 Task: Look for space in Sanger, United States from 6th September, 2023 to 12th September, 2023 for 4 adults in price range Rs.10000 to Rs.14000. Place can be private room with 4 bedrooms having 4 beds and 4 bathrooms. Property type can be house, flat, guest house. Amenities needed are: wifi, TV, free parkinig on premises, gym, breakfast. Booking option can be shelf check-in. Required host language is English.
Action: Mouse moved to (356, 168)
Screenshot: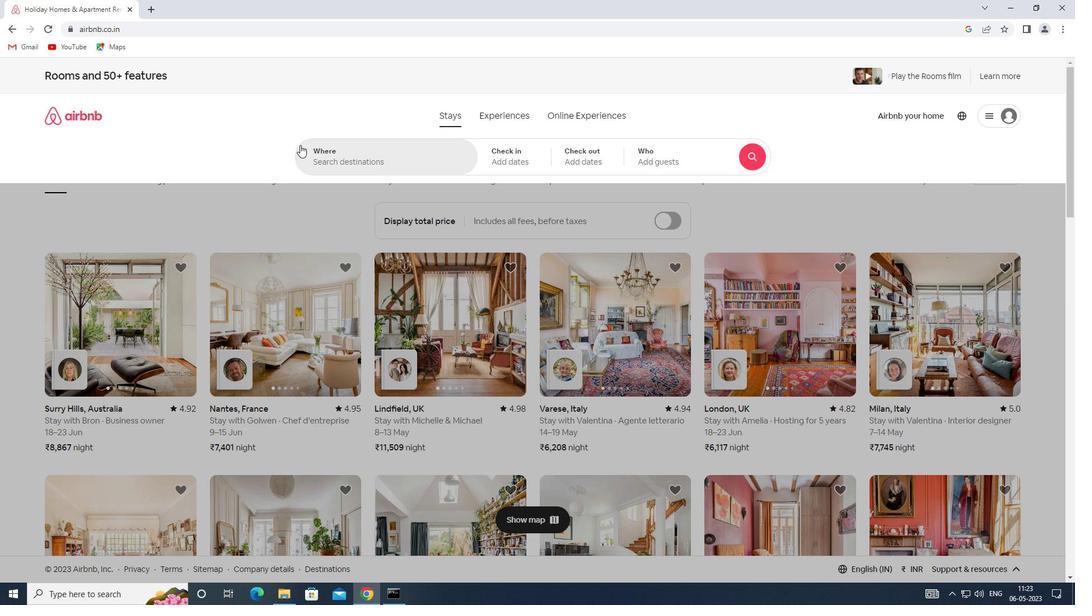 
Action: Mouse pressed left at (356, 168)
Screenshot: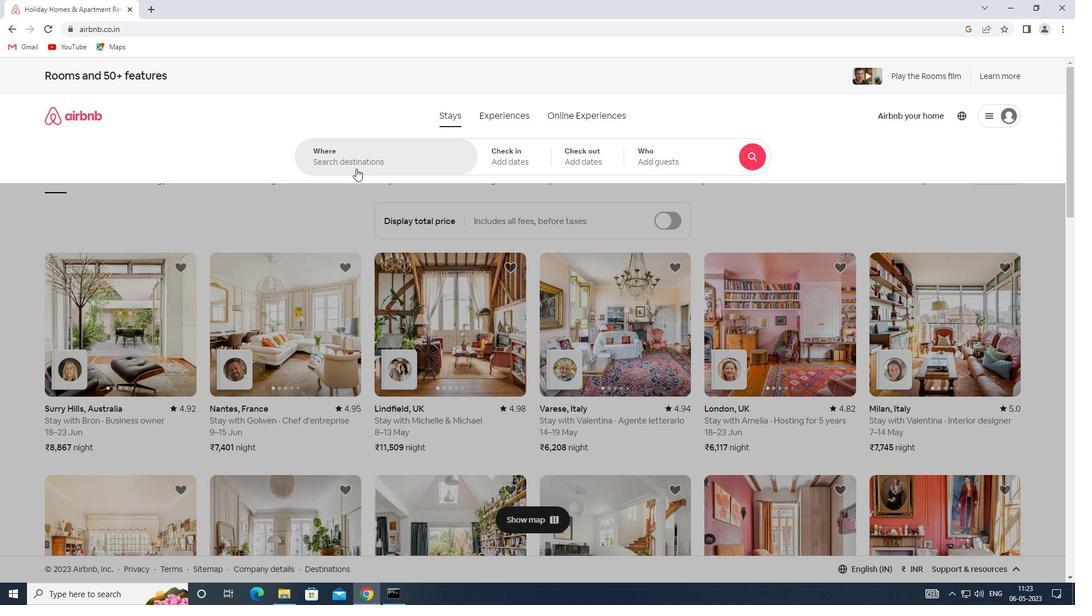 
Action: Key pressed <Key.caps_lock><Key.shift>SPACE<Key.space>IN<Key.space><Key.shift>SANGER,<Key.shift><Key.shift>UNITED<Key.space><Key.shift>STATES
Screenshot: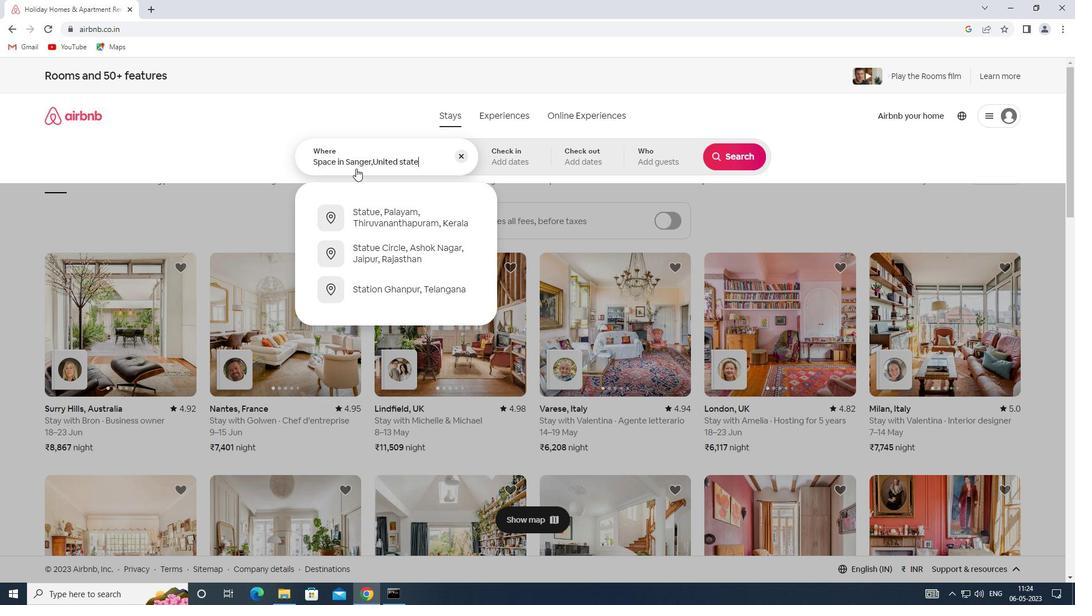 
Action: Mouse moved to (513, 153)
Screenshot: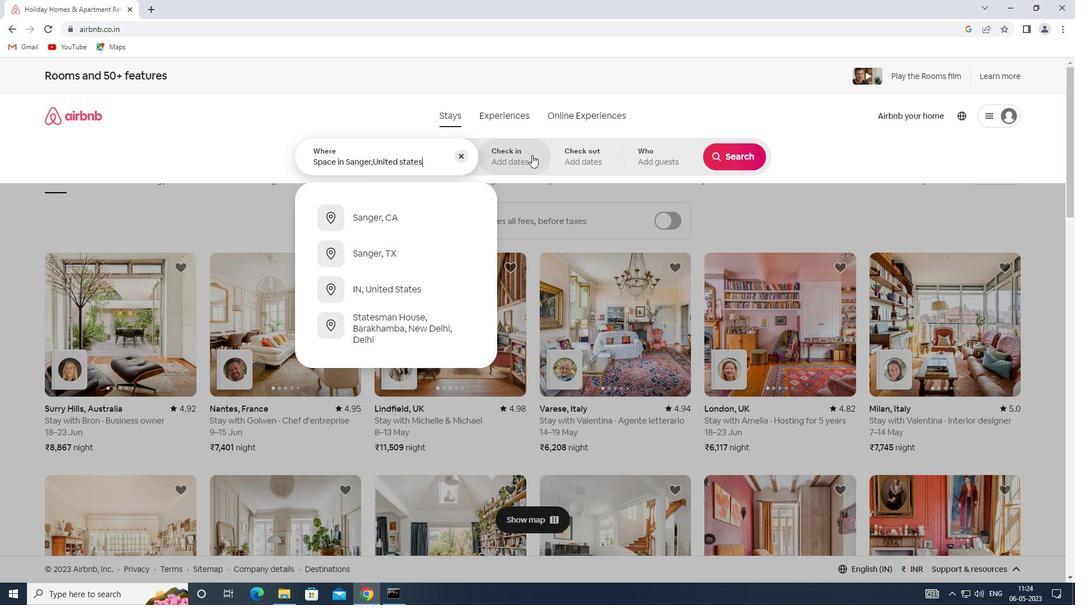 
Action: Mouse pressed left at (513, 153)
Screenshot: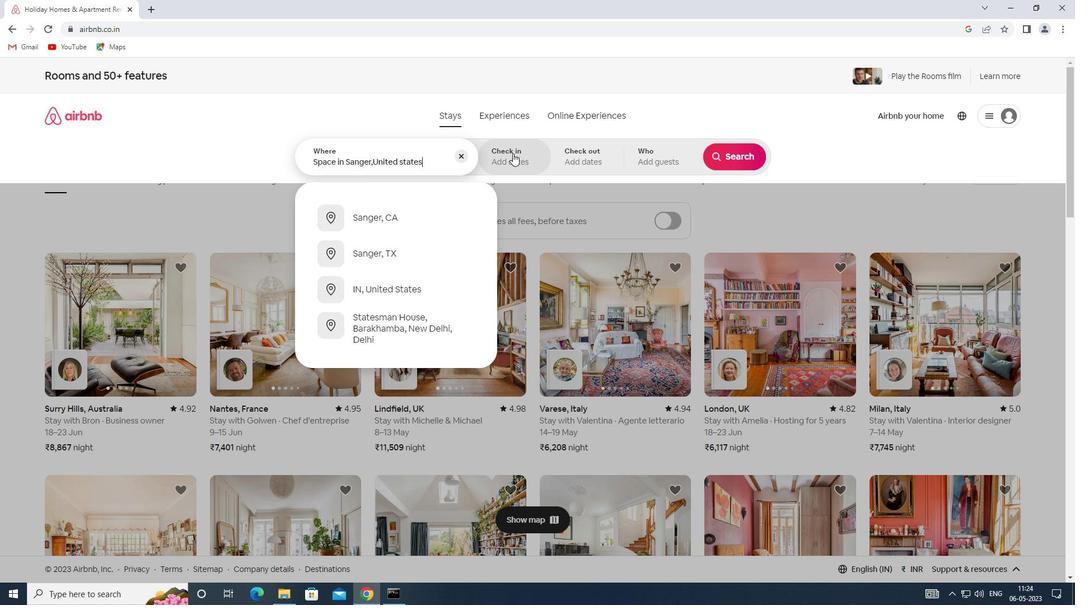 
Action: Mouse moved to (732, 247)
Screenshot: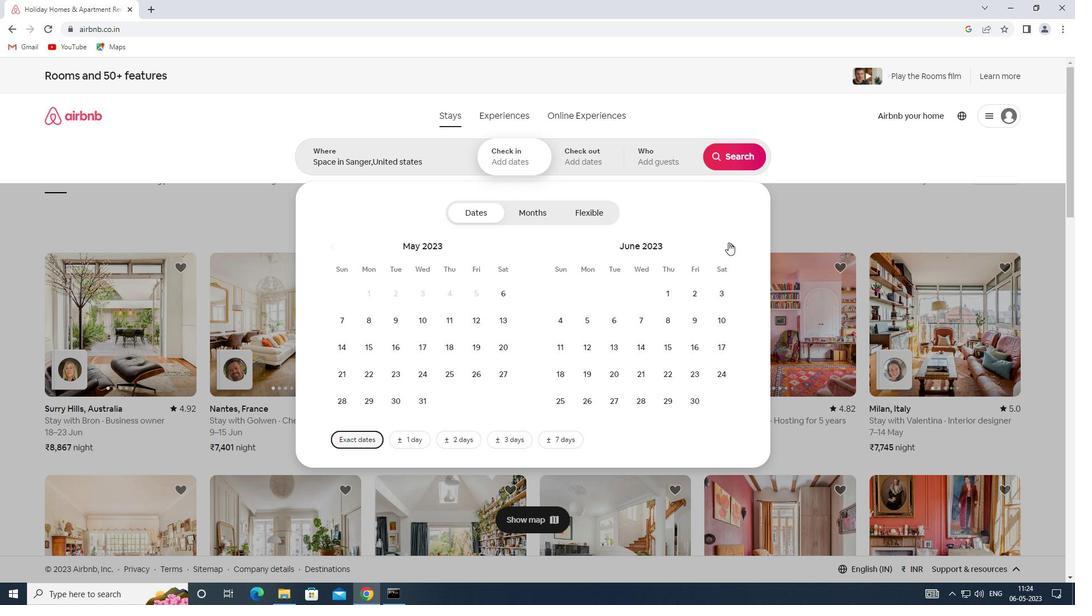 
Action: Mouse pressed left at (732, 247)
Screenshot: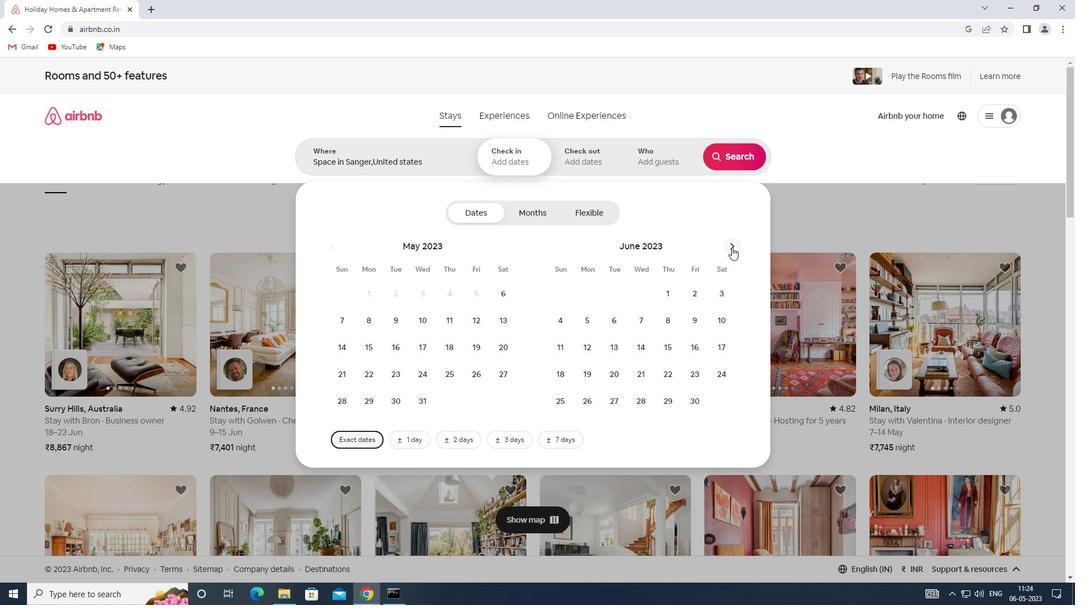 
Action: Mouse moved to (722, 249)
Screenshot: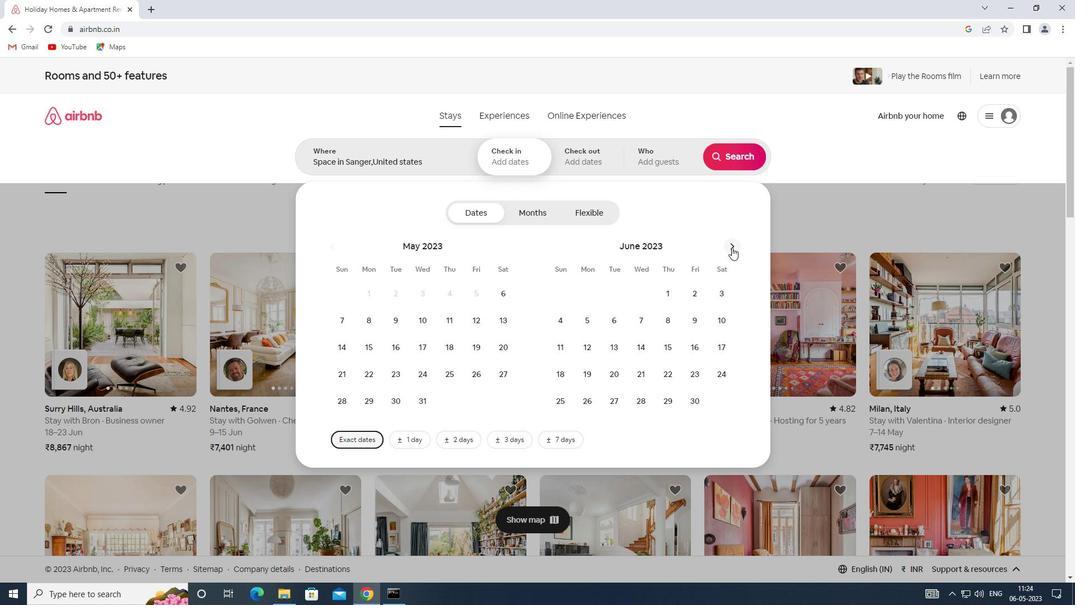 
Action: Mouse pressed left at (722, 249)
Screenshot: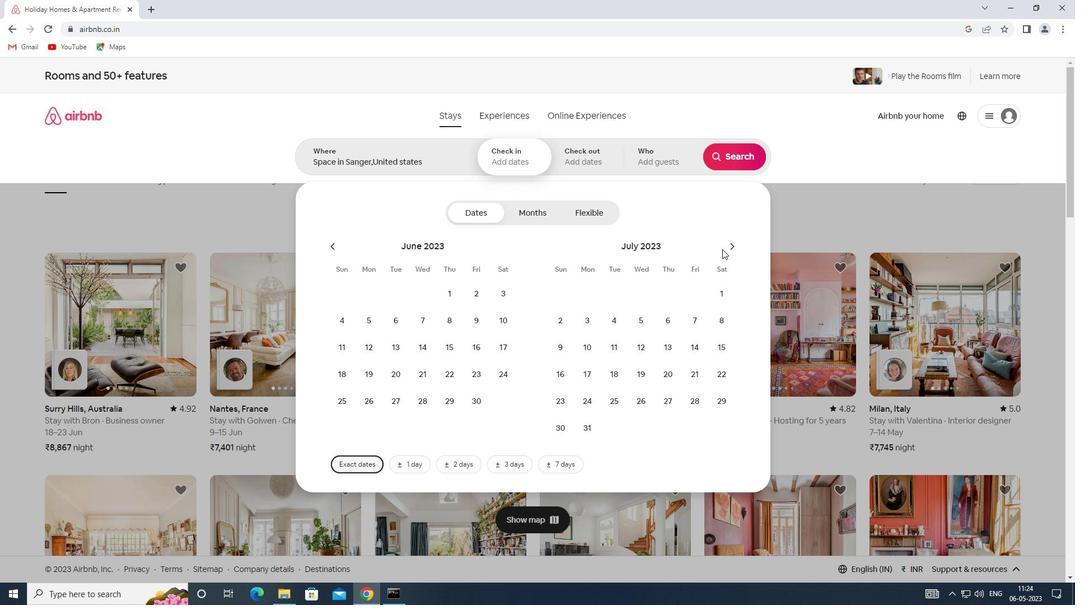 
Action: Mouse pressed left at (722, 249)
Screenshot: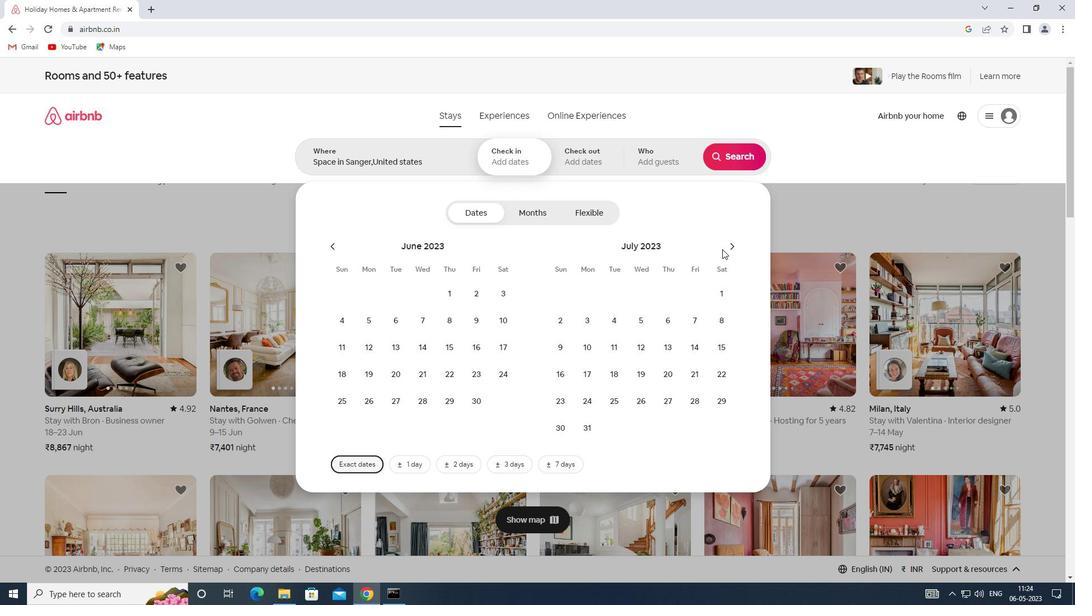 
Action: Mouse moved to (727, 246)
Screenshot: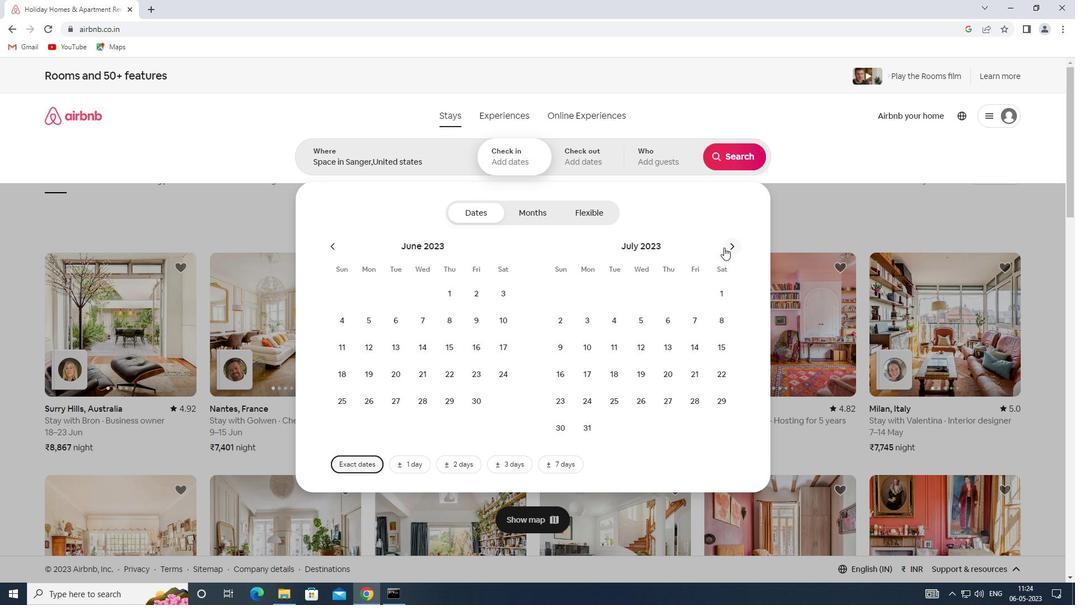
Action: Mouse pressed left at (727, 246)
Screenshot: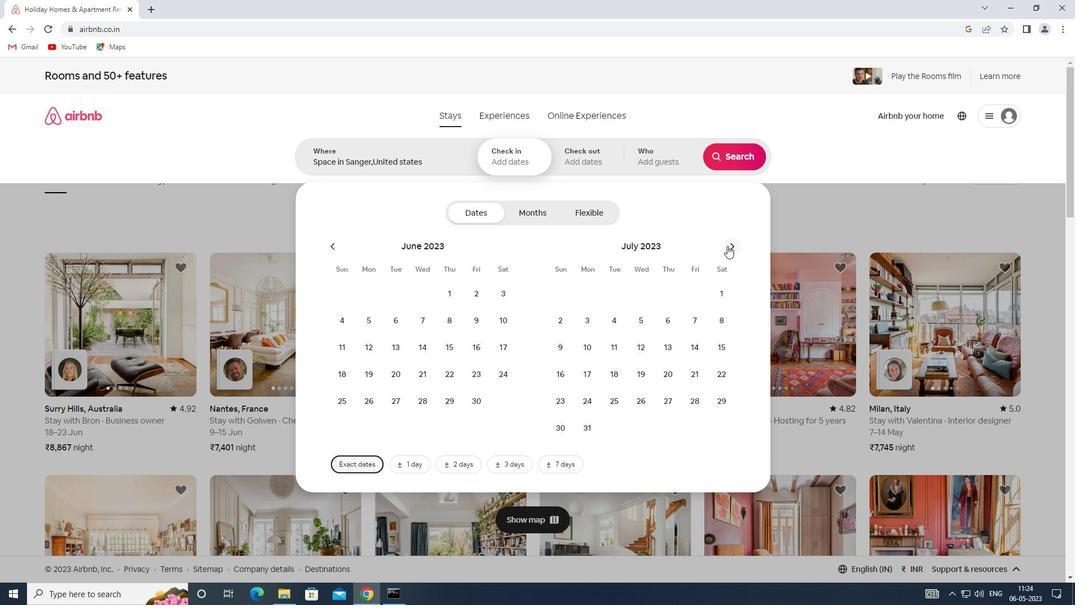 
Action: Mouse pressed left at (727, 246)
Screenshot: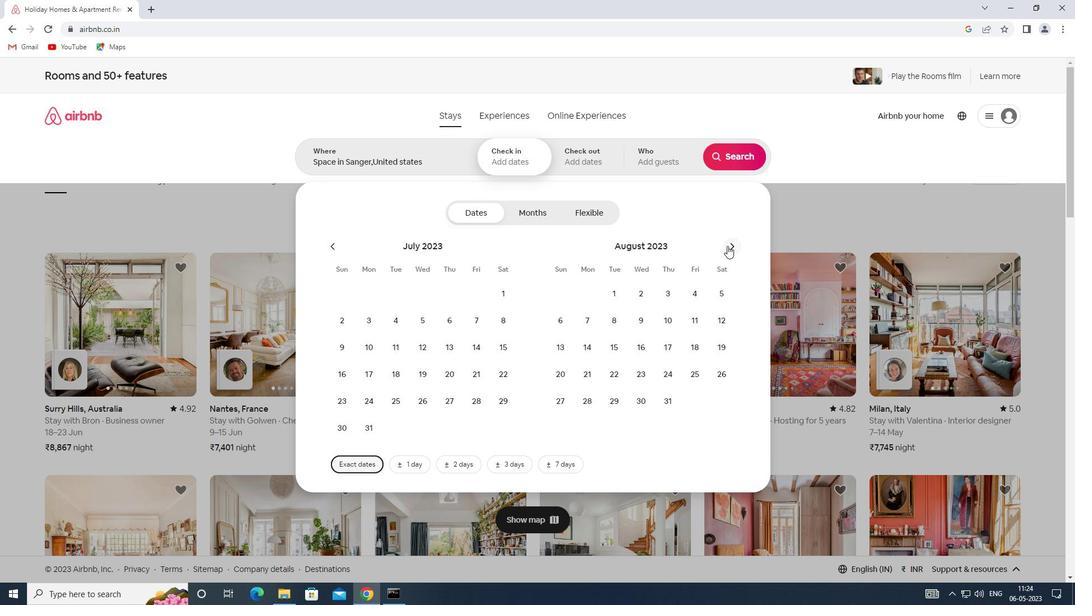 
Action: Mouse moved to (637, 316)
Screenshot: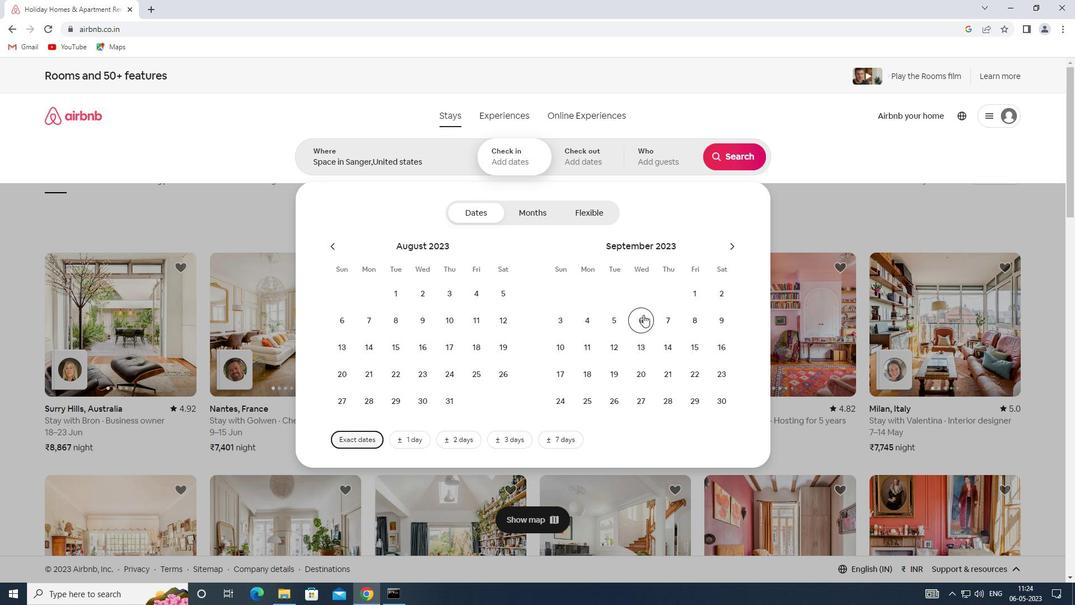 
Action: Mouse pressed left at (637, 316)
Screenshot: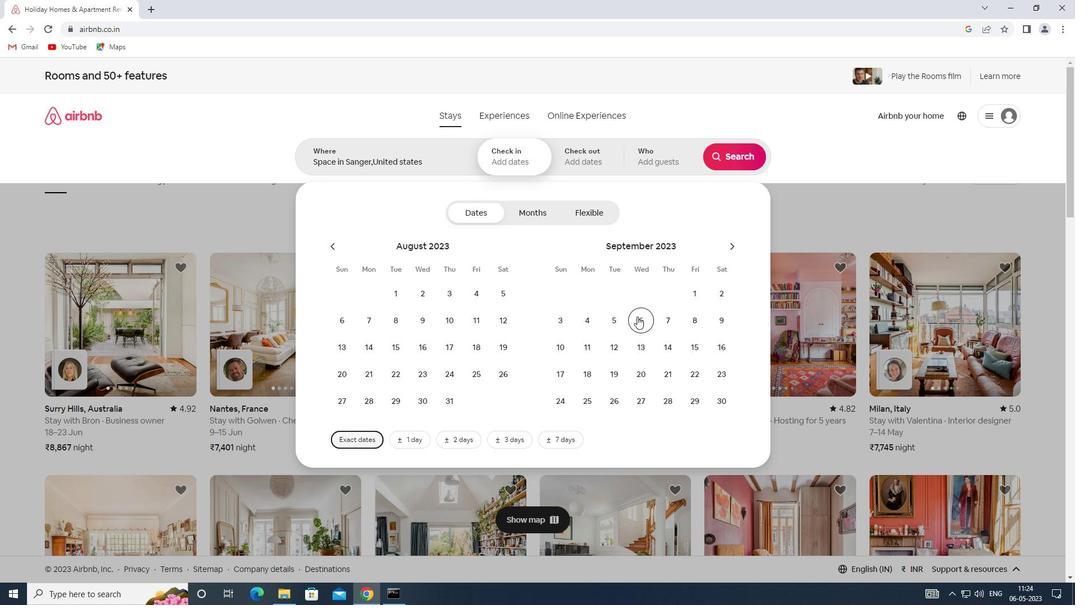 
Action: Mouse moved to (614, 349)
Screenshot: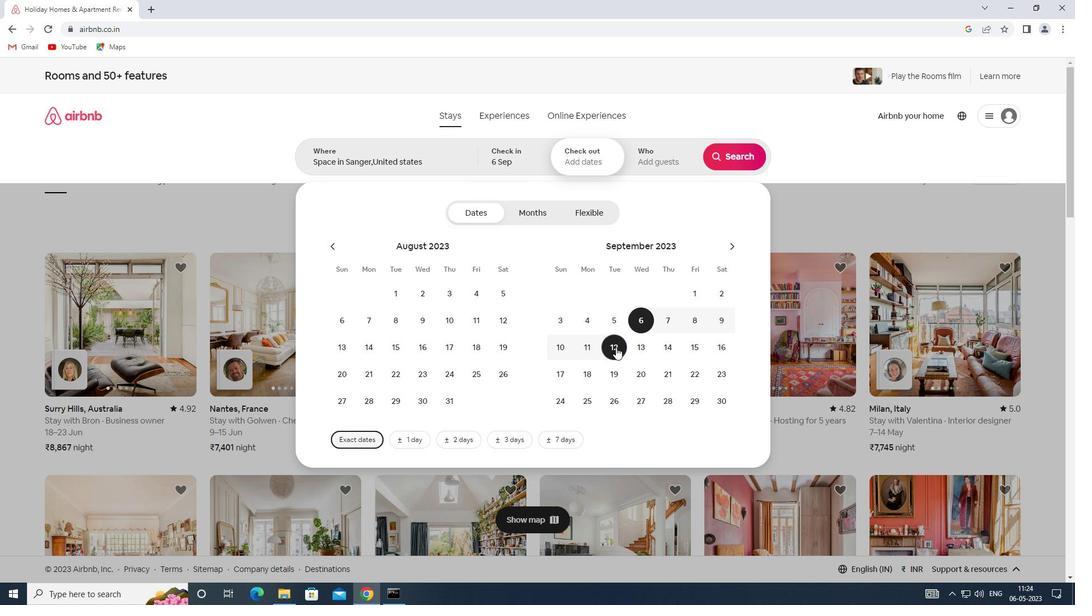 
Action: Mouse pressed left at (614, 349)
Screenshot: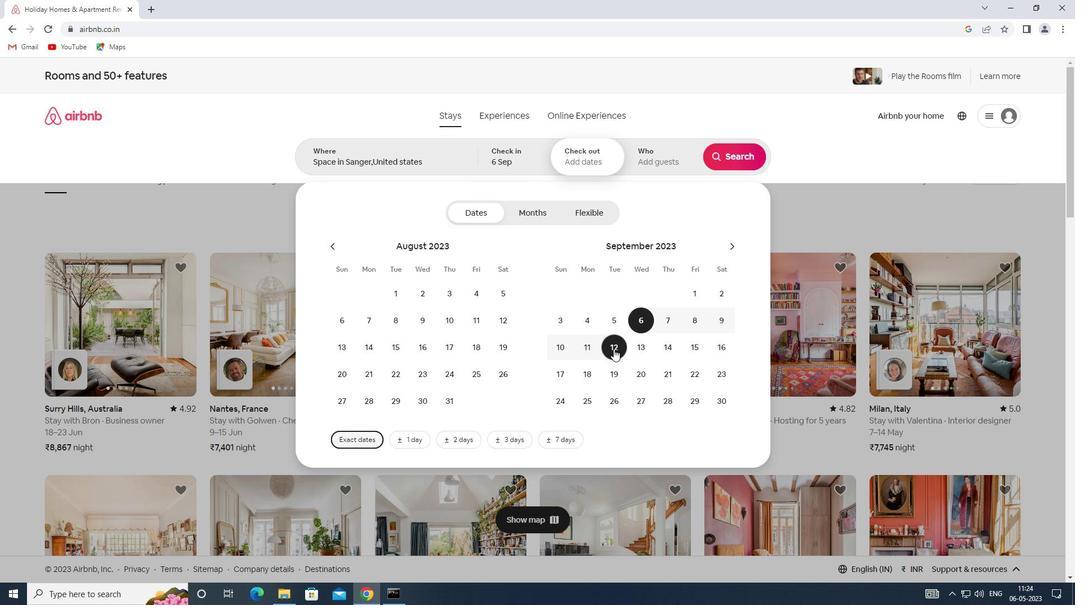 
Action: Mouse moved to (673, 151)
Screenshot: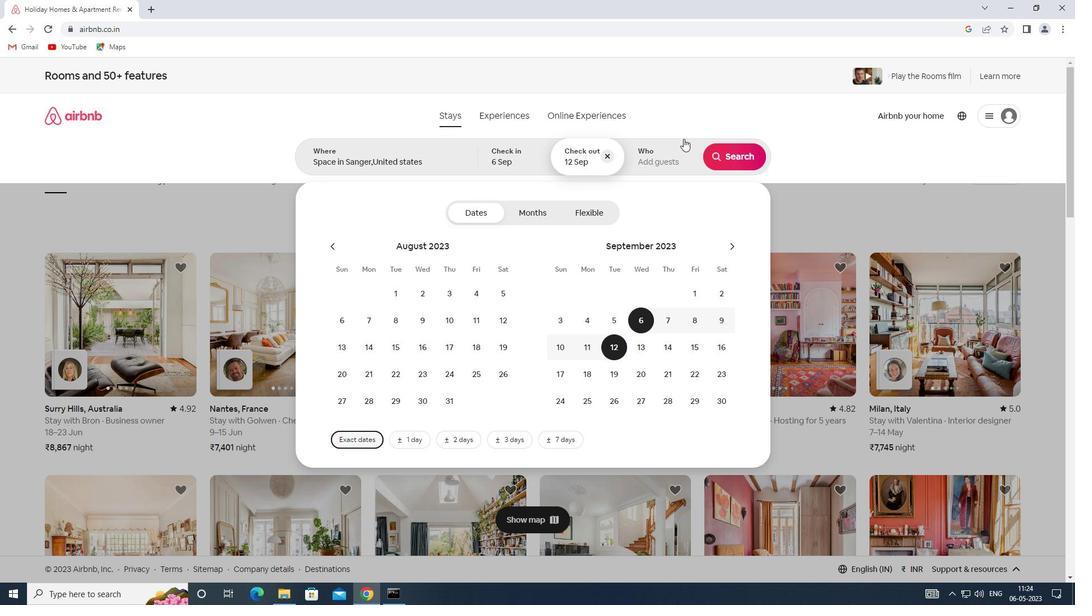
Action: Mouse pressed left at (673, 151)
Screenshot: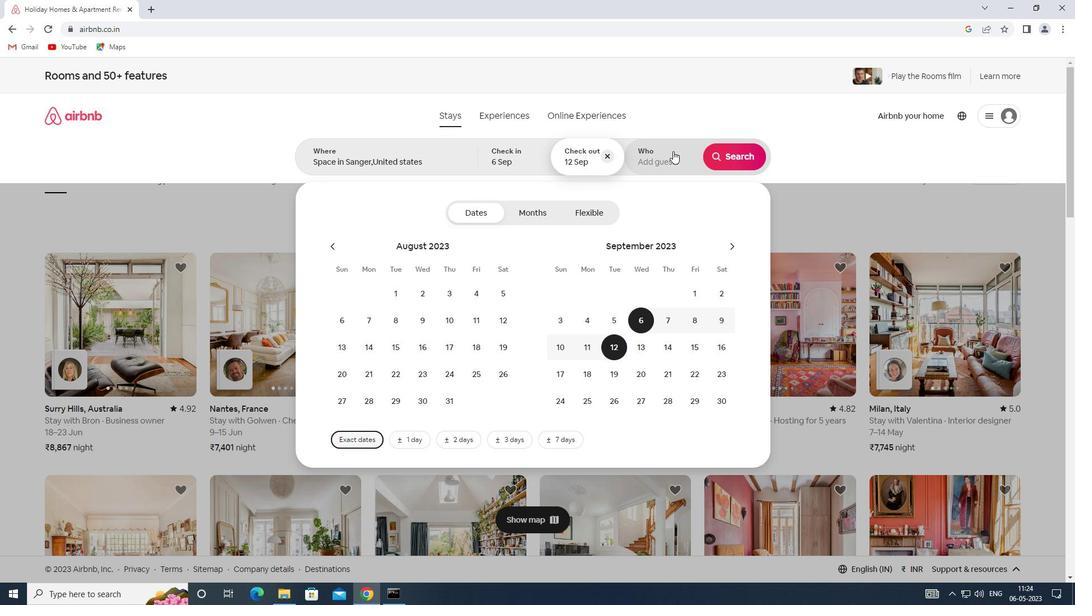
Action: Mouse moved to (742, 216)
Screenshot: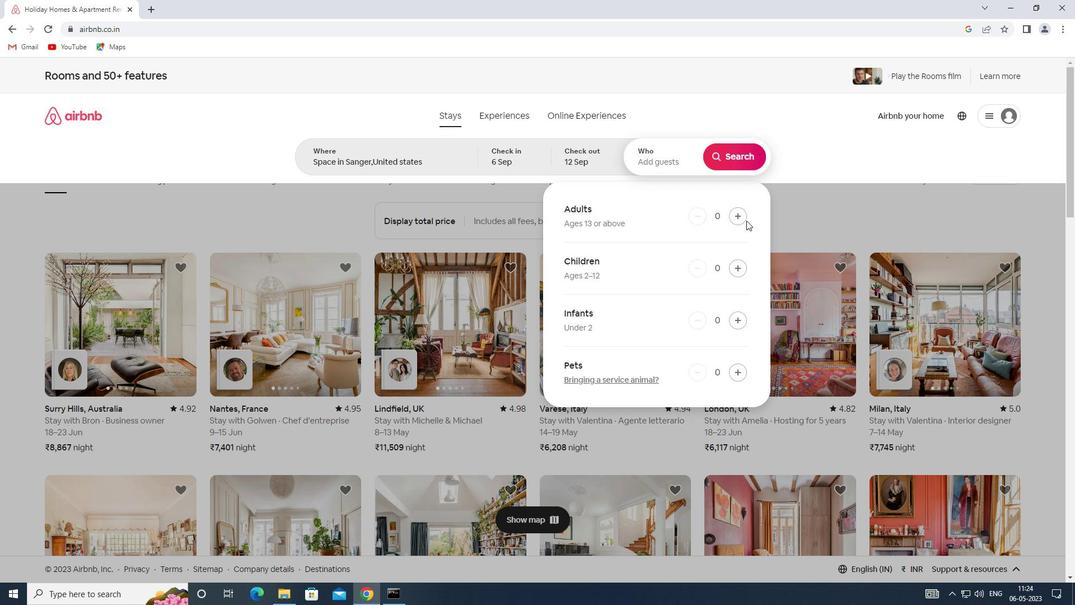 
Action: Mouse pressed left at (742, 216)
Screenshot: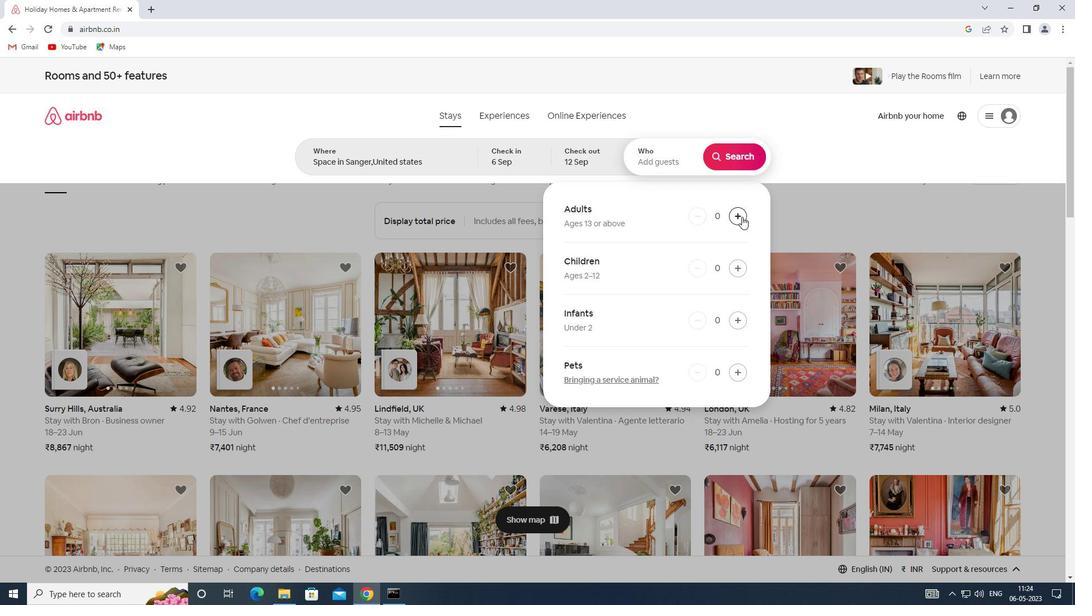 
Action: Mouse pressed left at (742, 216)
Screenshot: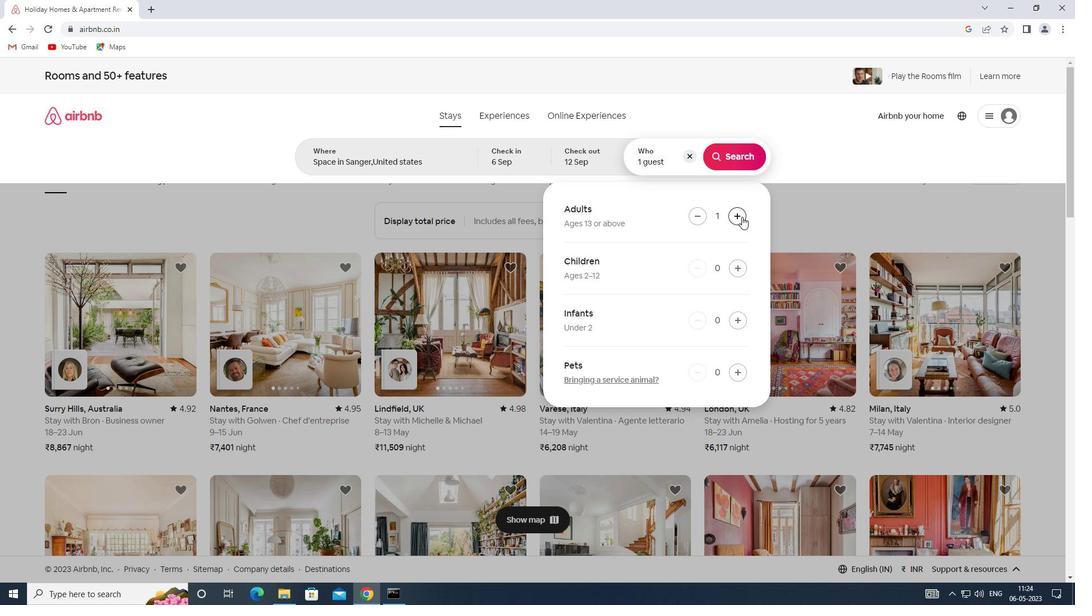 
Action: Mouse pressed left at (742, 216)
Screenshot: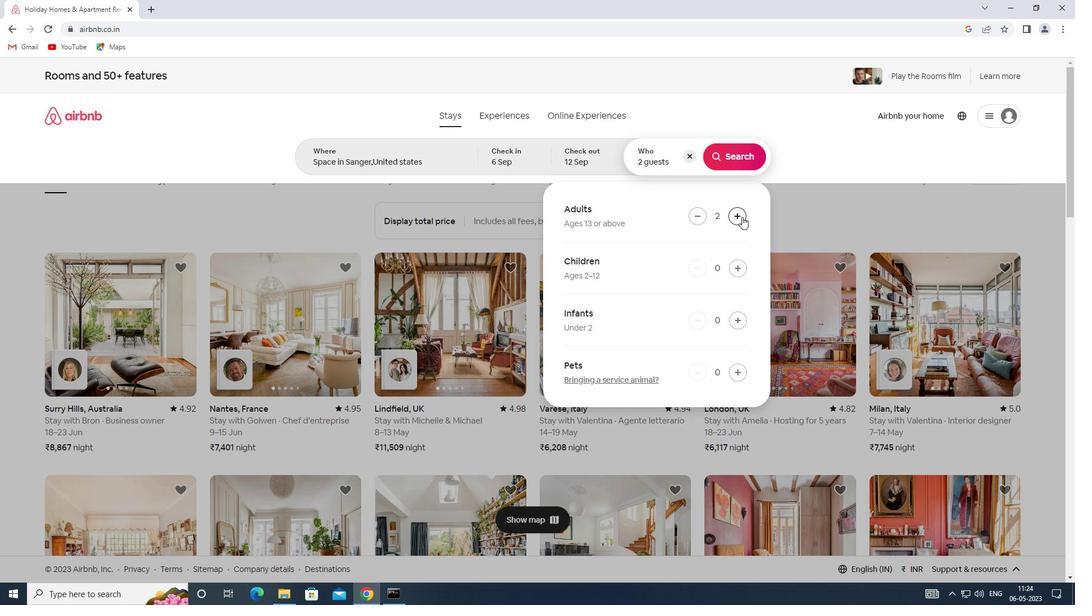 
Action: Mouse pressed left at (742, 216)
Screenshot: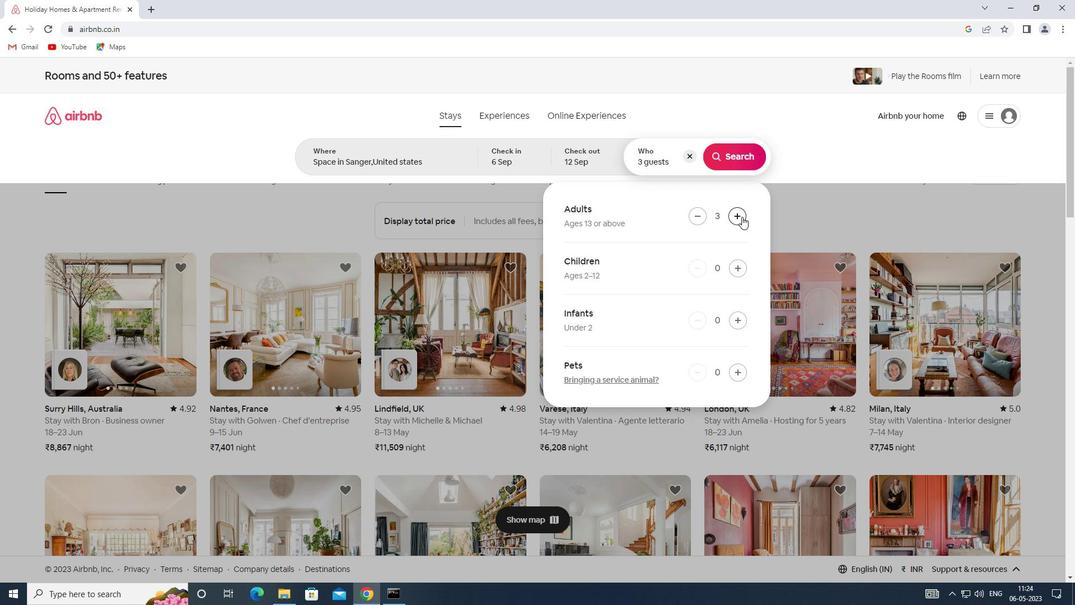 
Action: Mouse moved to (742, 155)
Screenshot: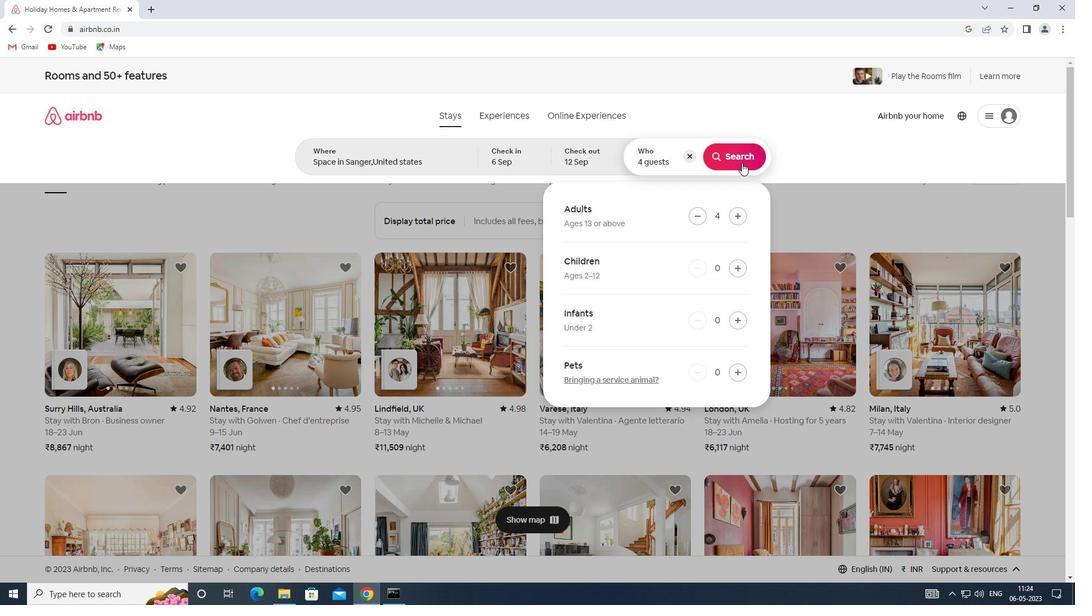 
Action: Mouse pressed left at (742, 155)
Screenshot: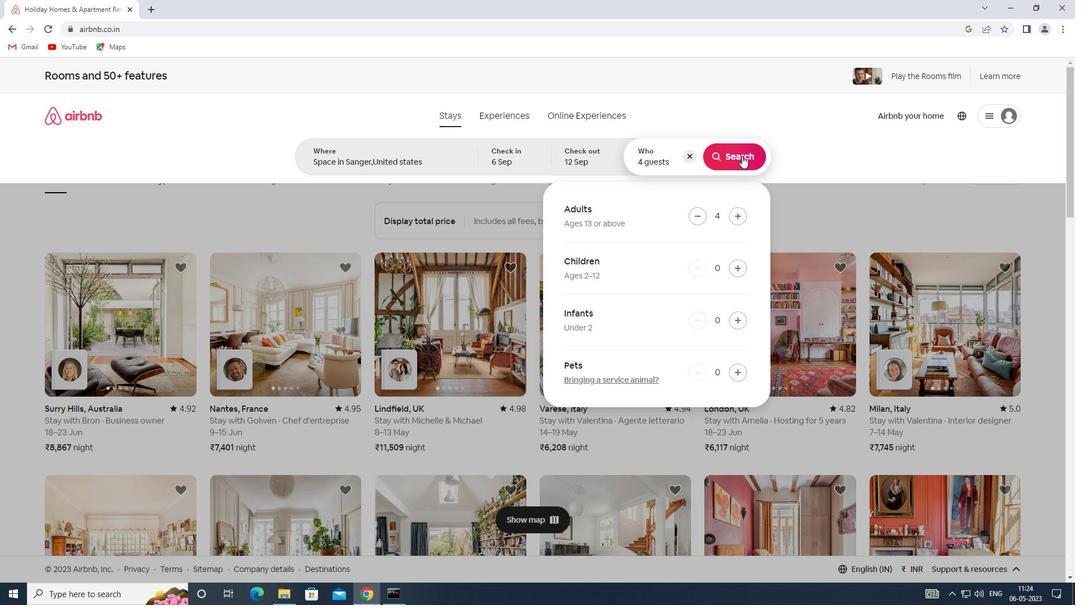
Action: Mouse moved to (1015, 124)
Screenshot: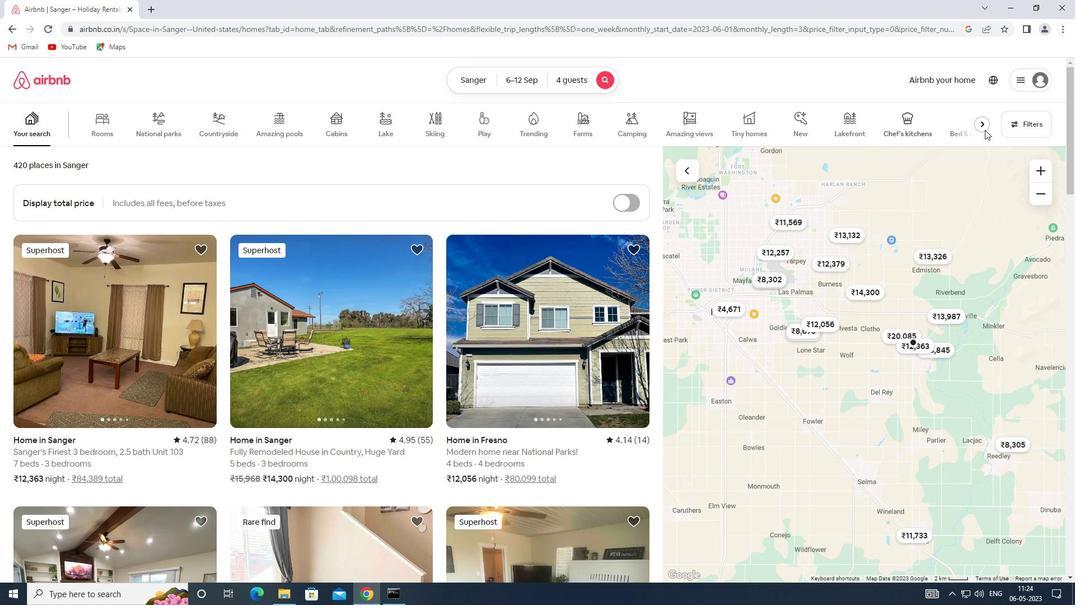 
Action: Mouse pressed left at (1015, 124)
Screenshot: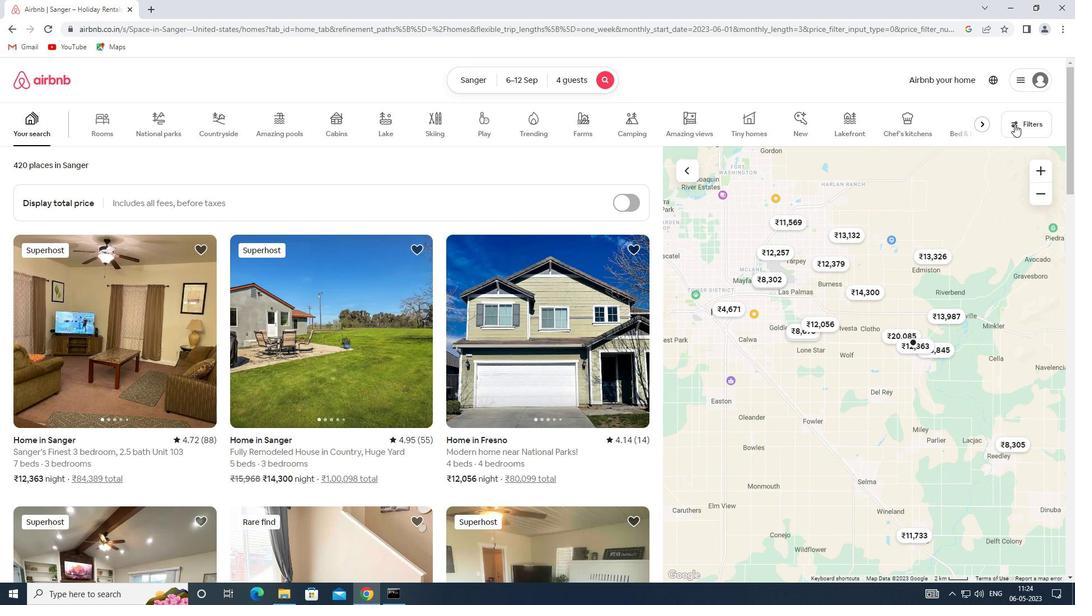 
Action: Mouse moved to (388, 401)
Screenshot: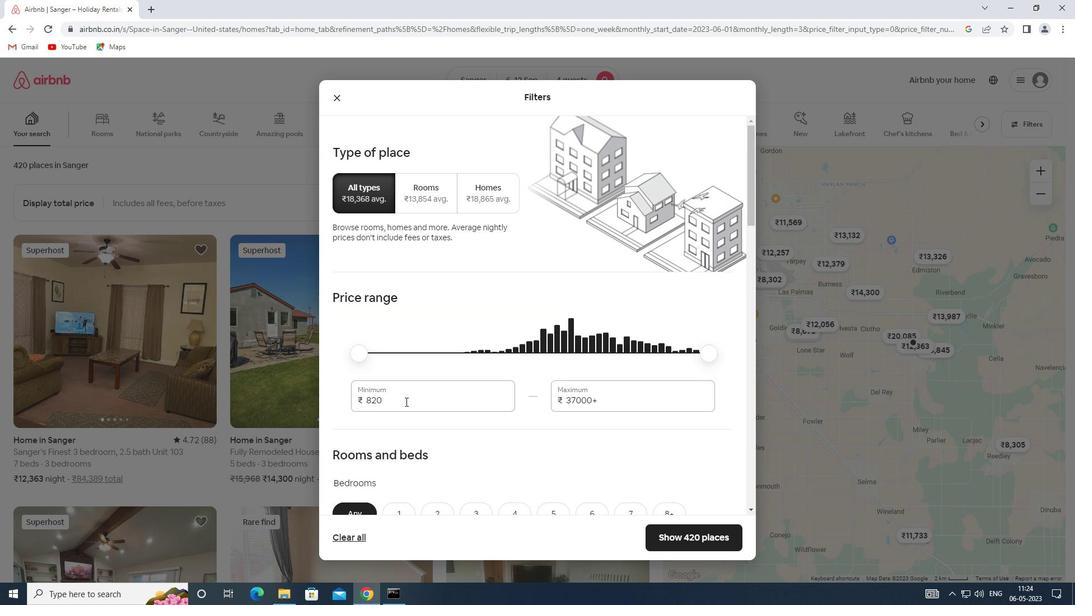 
Action: Mouse pressed left at (388, 401)
Screenshot: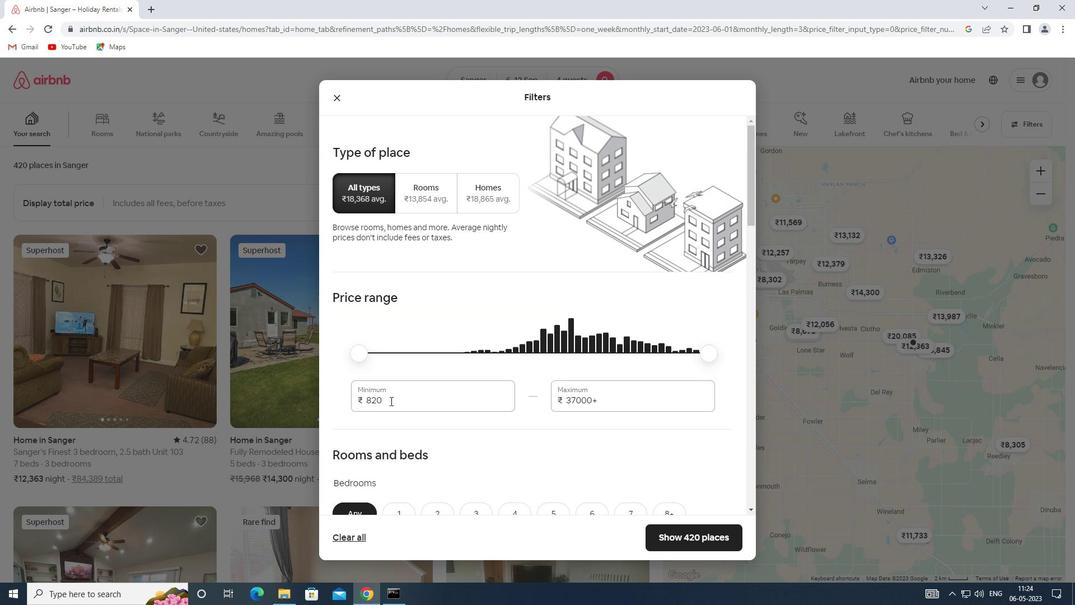 
Action: Mouse moved to (327, 391)
Screenshot: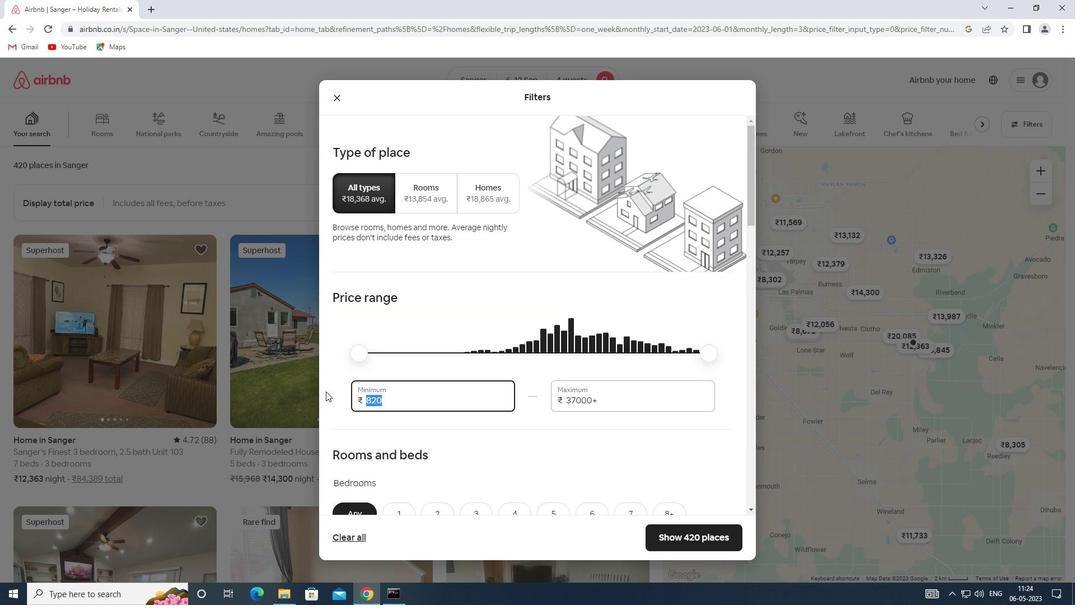 
Action: Key pressed 10000
Screenshot: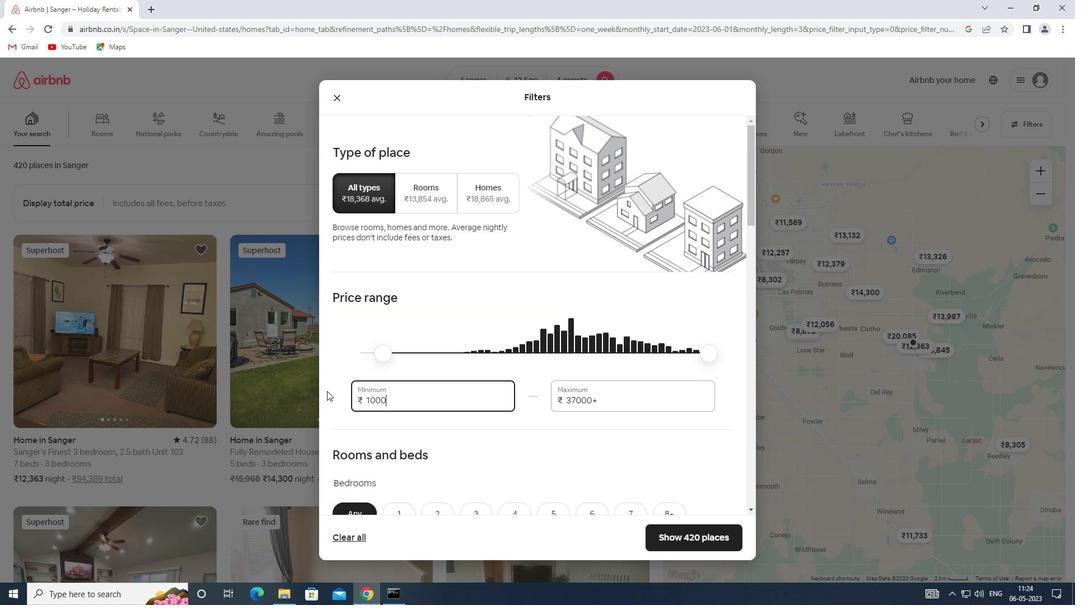 
Action: Mouse moved to (606, 401)
Screenshot: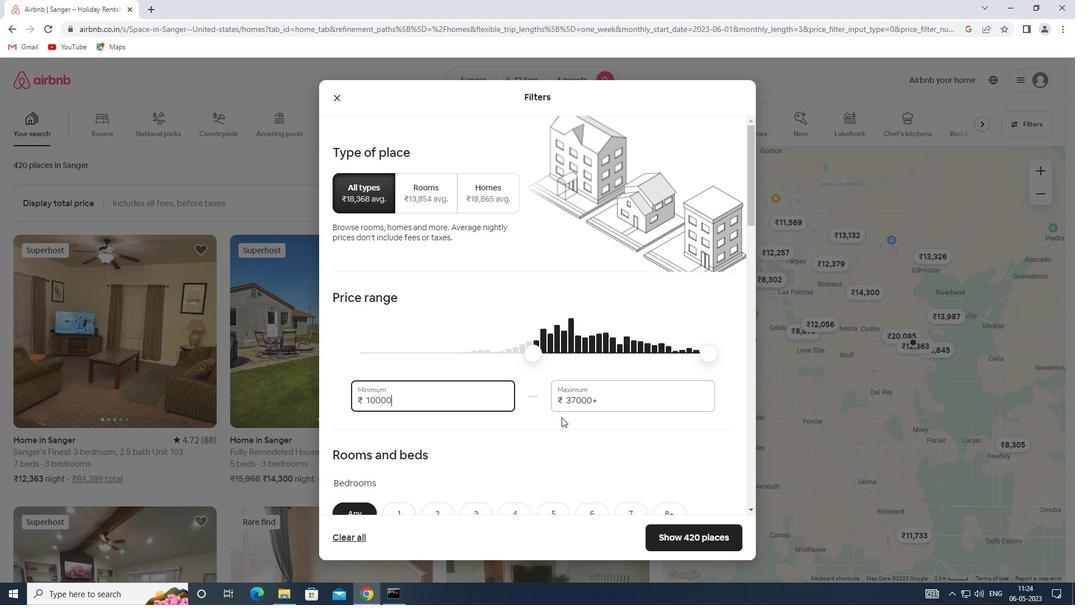 
Action: Mouse pressed left at (606, 401)
Screenshot: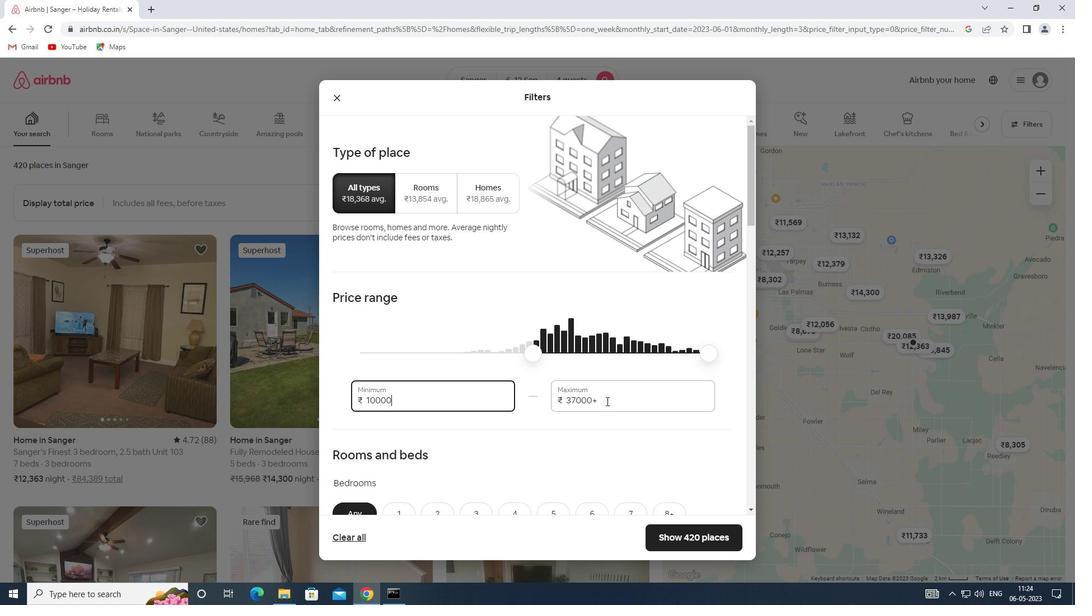 
Action: Mouse moved to (522, 399)
Screenshot: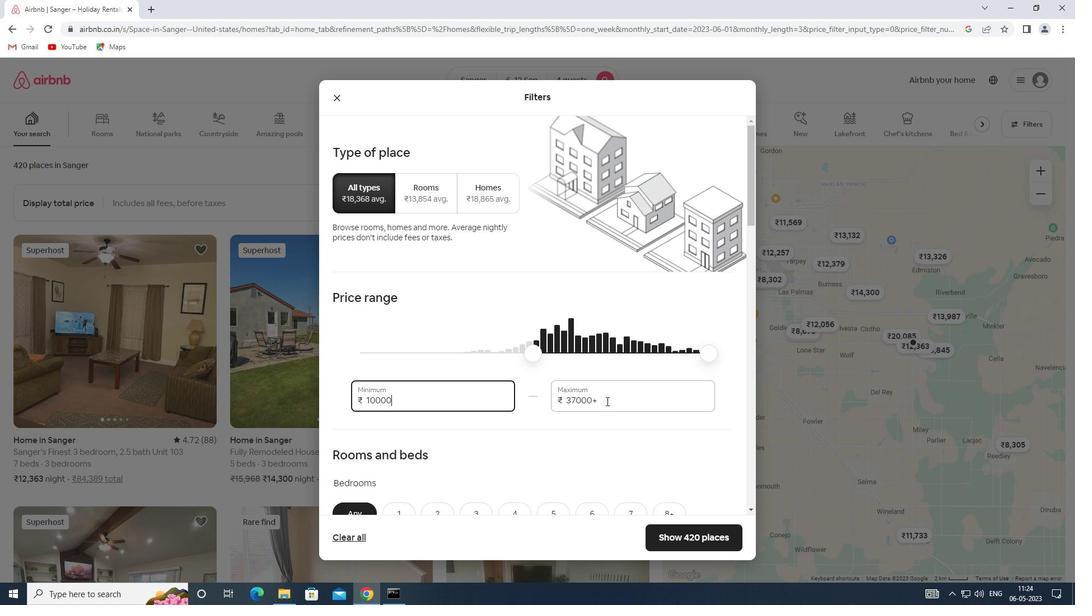 
Action: Key pressed 14000
Screenshot: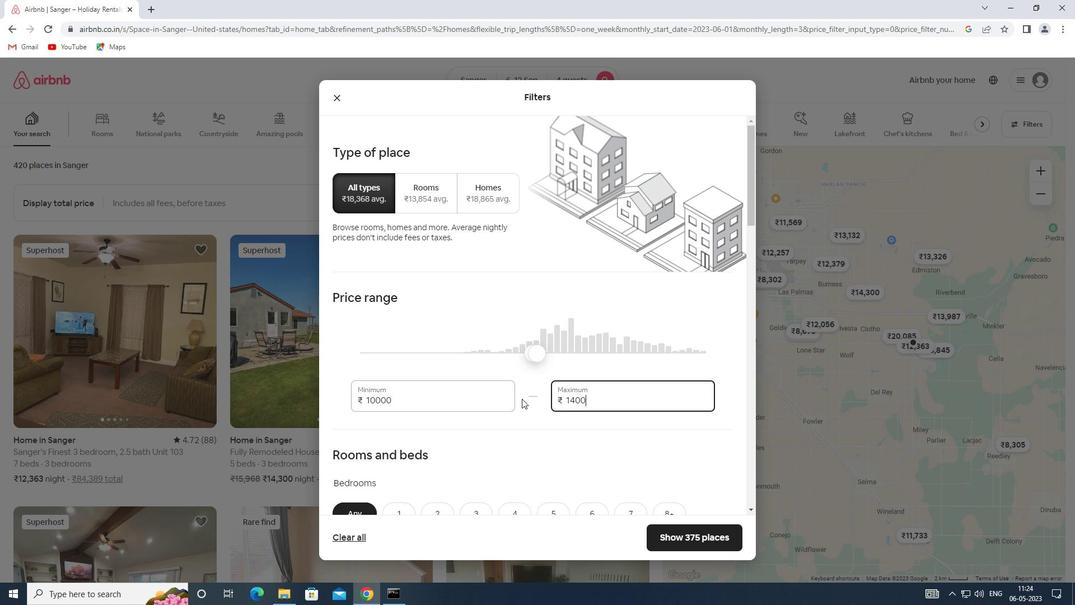 
Action: Mouse moved to (523, 396)
Screenshot: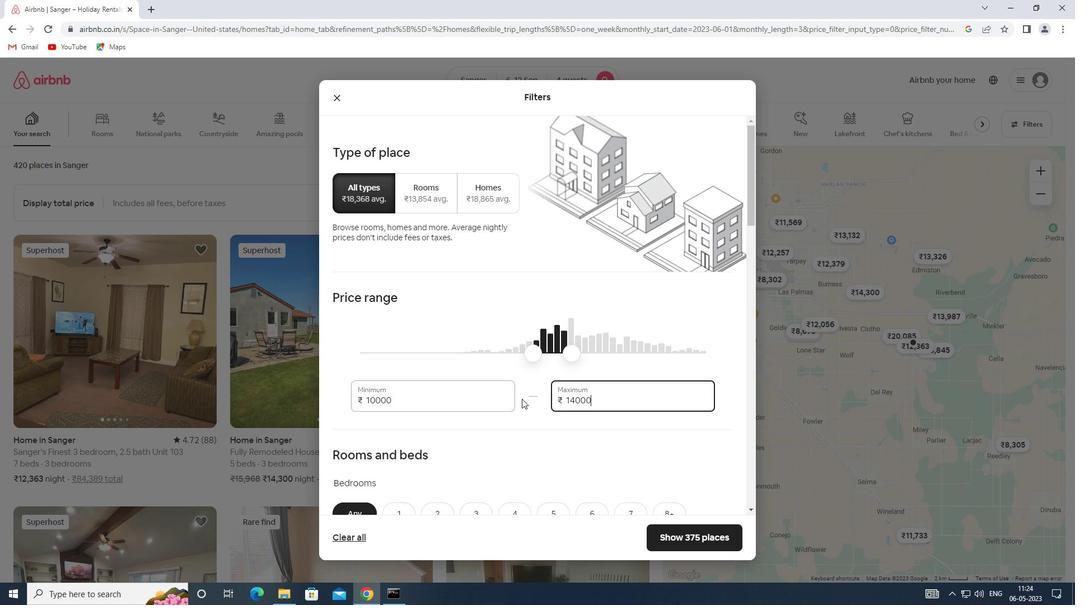 
Action: Mouse scrolled (523, 396) with delta (0, 0)
Screenshot: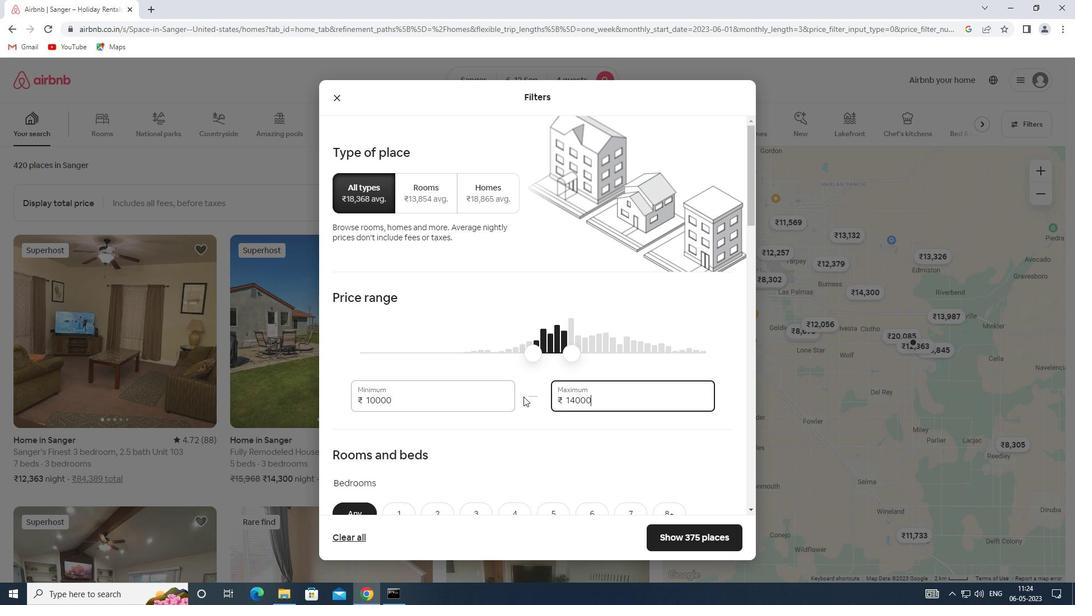 
Action: Mouse scrolled (523, 396) with delta (0, 0)
Screenshot: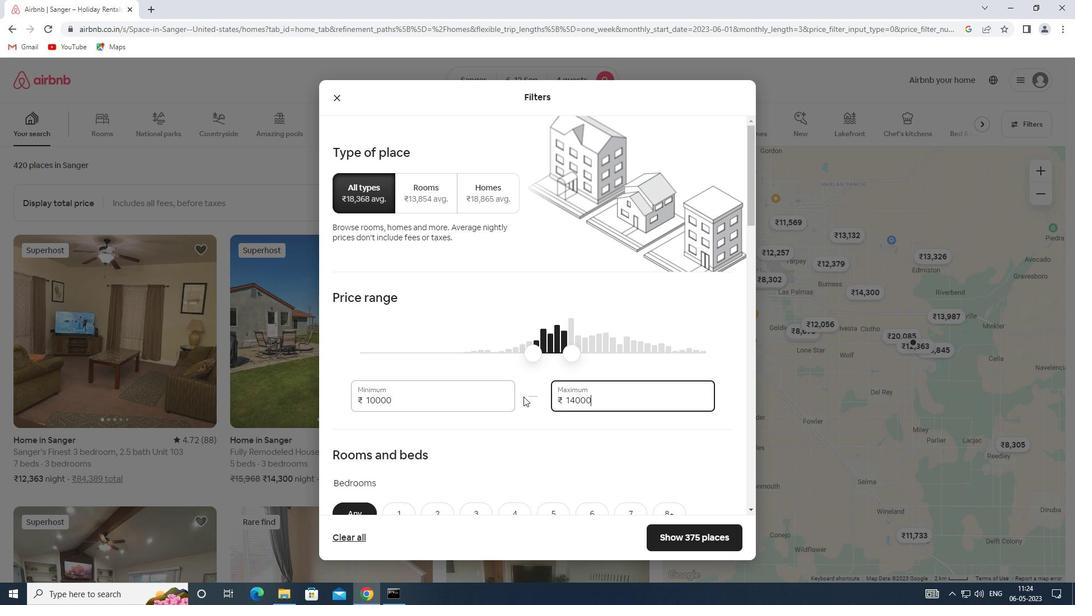 
Action: Mouse scrolled (523, 396) with delta (0, 0)
Screenshot: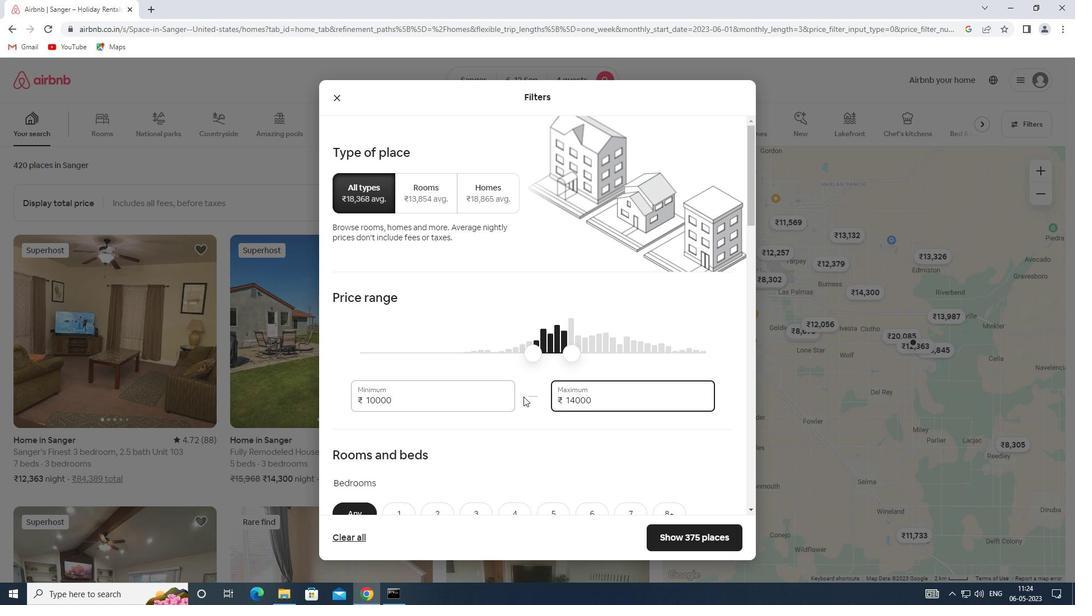 
Action: Mouse moved to (516, 352)
Screenshot: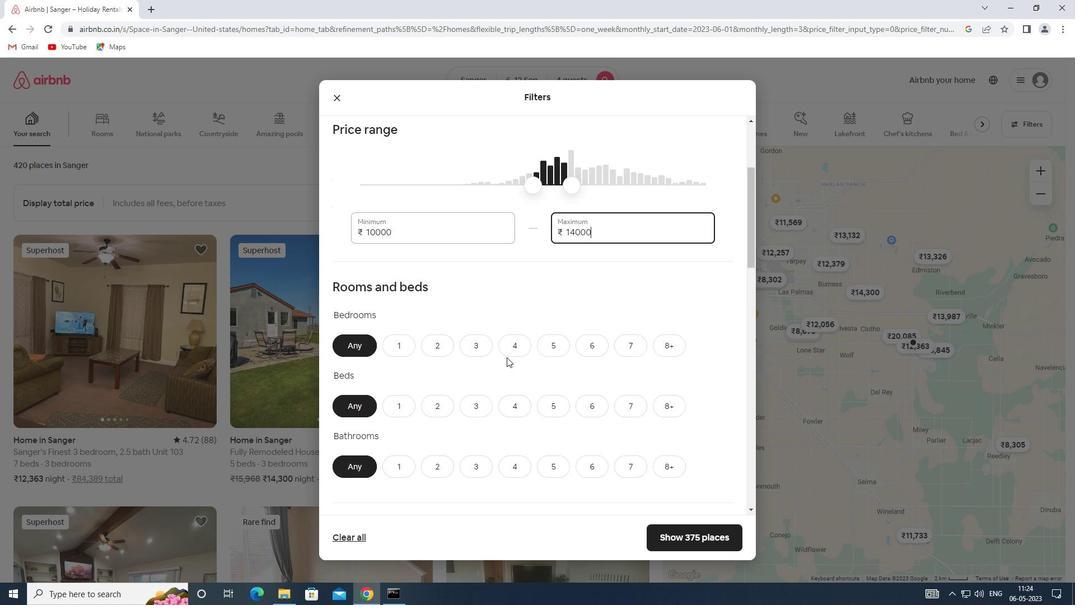 
Action: Mouse pressed left at (516, 352)
Screenshot: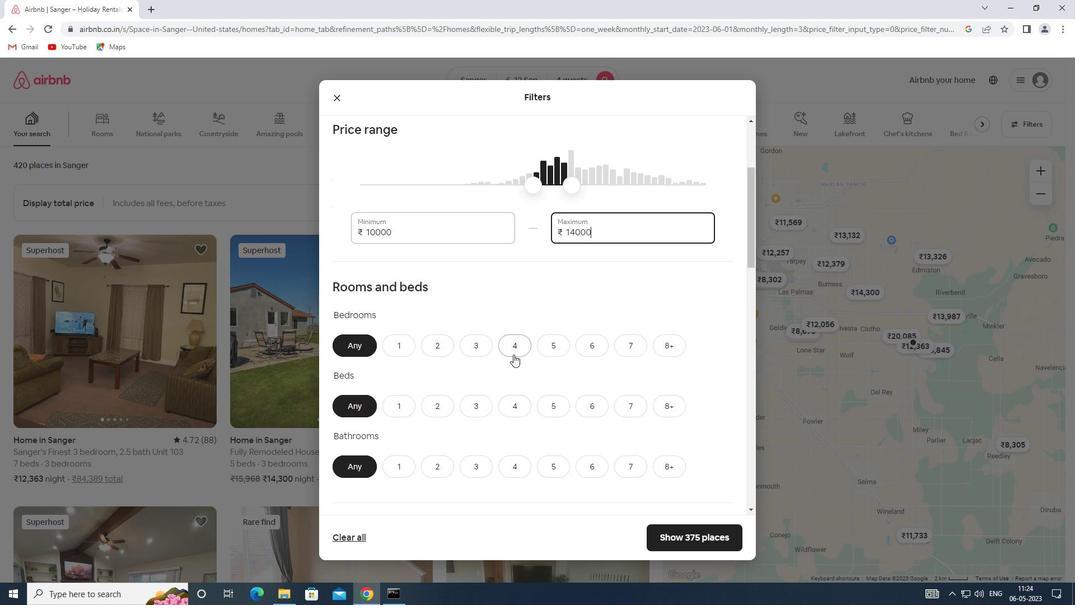 
Action: Mouse moved to (512, 414)
Screenshot: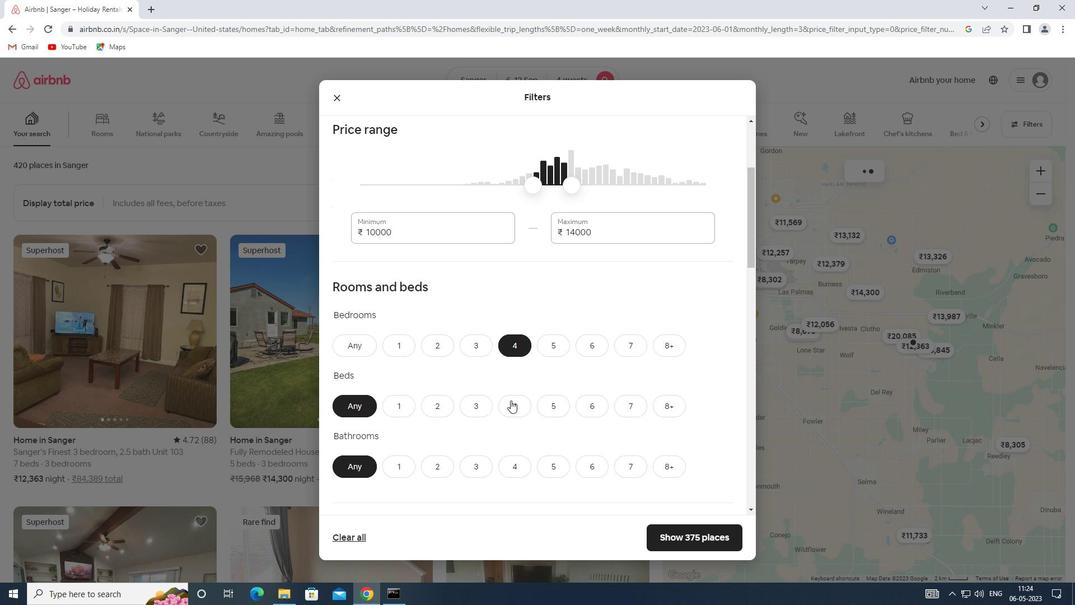 
Action: Mouse pressed left at (512, 414)
Screenshot: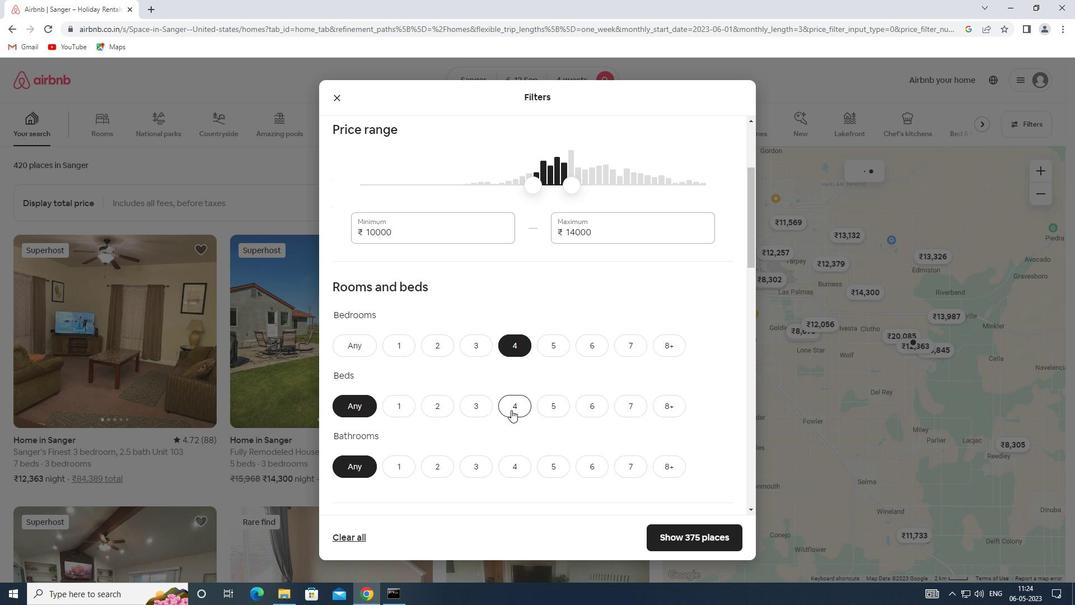 
Action: Mouse moved to (514, 467)
Screenshot: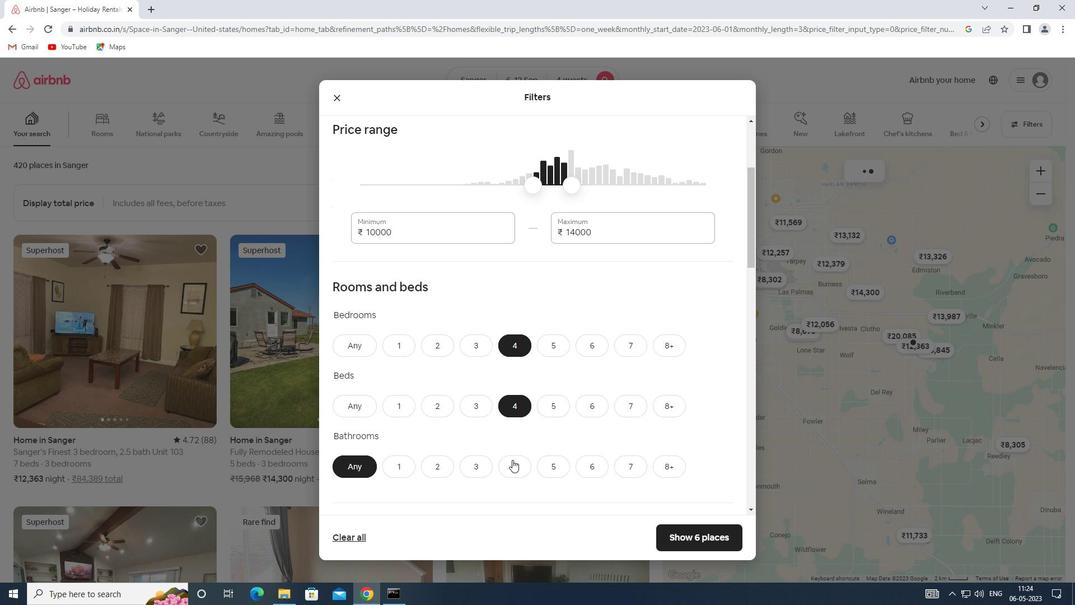 
Action: Mouse pressed left at (514, 467)
Screenshot: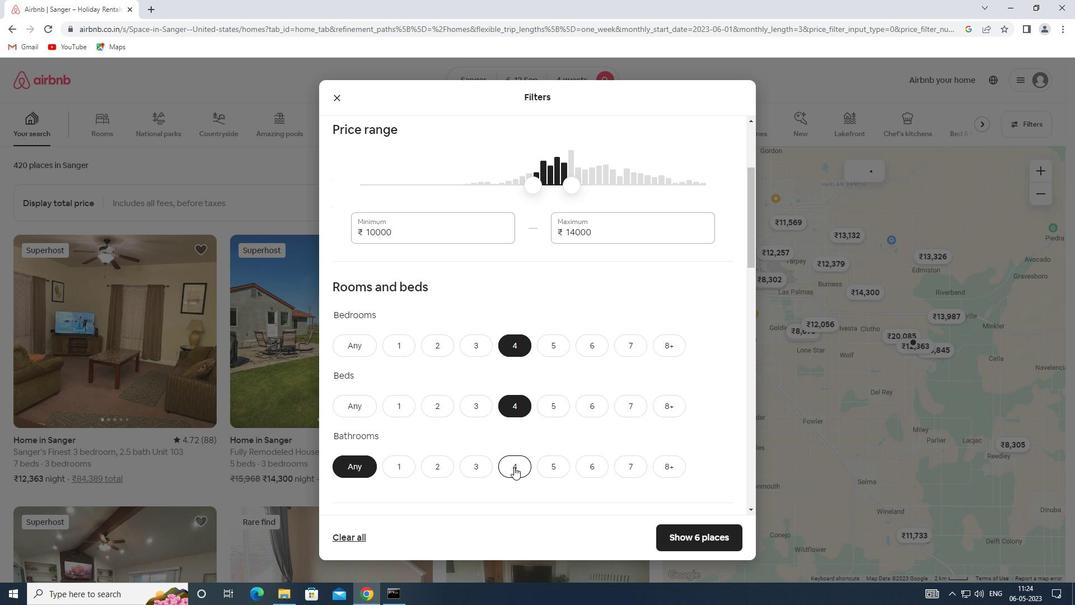 
Action: Mouse moved to (496, 383)
Screenshot: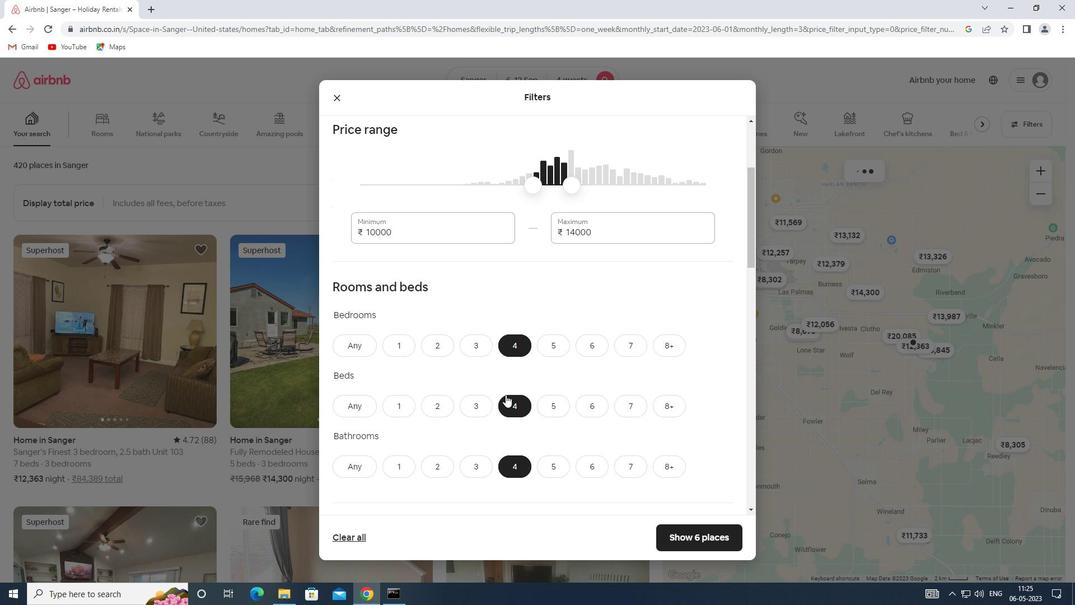 
Action: Mouse scrolled (496, 383) with delta (0, 0)
Screenshot: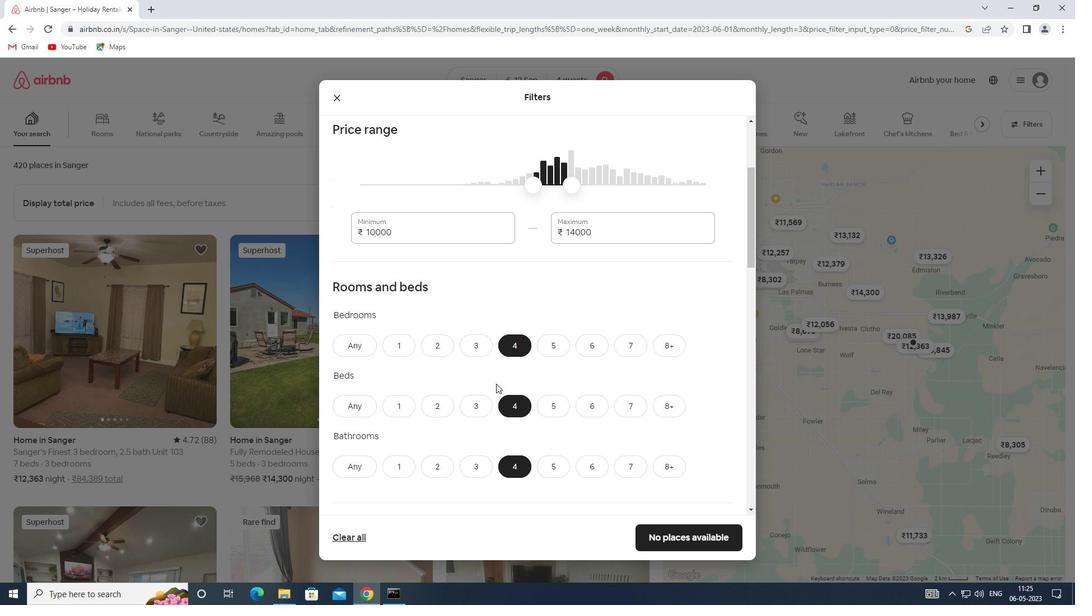 
Action: Mouse scrolled (496, 383) with delta (0, 0)
Screenshot: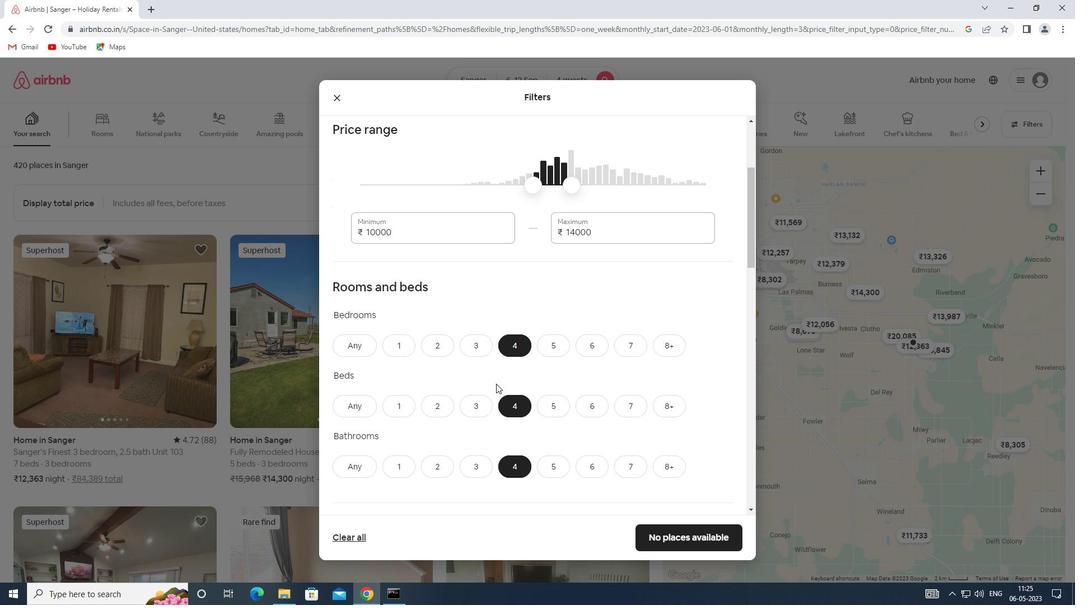 
Action: Mouse scrolled (496, 383) with delta (0, 0)
Screenshot: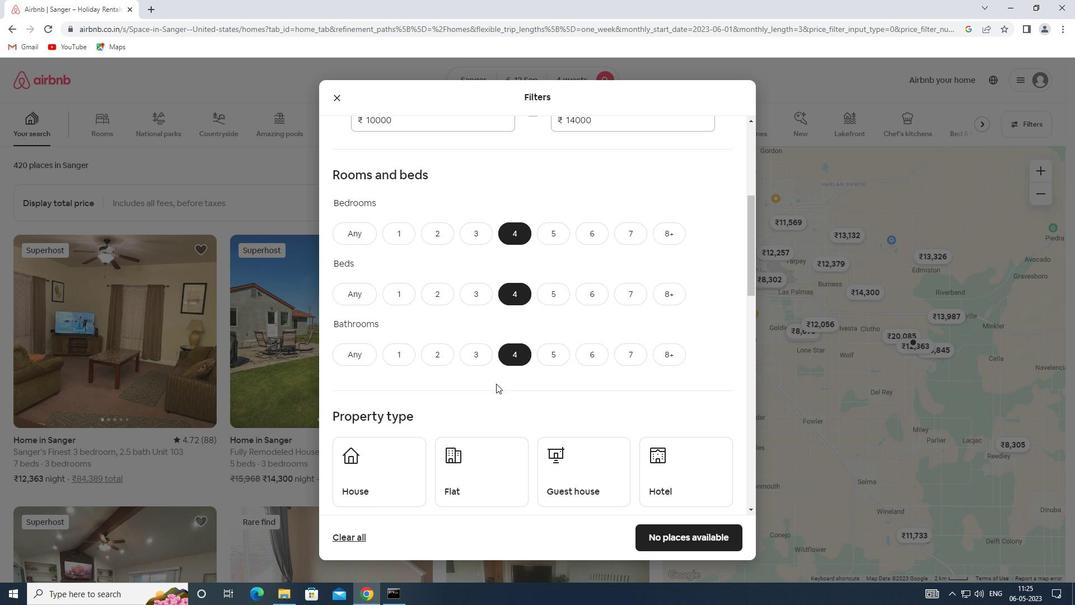 
Action: Mouse scrolled (496, 383) with delta (0, 0)
Screenshot: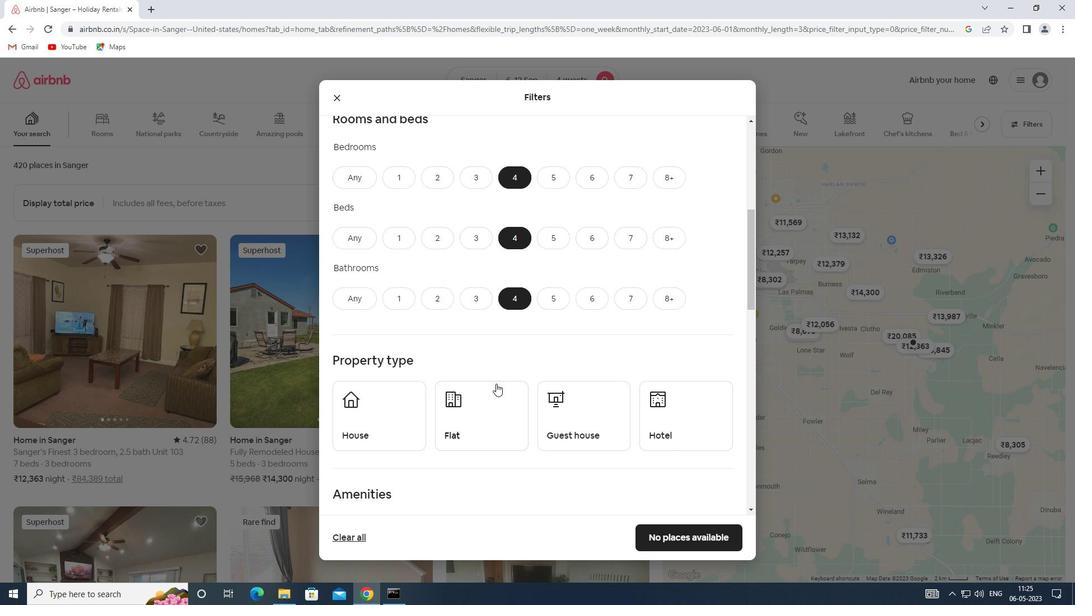 
Action: Mouse moved to (394, 365)
Screenshot: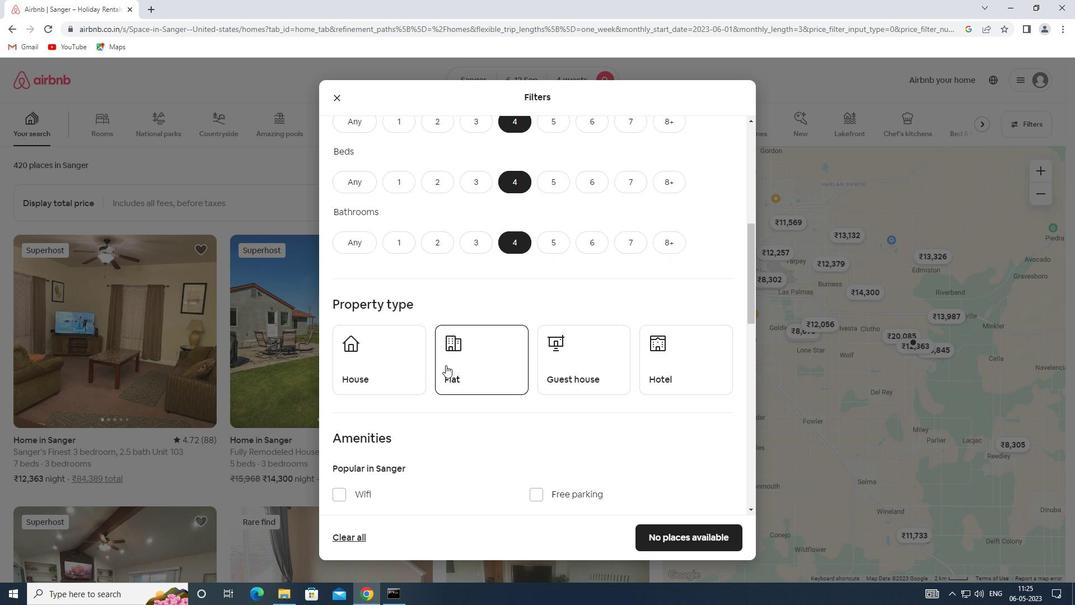 
Action: Mouse pressed left at (394, 365)
Screenshot: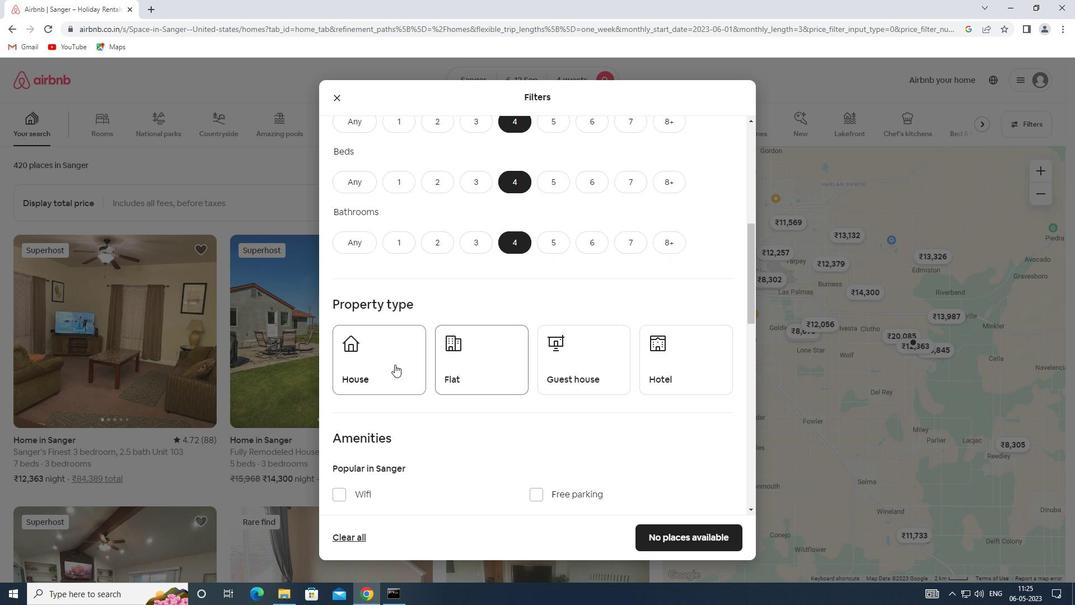 
Action: Mouse moved to (458, 367)
Screenshot: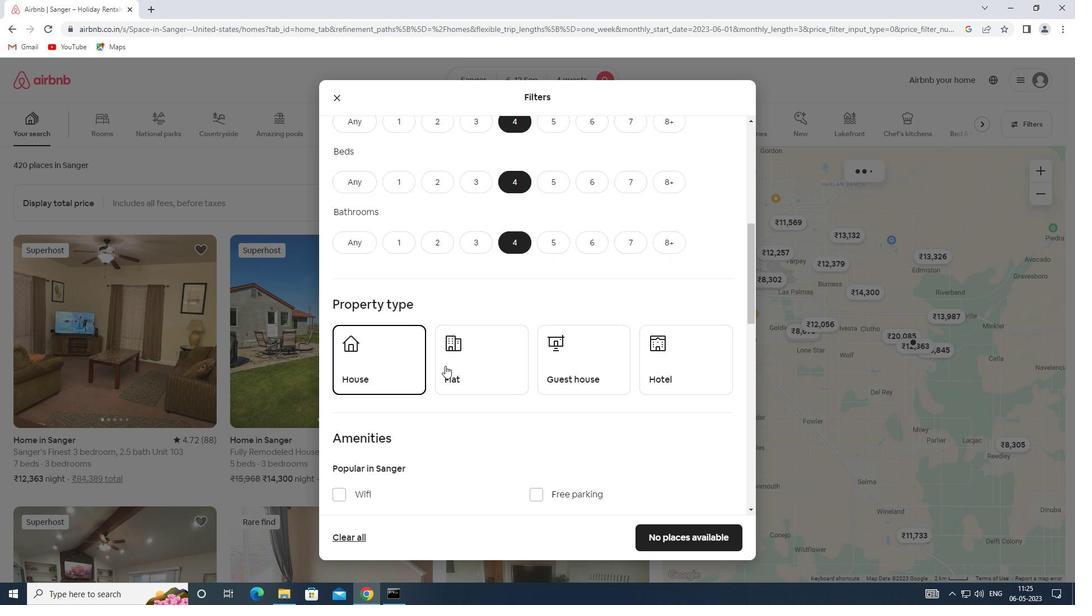 
Action: Mouse pressed left at (458, 367)
Screenshot: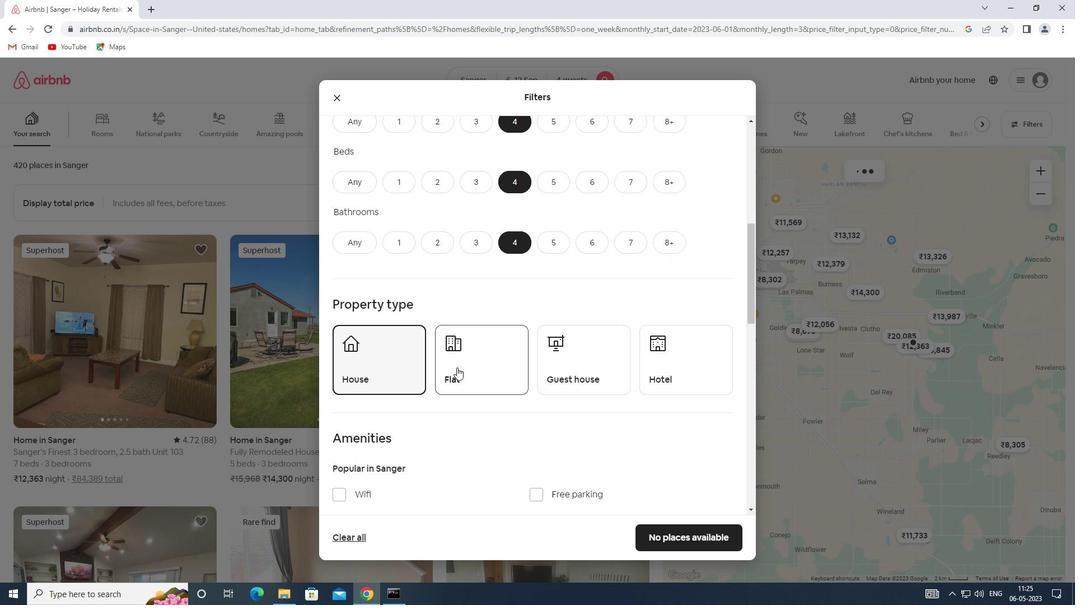 
Action: Mouse moved to (558, 372)
Screenshot: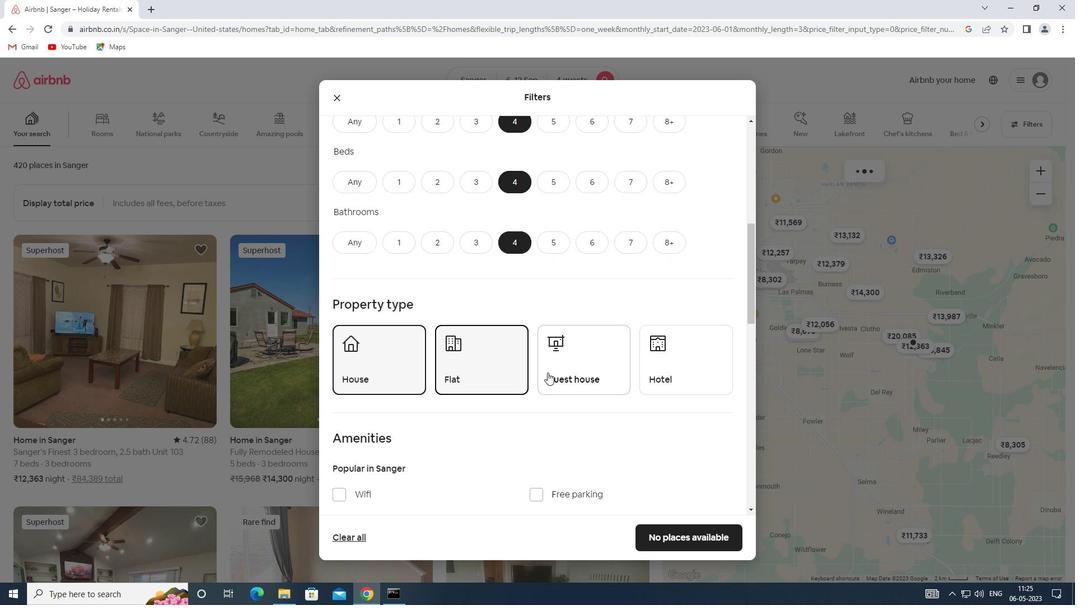 
Action: Mouse pressed left at (558, 372)
Screenshot: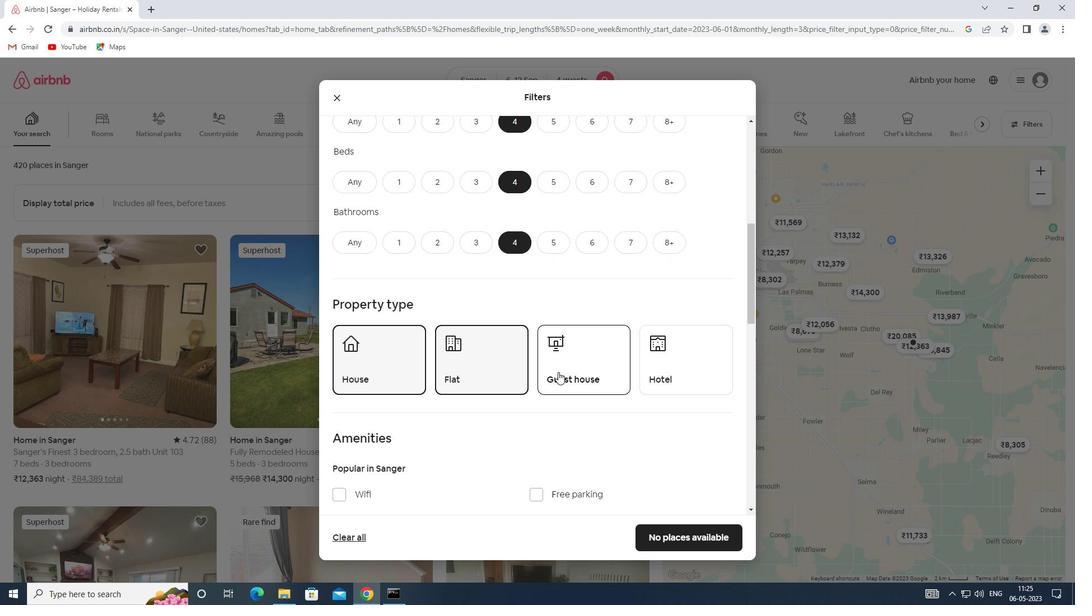 
Action: Mouse moved to (473, 377)
Screenshot: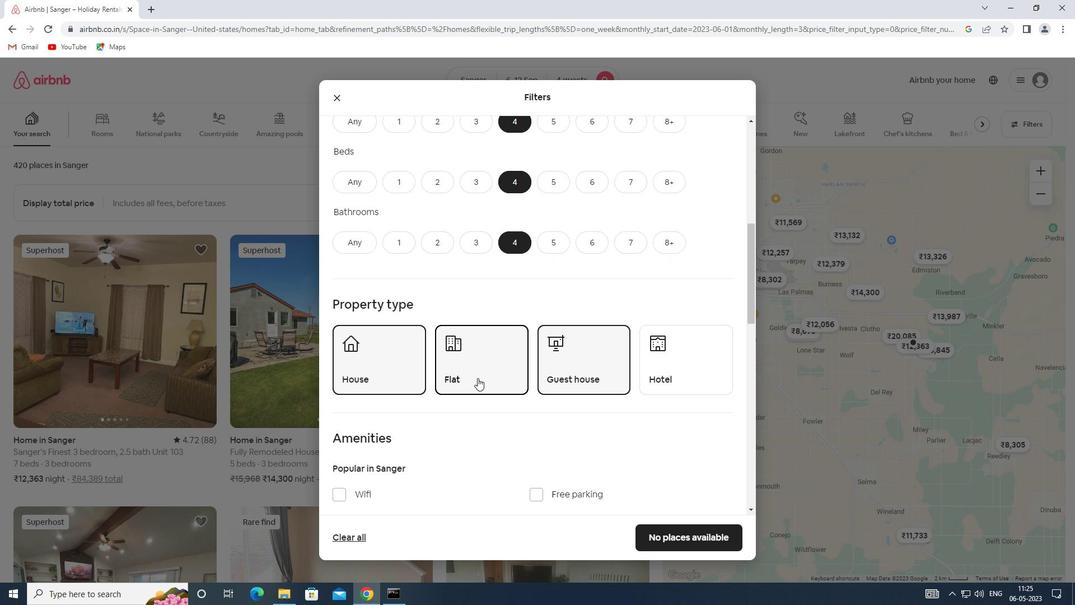 
Action: Mouse scrolled (473, 376) with delta (0, 0)
Screenshot: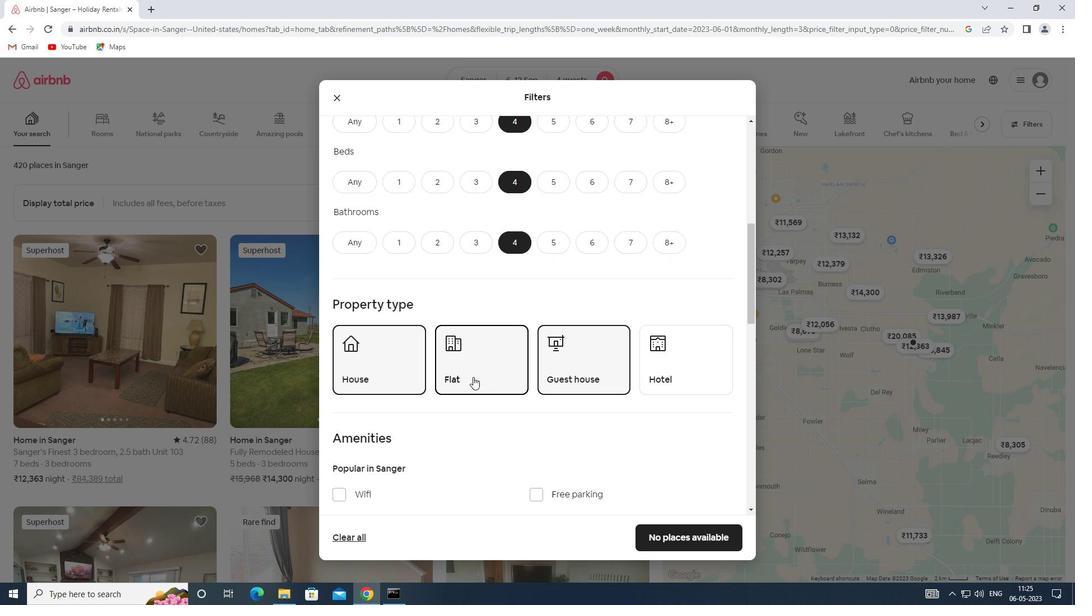 
Action: Mouse scrolled (473, 376) with delta (0, 0)
Screenshot: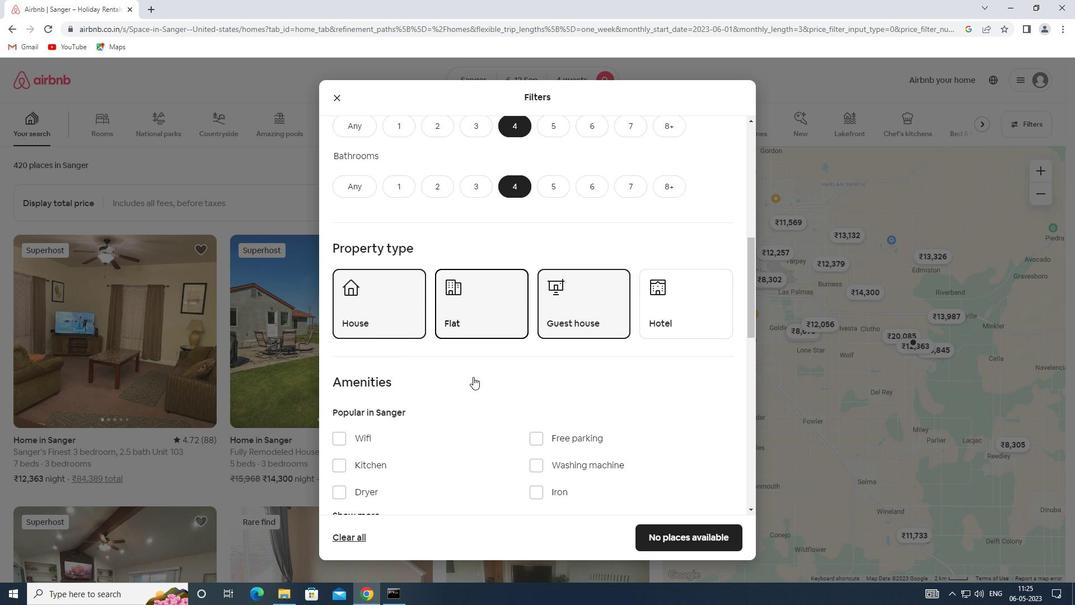 
Action: Mouse scrolled (473, 376) with delta (0, 0)
Screenshot: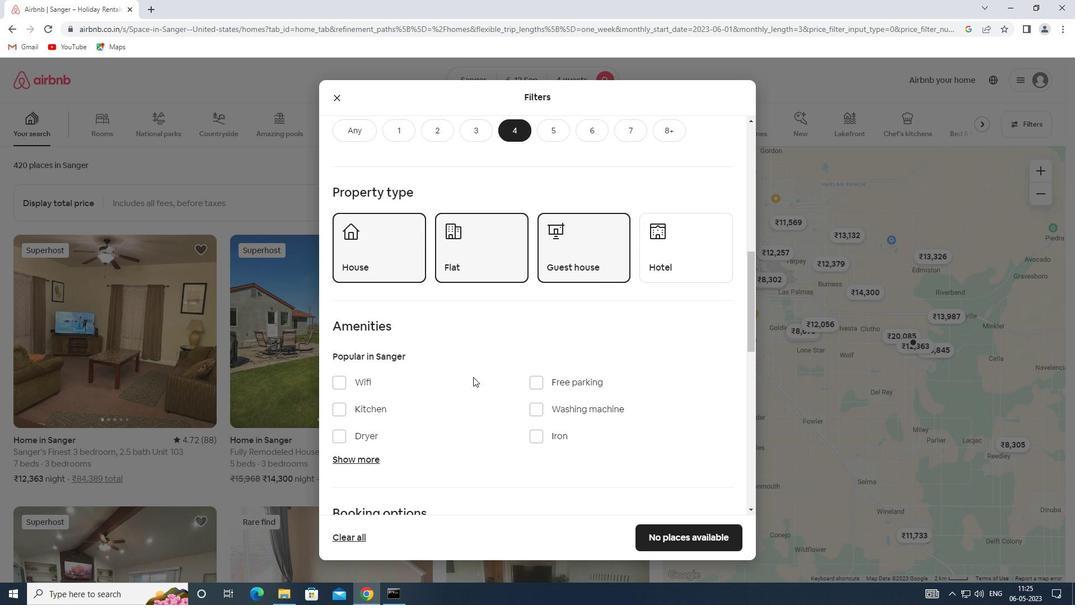 
Action: Mouse moved to (370, 327)
Screenshot: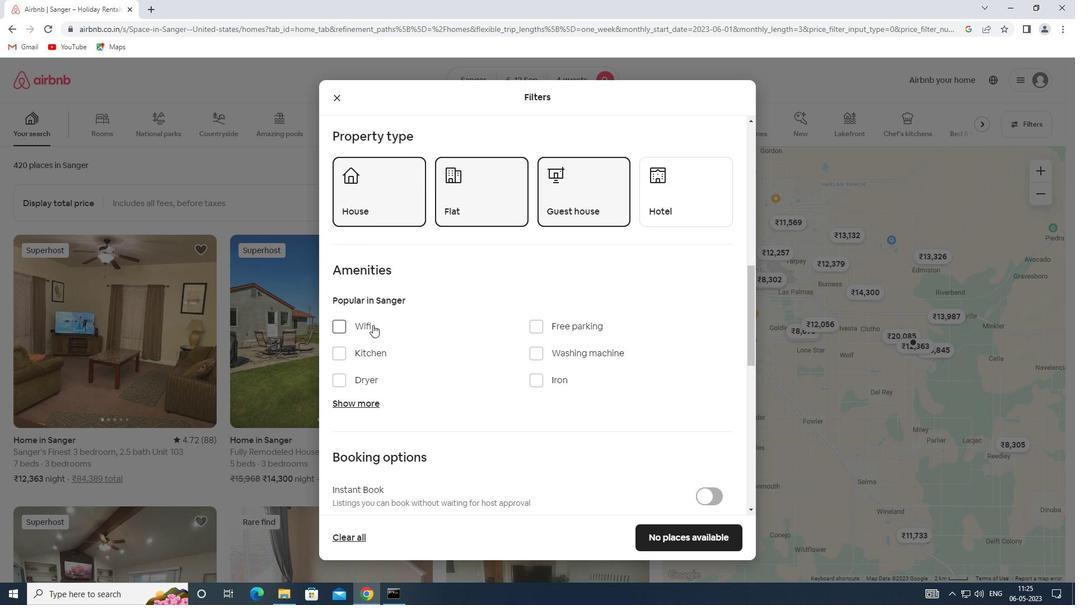 
Action: Mouse pressed left at (370, 327)
Screenshot: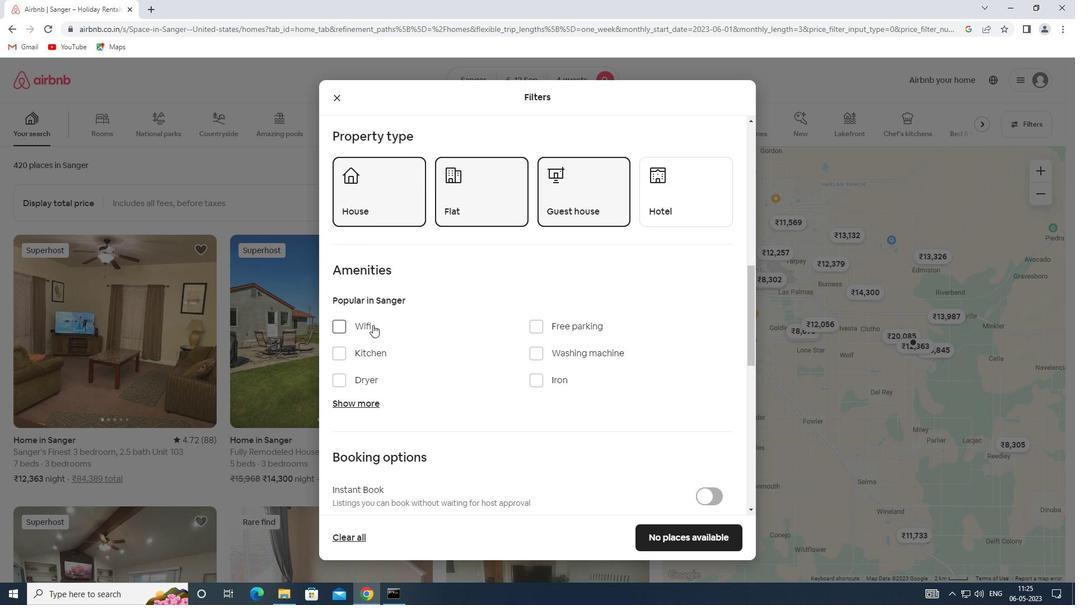 
Action: Mouse scrolled (370, 326) with delta (0, 0)
Screenshot: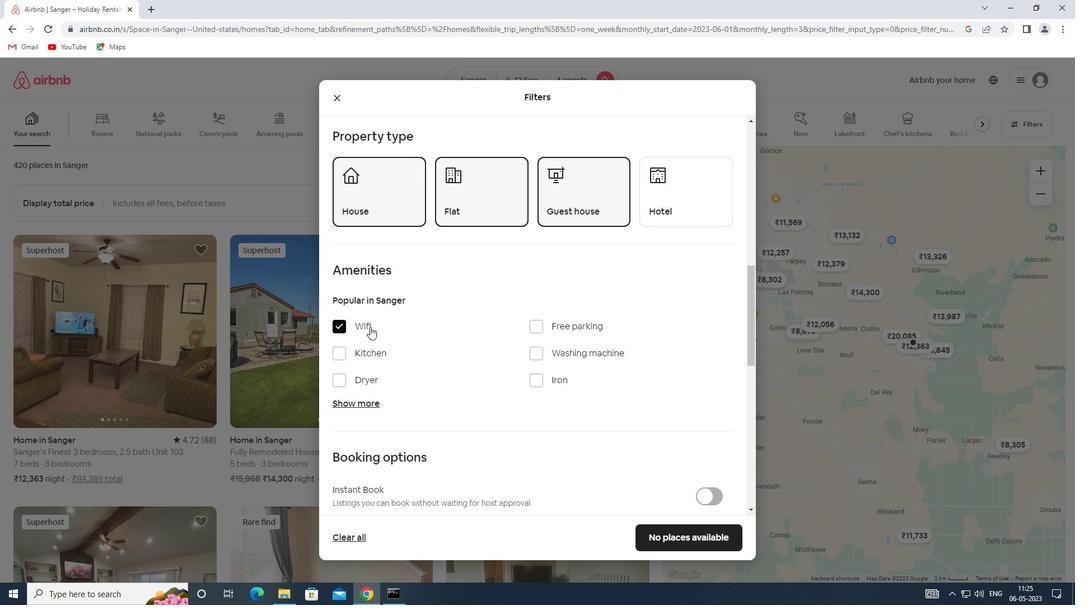 
Action: Mouse moved to (370, 330)
Screenshot: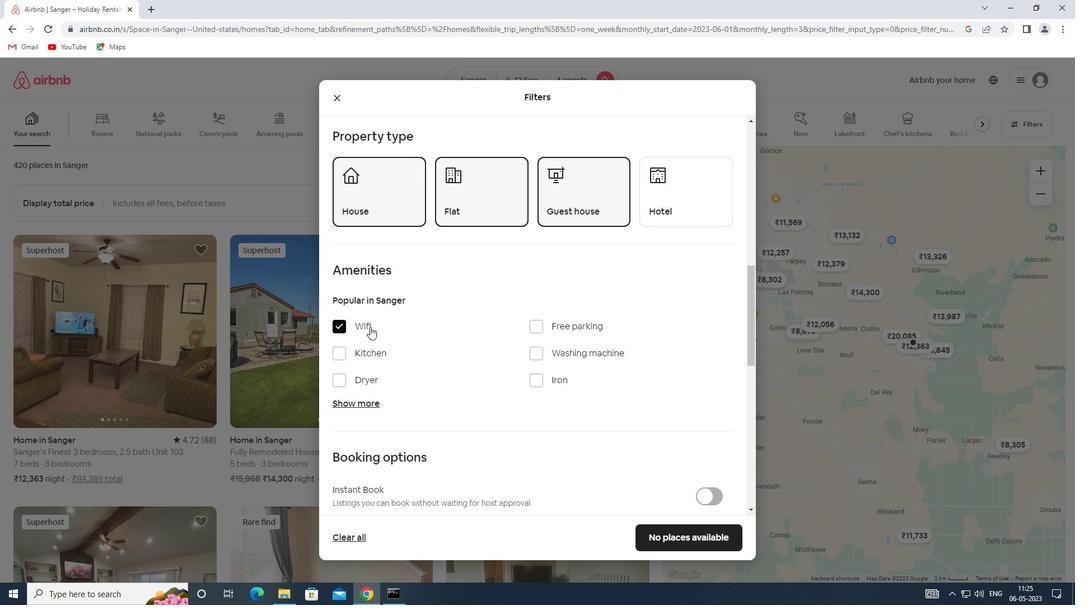 
Action: Mouse scrolled (370, 329) with delta (0, 0)
Screenshot: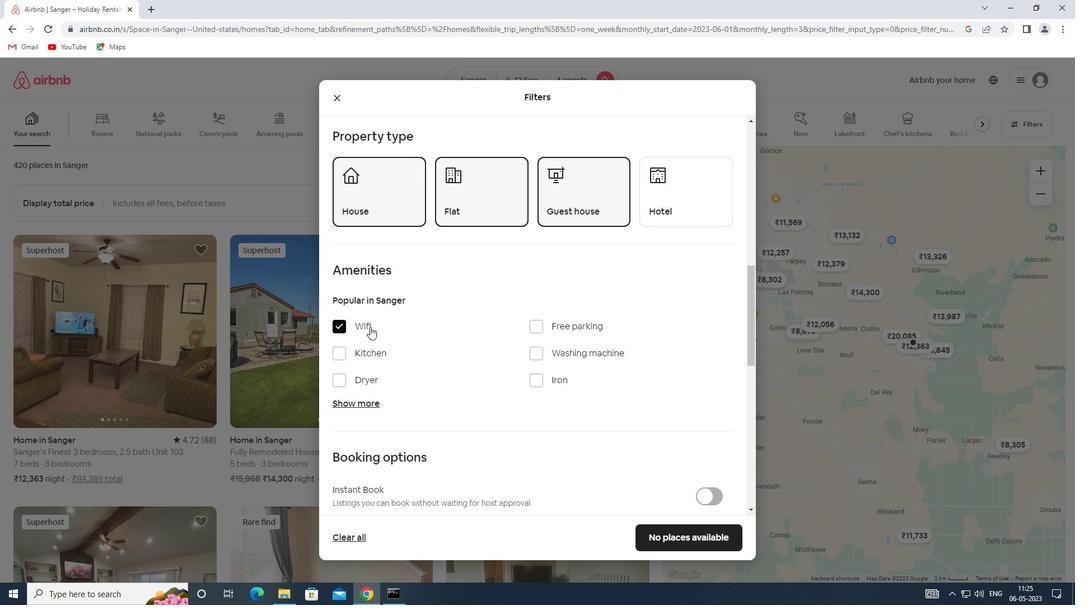 
Action: Mouse moved to (363, 290)
Screenshot: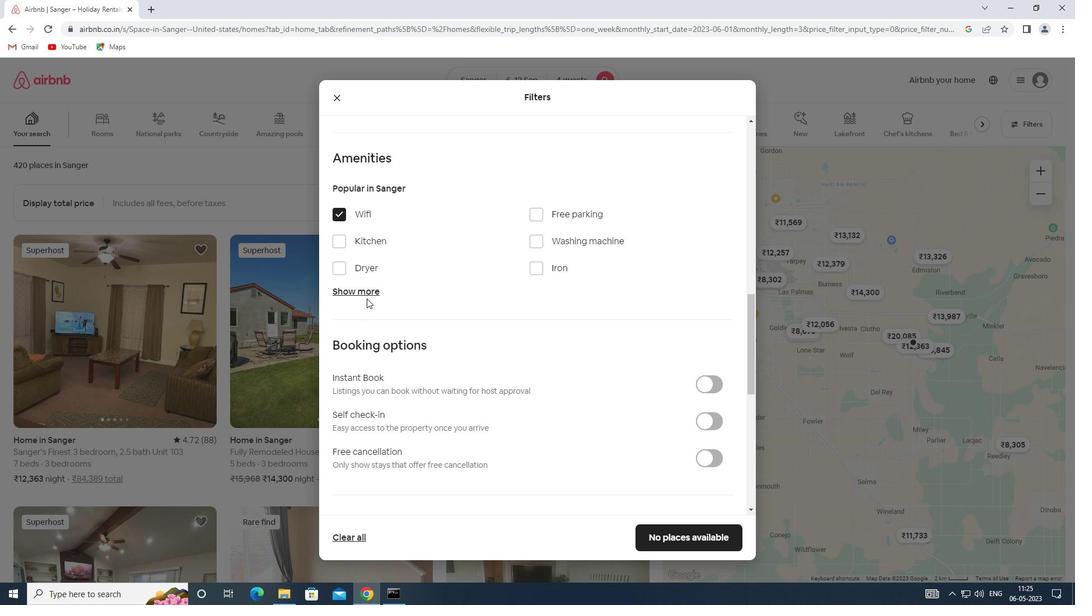 
Action: Mouse pressed left at (363, 290)
Screenshot: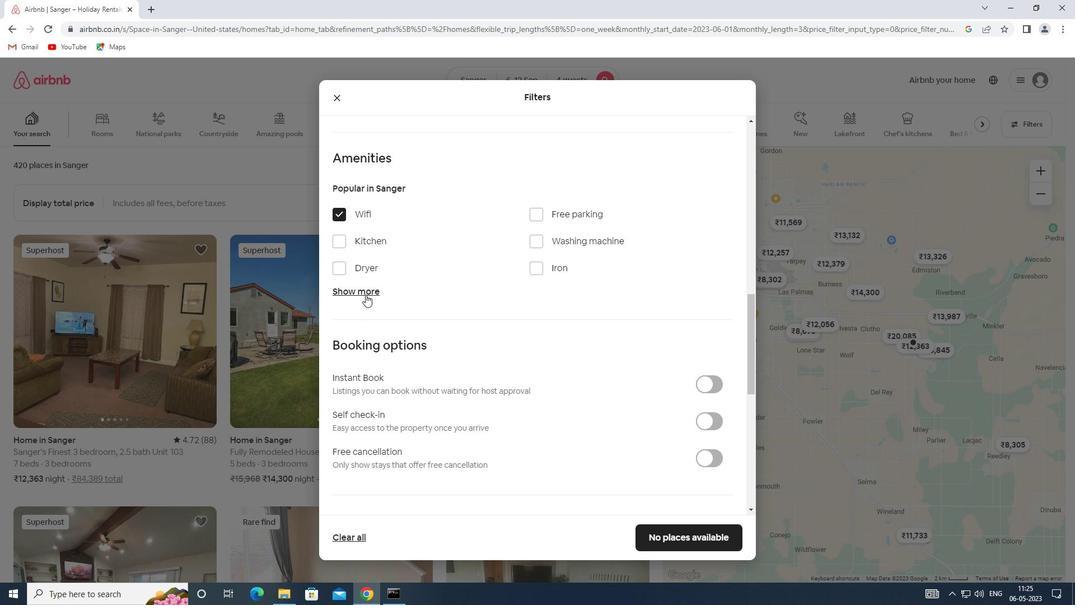 
Action: Mouse moved to (535, 356)
Screenshot: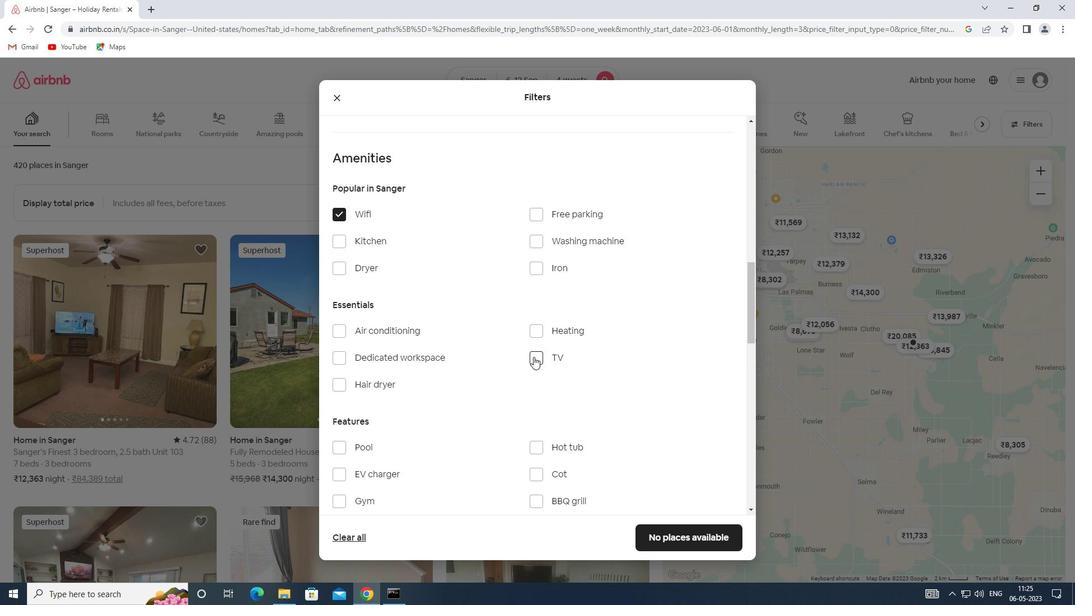 
Action: Mouse pressed left at (535, 356)
Screenshot: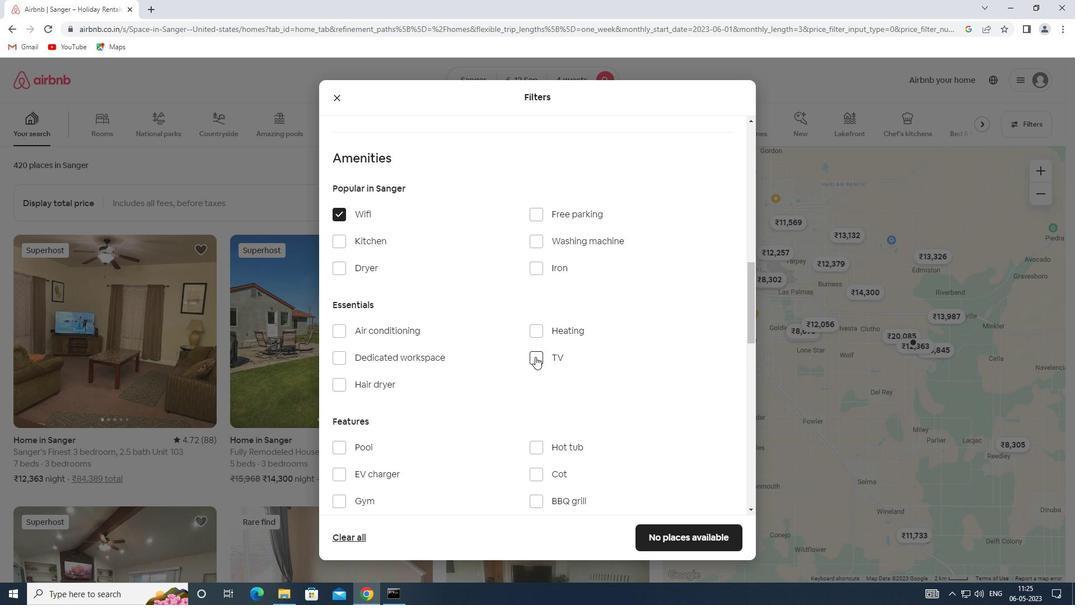 
Action: Mouse moved to (425, 365)
Screenshot: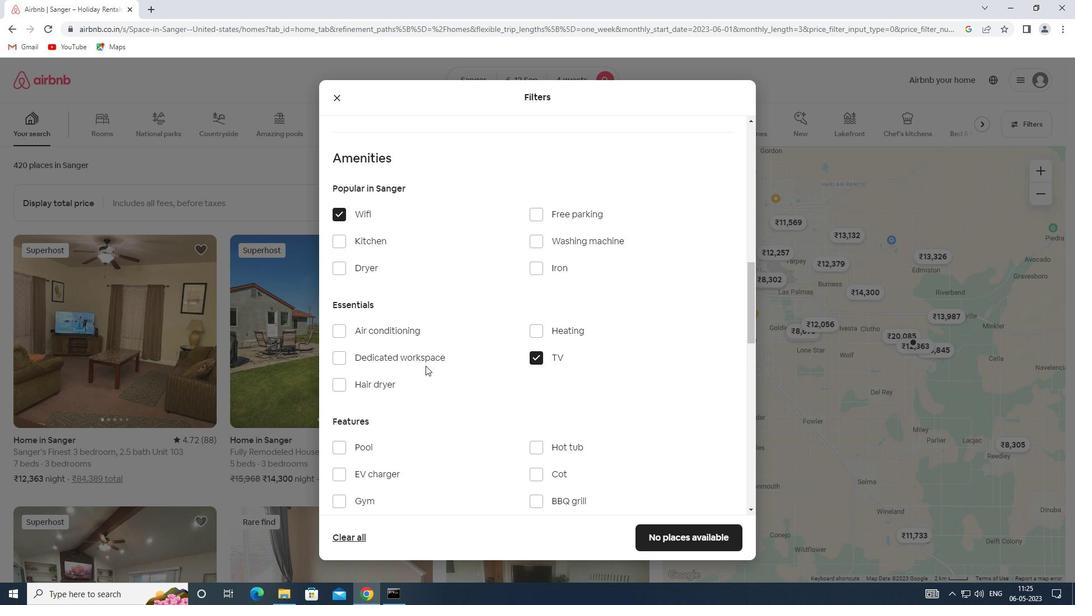 
Action: Mouse scrolled (425, 365) with delta (0, 0)
Screenshot: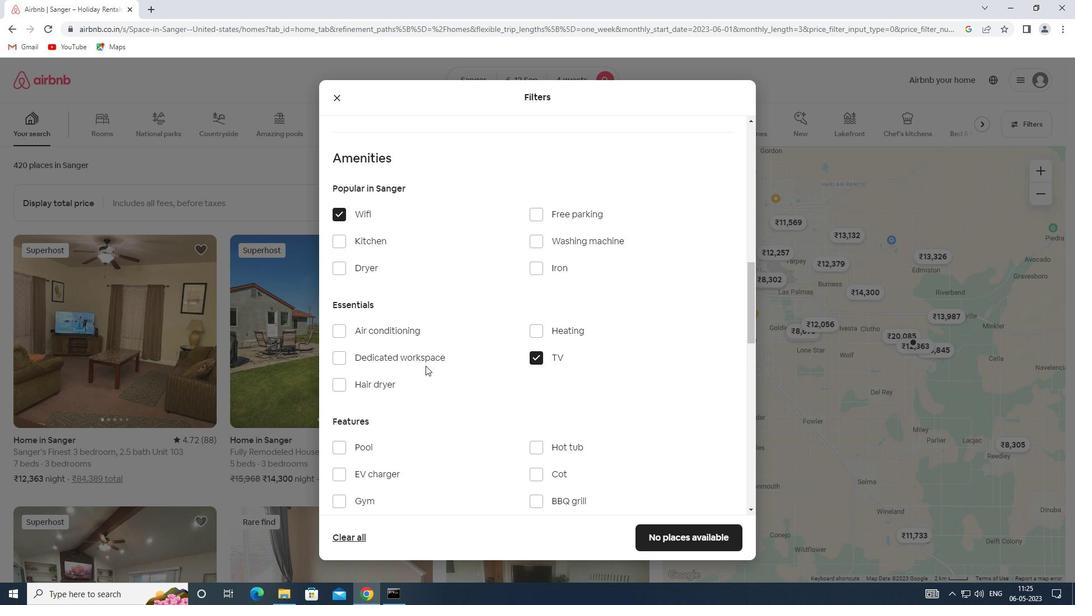 
Action: Mouse scrolled (425, 365) with delta (0, 0)
Screenshot: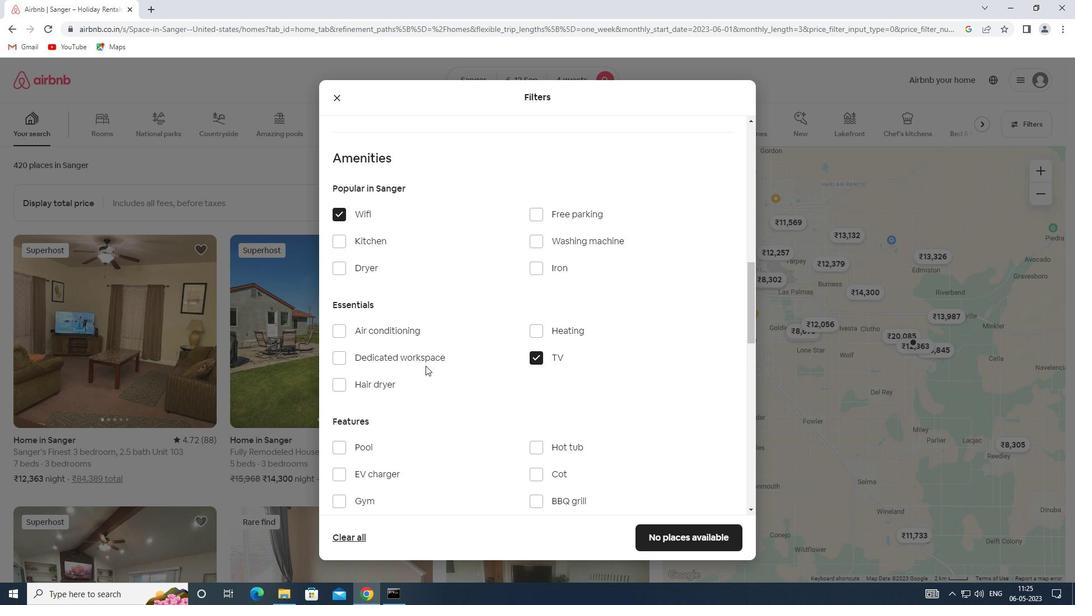 
Action: Mouse moved to (410, 391)
Screenshot: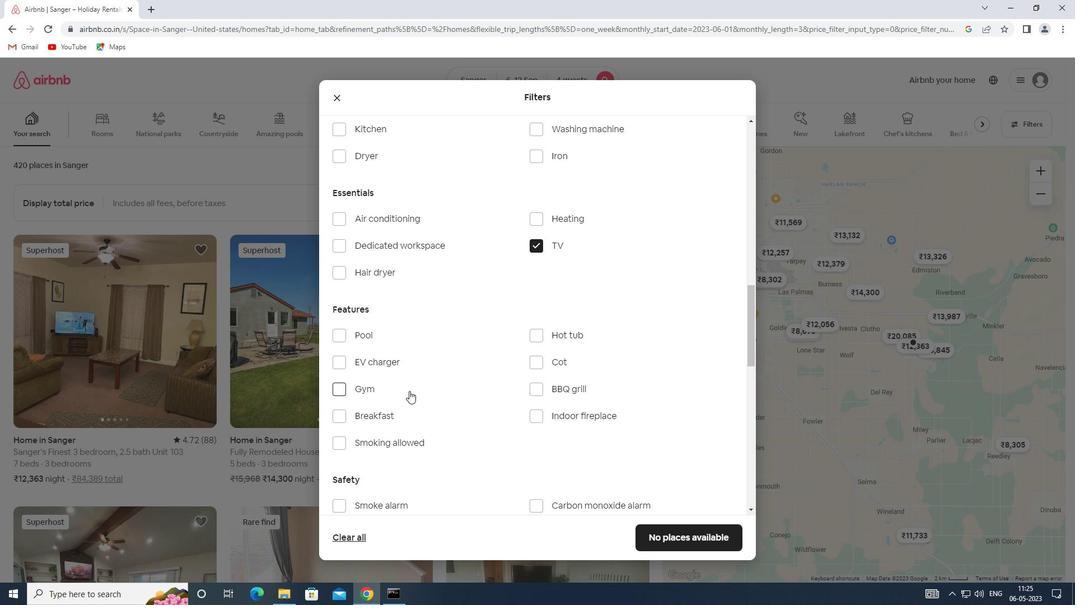 
Action: Mouse scrolled (410, 390) with delta (0, 0)
Screenshot: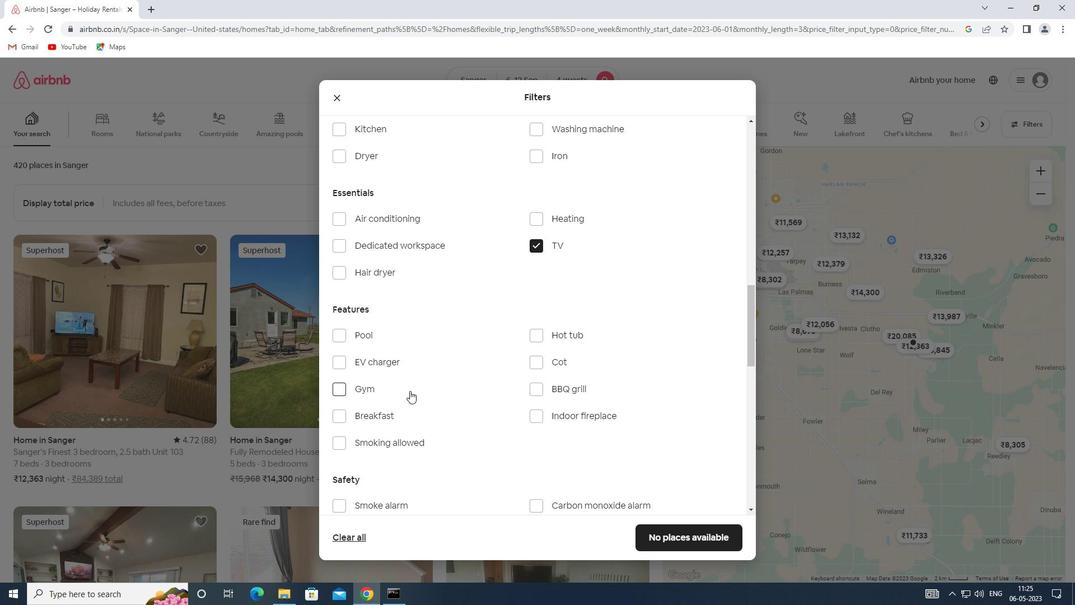 
Action: Mouse moved to (368, 335)
Screenshot: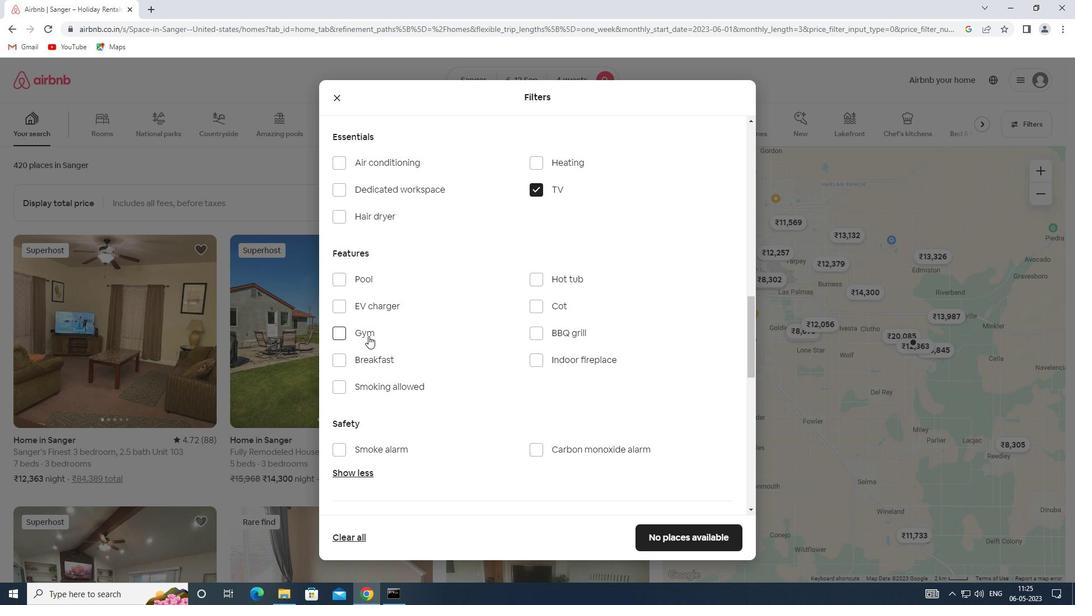 
Action: Mouse scrolled (368, 335) with delta (0, 0)
Screenshot: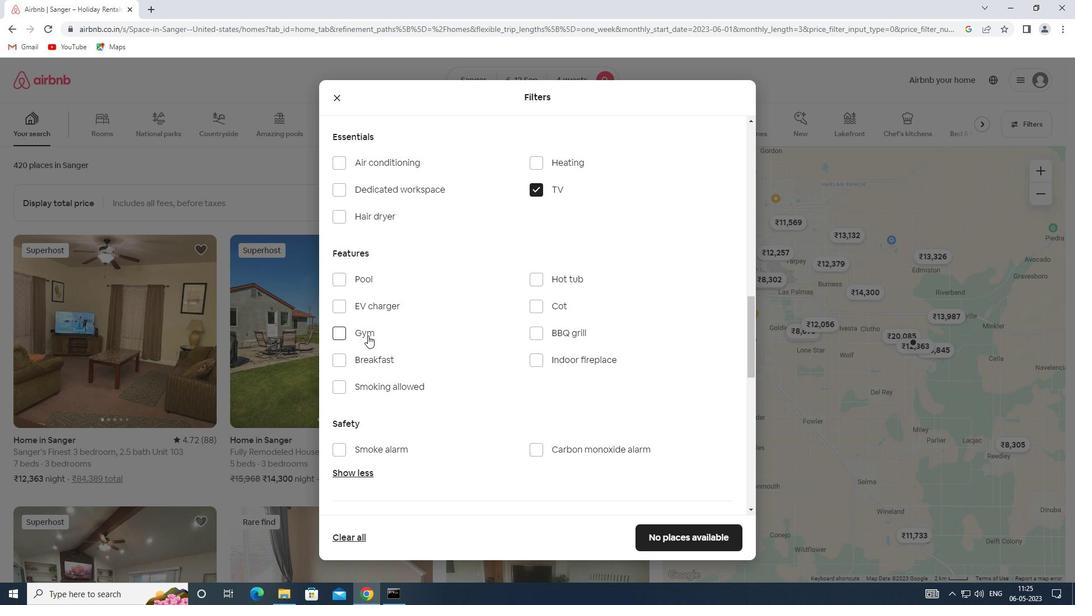 
Action: Mouse moved to (366, 286)
Screenshot: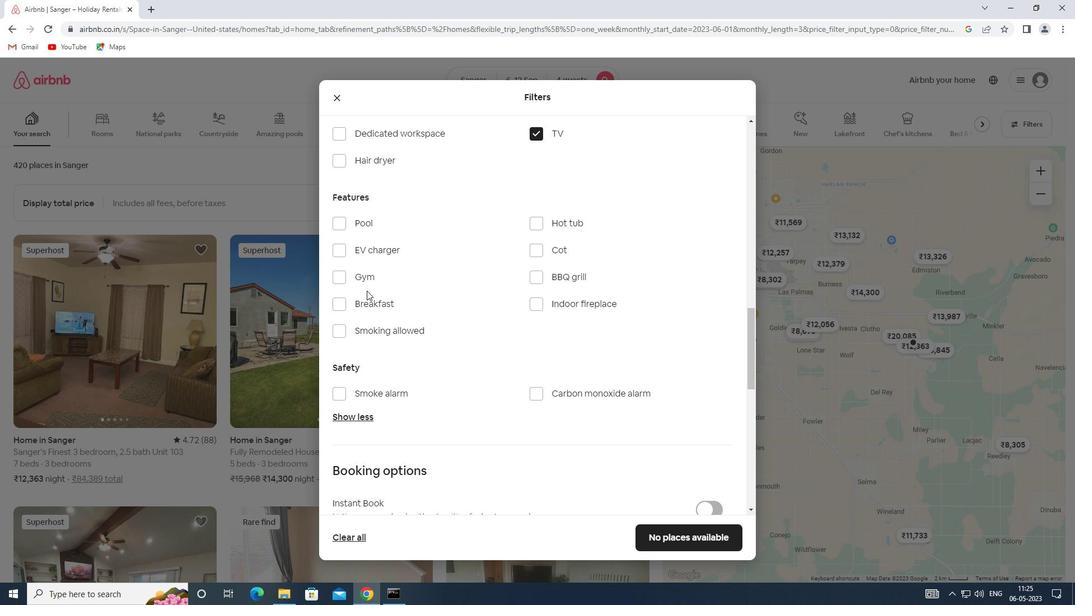 
Action: Mouse scrolled (366, 287) with delta (0, 0)
Screenshot: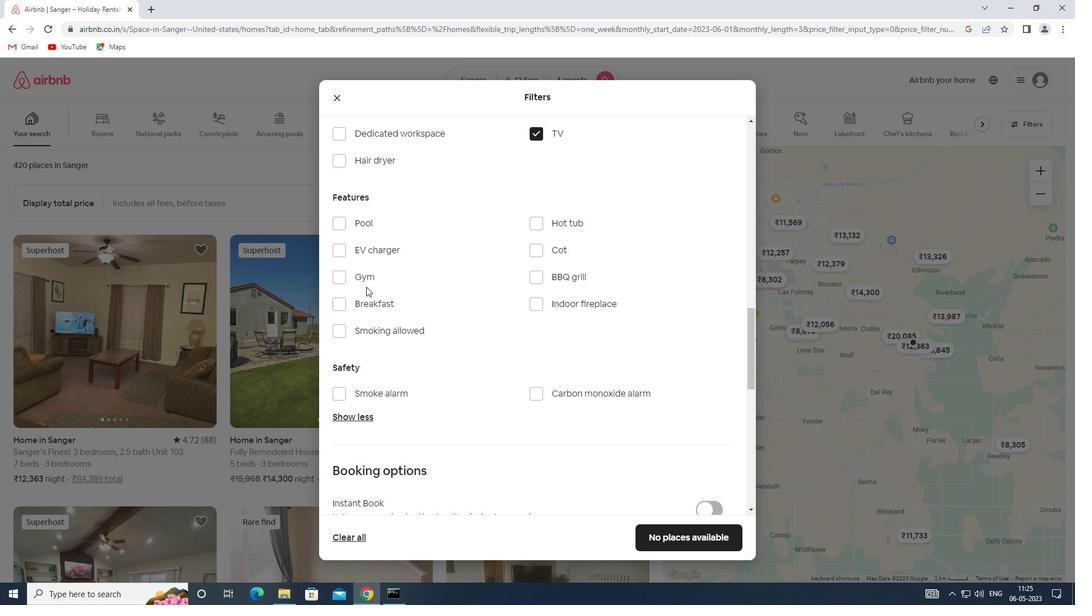 
Action: Mouse moved to (366, 286)
Screenshot: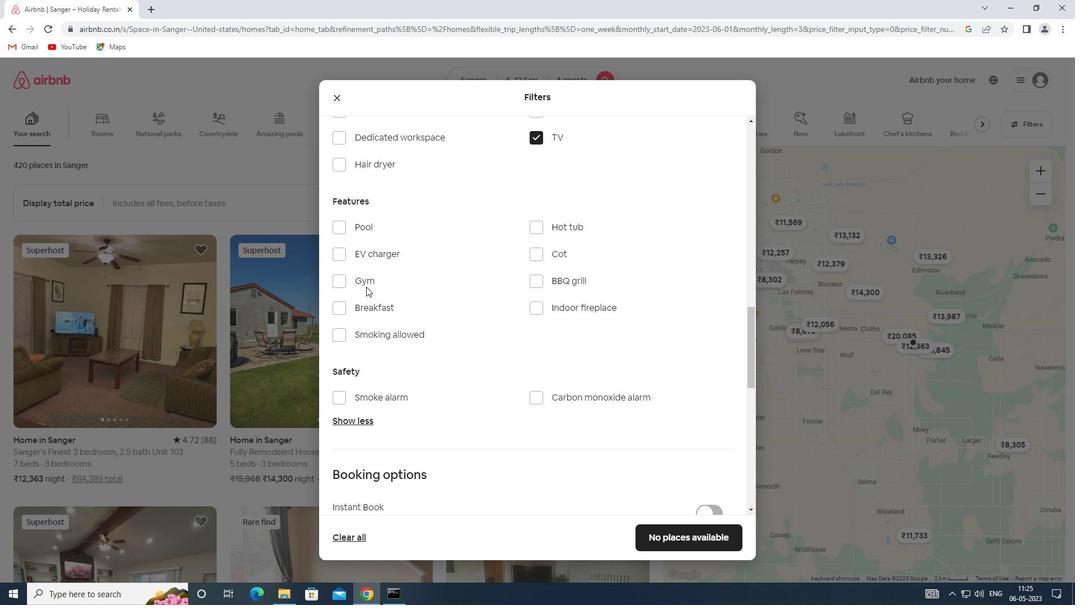 
Action: Mouse scrolled (366, 286) with delta (0, 0)
Screenshot: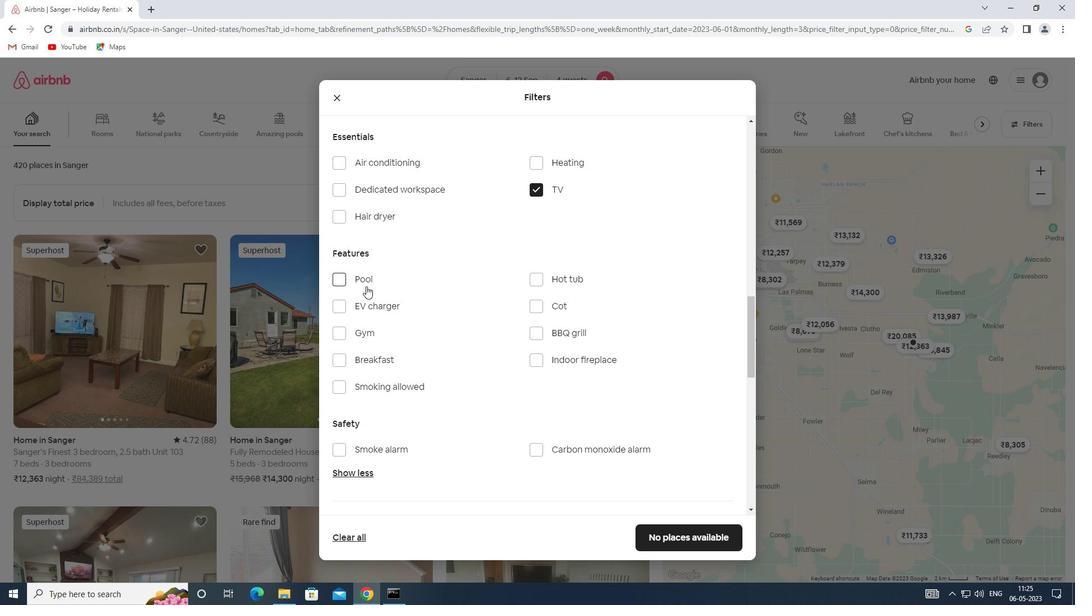 
Action: Mouse scrolled (366, 286) with delta (0, 0)
Screenshot: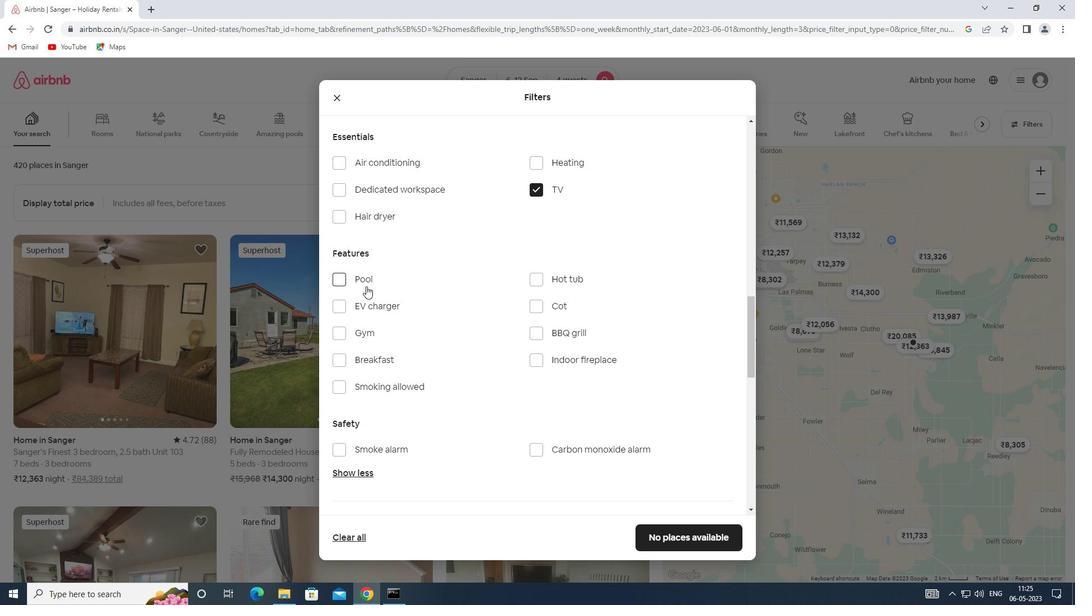 
Action: Mouse moved to (531, 159)
Screenshot: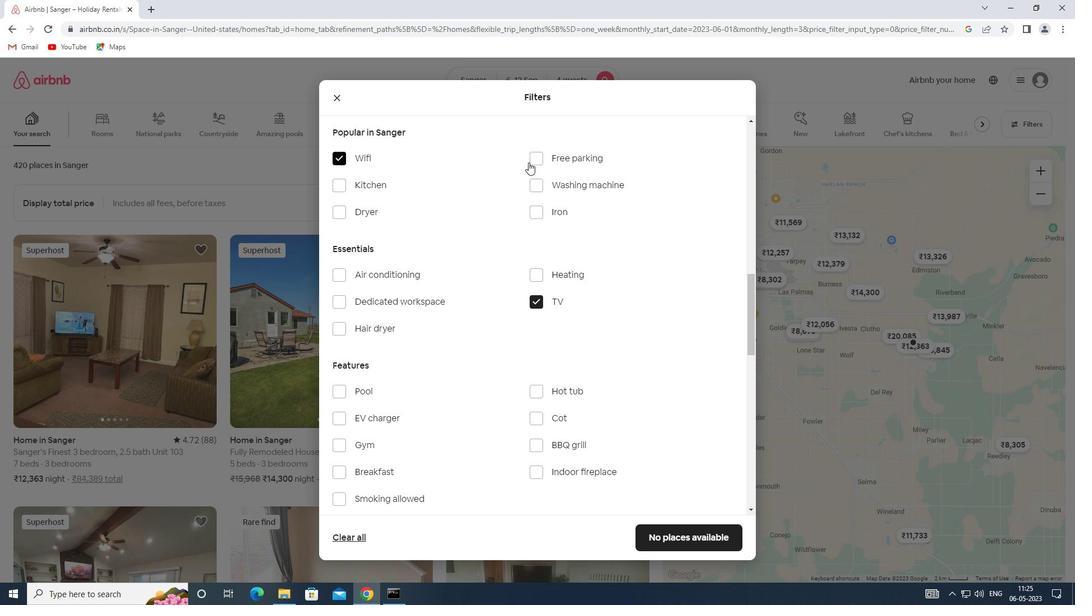 
Action: Mouse pressed left at (531, 159)
Screenshot: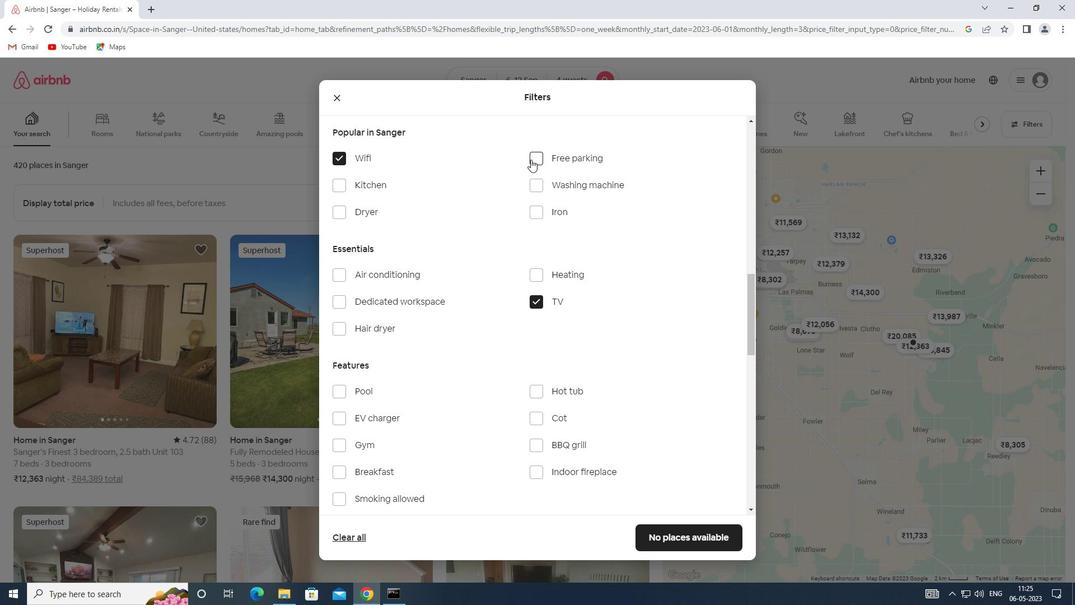 
Action: Mouse moved to (339, 442)
Screenshot: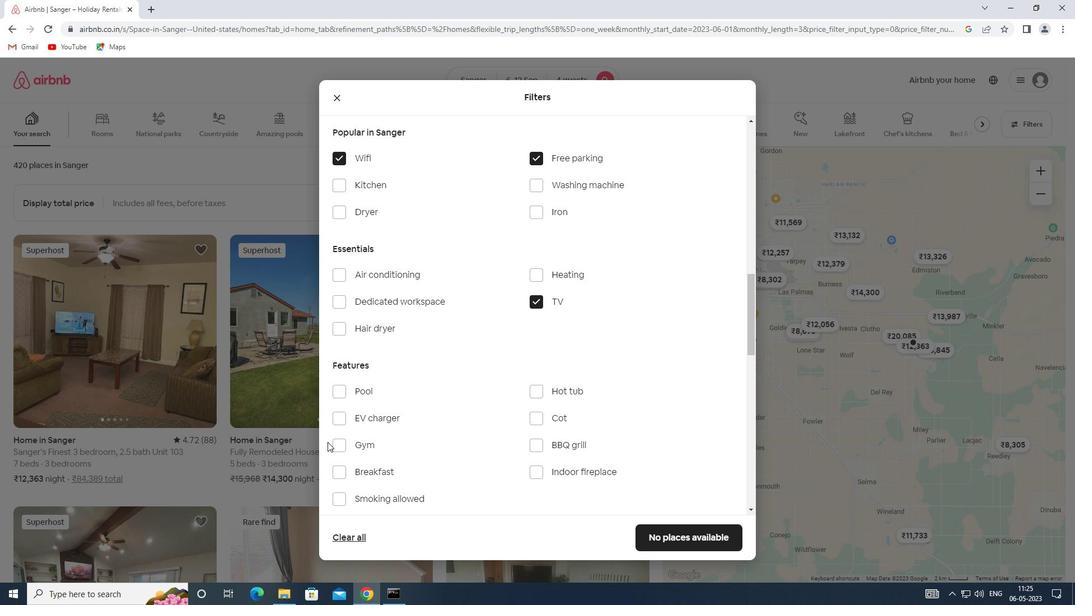 
Action: Mouse pressed left at (339, 442)
Screenshot: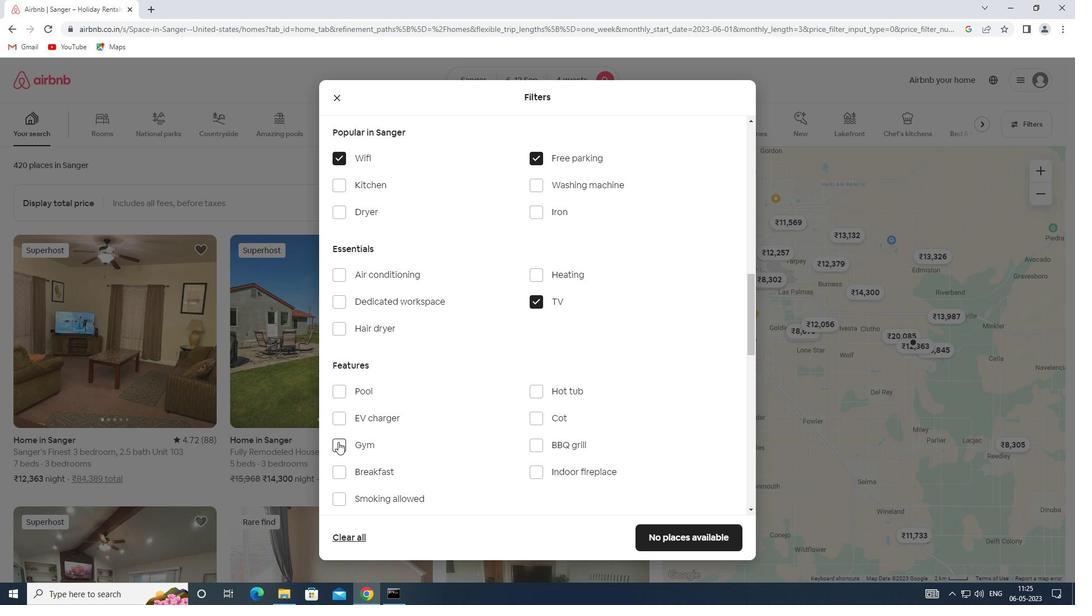 
Action: Mouse moved to (340, 442)
Screenshot: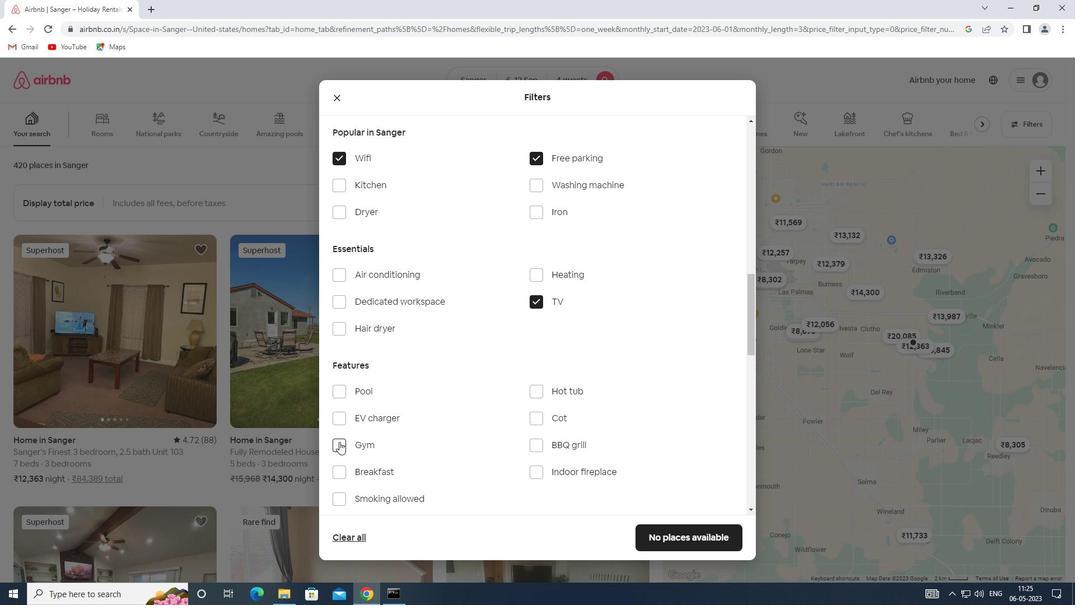 
Action: Mouse scrolled (340, 441) with delta (0, 0)
Screenshot: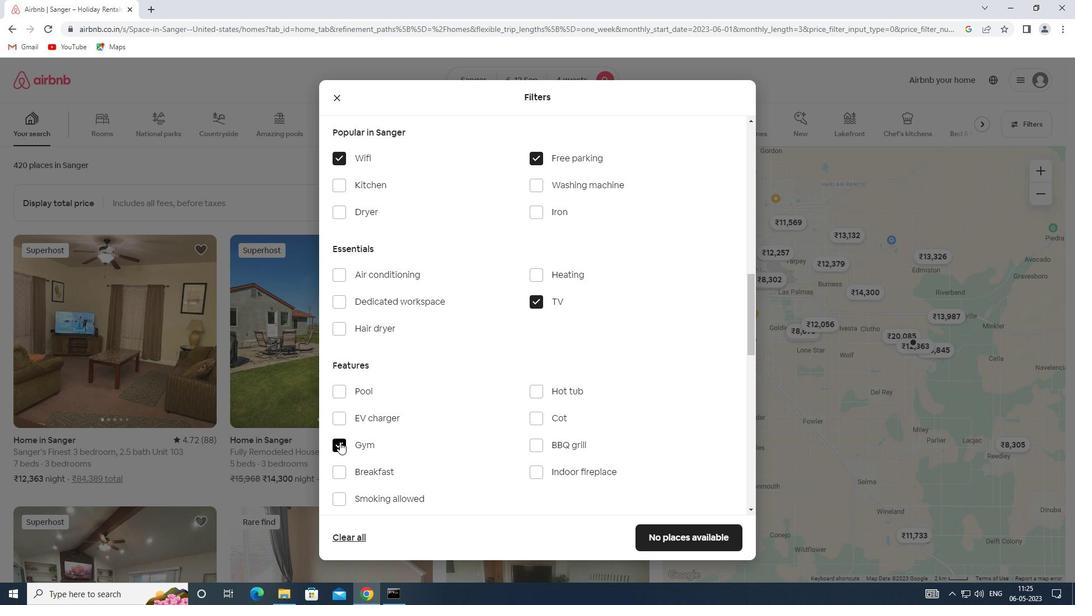 
Action: Mouse moved to (341, 442)
Screenshot: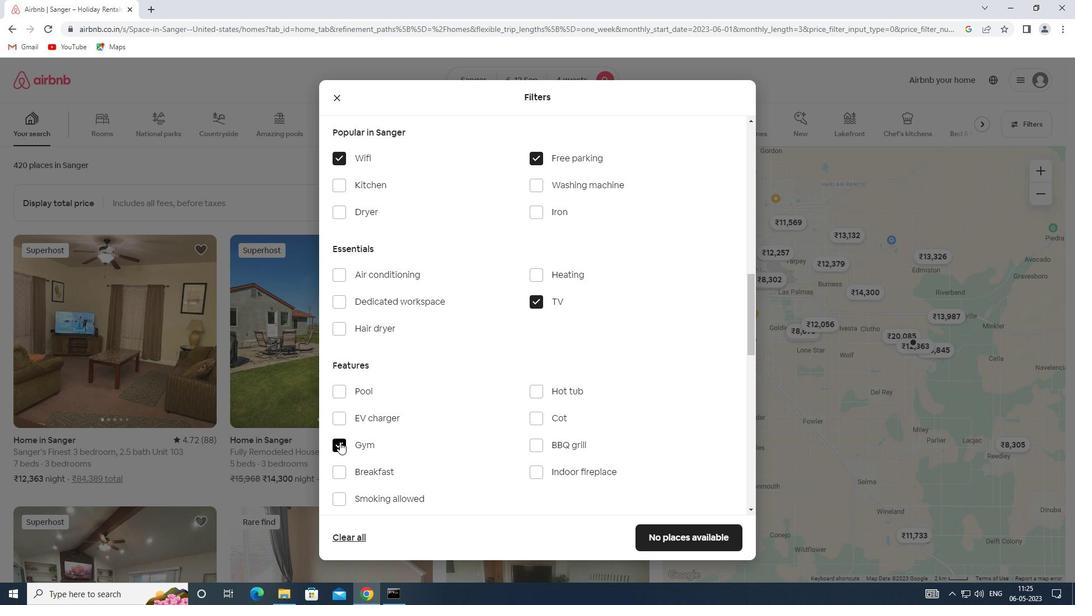 
Action: Mouse scrolled (341, 441) with delta (0, 0)
Screenshot: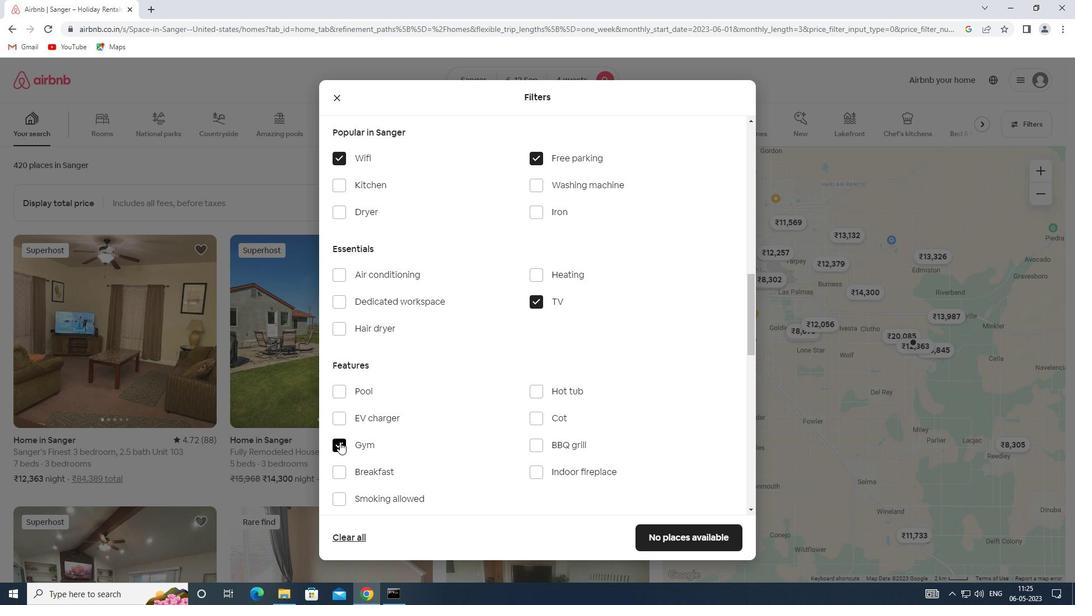 
Action: Mouse moved to (341, 441)
Screenshot: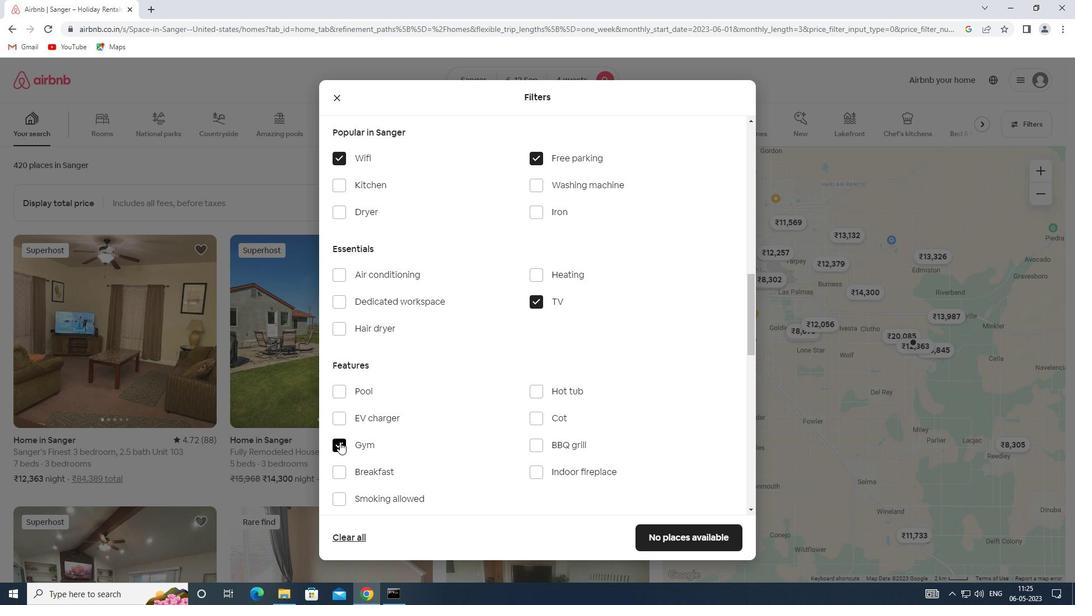 
Action: Mouse scrolled (341, 441) with delta (0, 0)
Screenshot: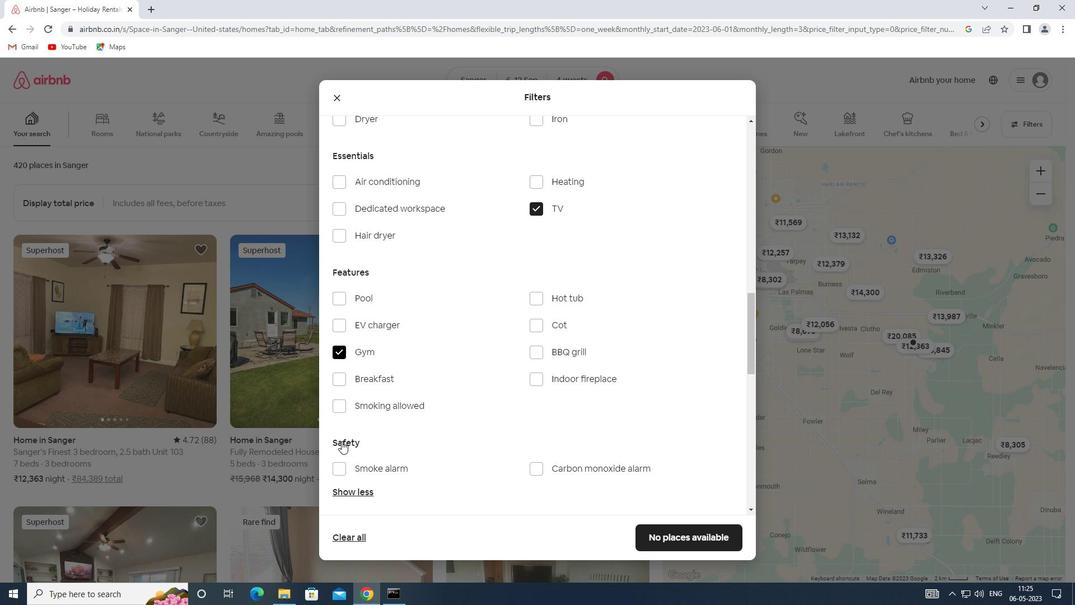 
Action: Mouse scrolled (341, 441) with delta (0, 0)
Screenshot: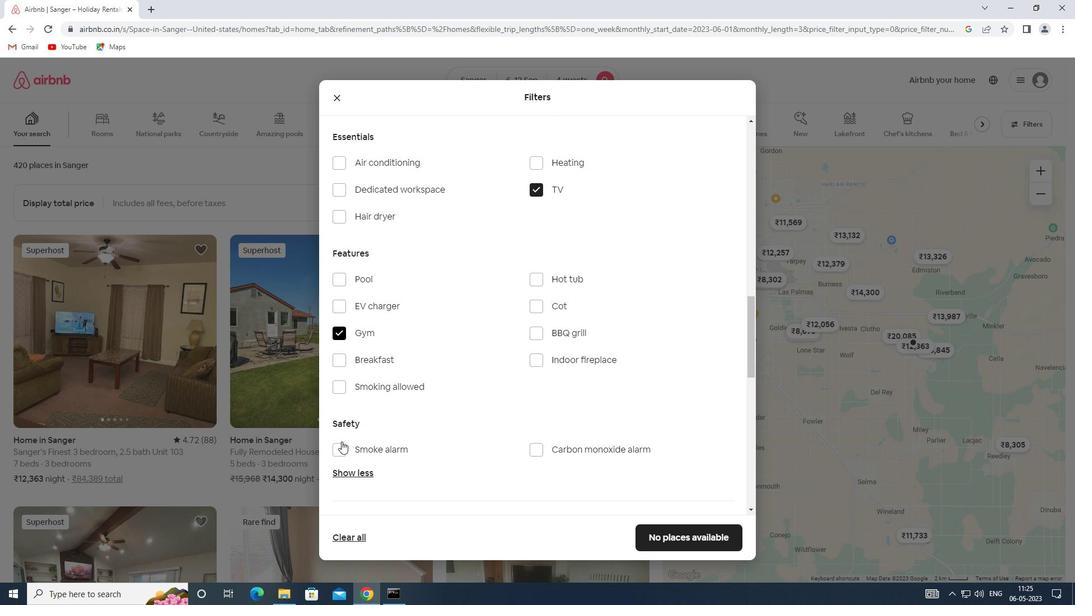 
Action: Mouse scrolled (341, 441) with delta (0, 0)
Screenshot: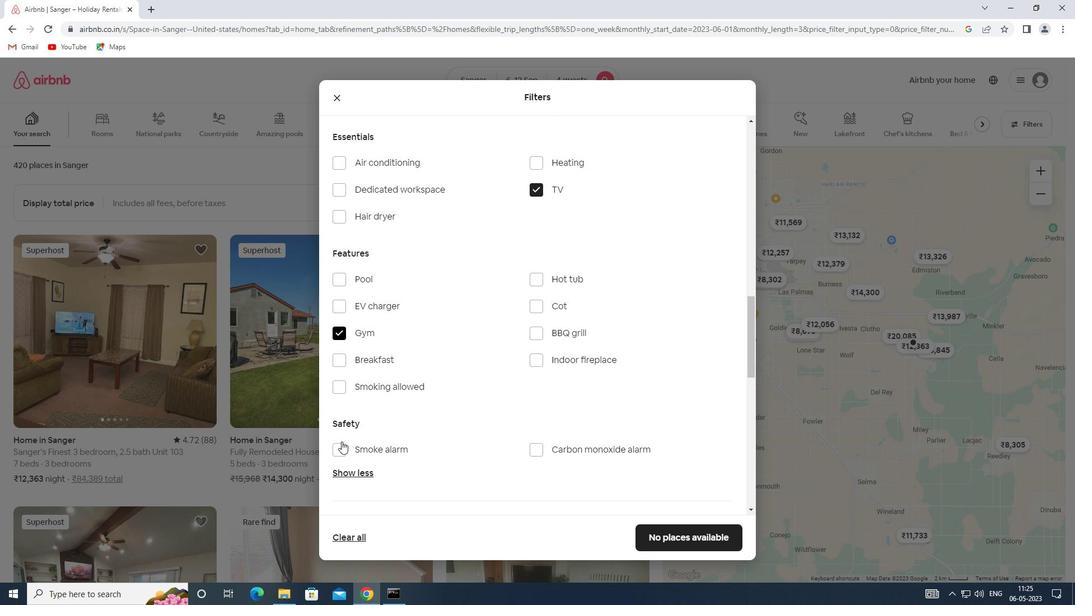 
Action: Mouse scrolled (341, 441) with delta (0, 0)
Screenshot: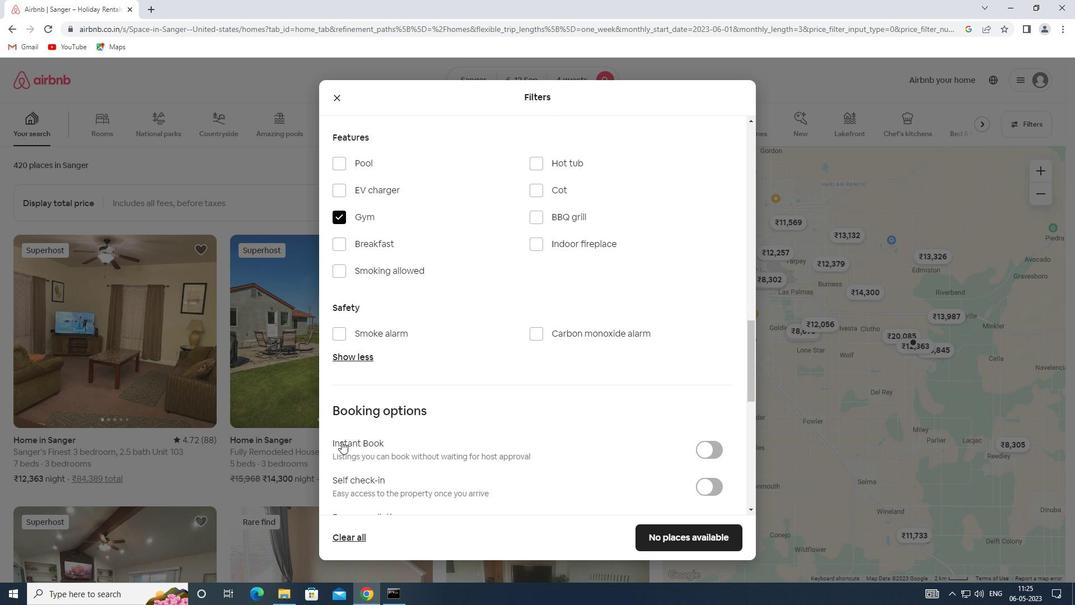 
Action: Mouse scrolled (341, 441) with delta (0, 0)
Screenshot: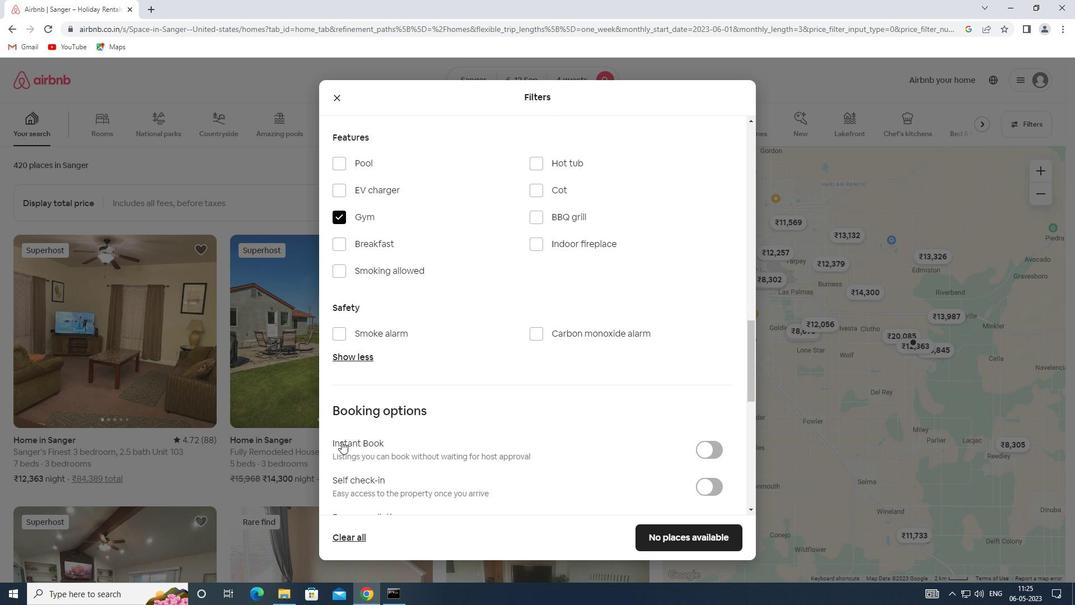 
Action: Mouse moved to (698, 321)
Screenshot: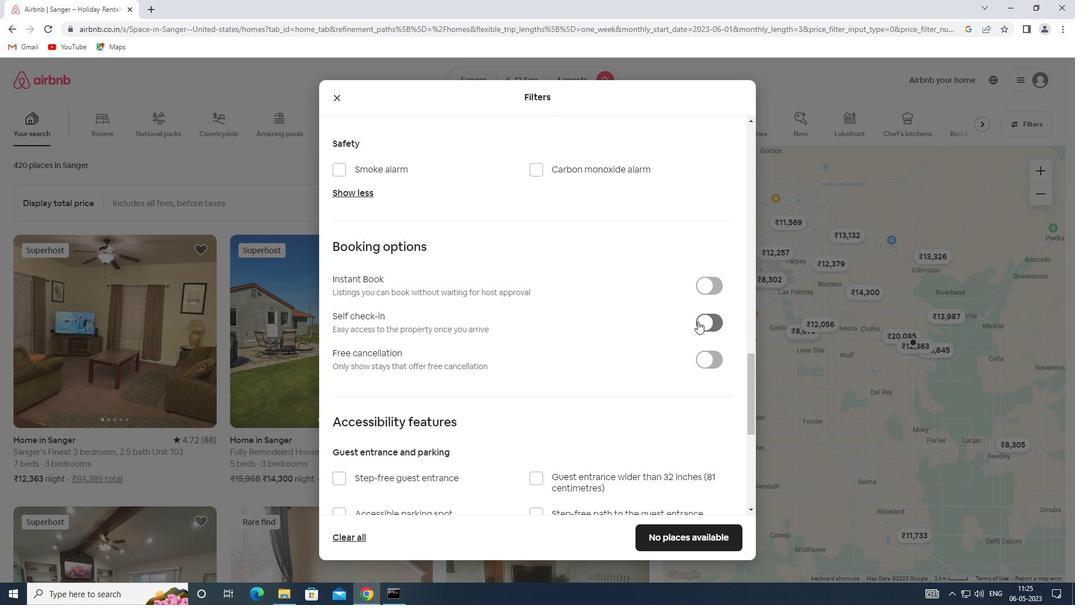 
Action: Mouse pressed left at (698, 321)
Screenshot: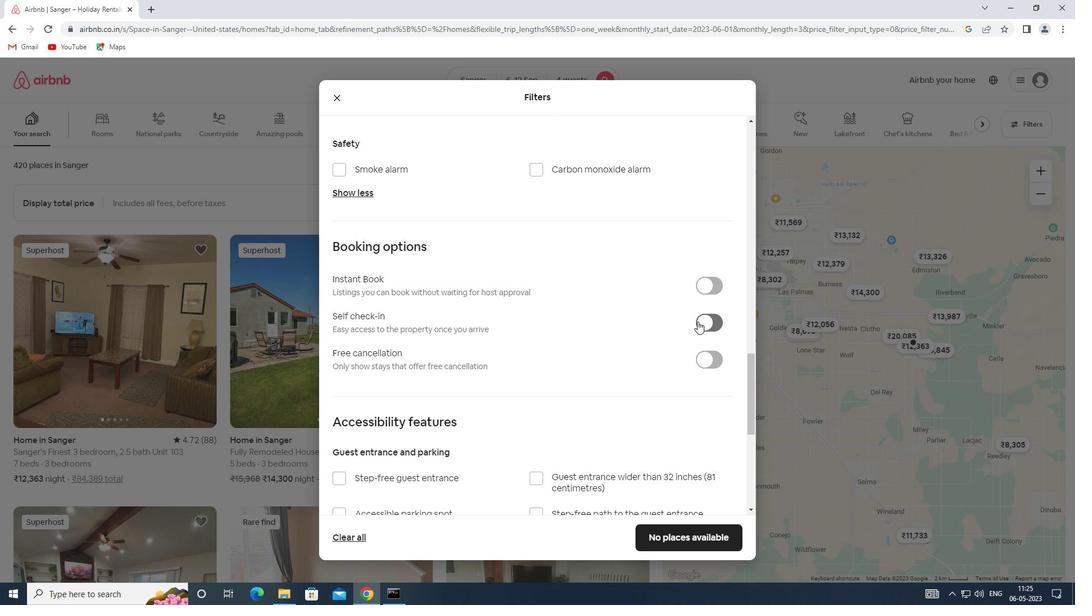 
Action: Mouse moved to (560, 345)
Screenshot: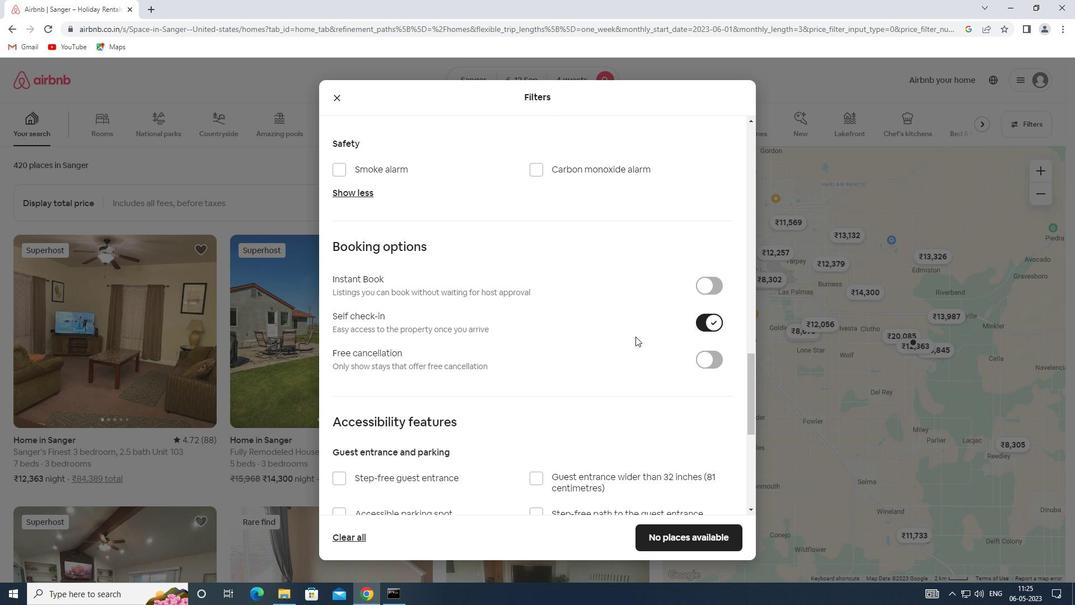 
Action: Mouse scrolled (560, 345) with delta (0, 0)
Screenshot: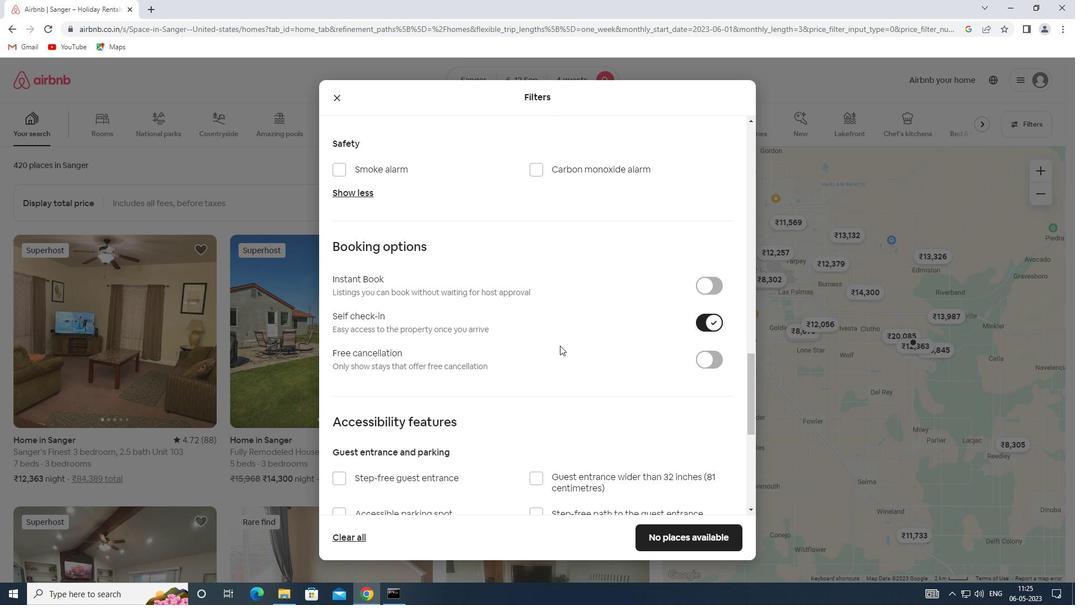 
Action: Mouse scrolled (560, 345) with delta (0, 0)
Screenshot: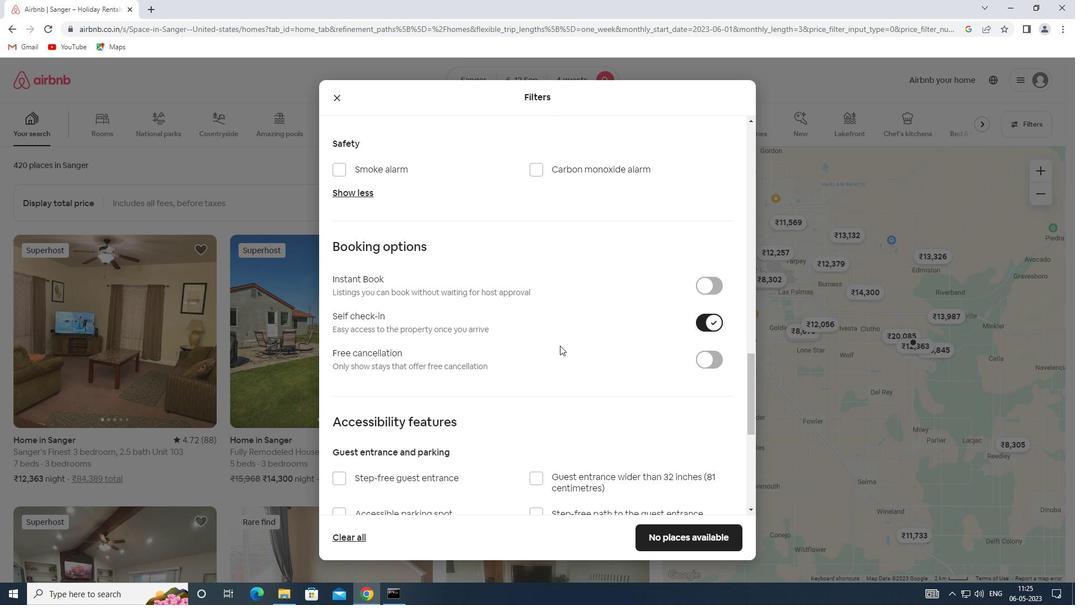 
Action: Mouse scrolled (560, 345) with delta (0, 0)
Screenshot: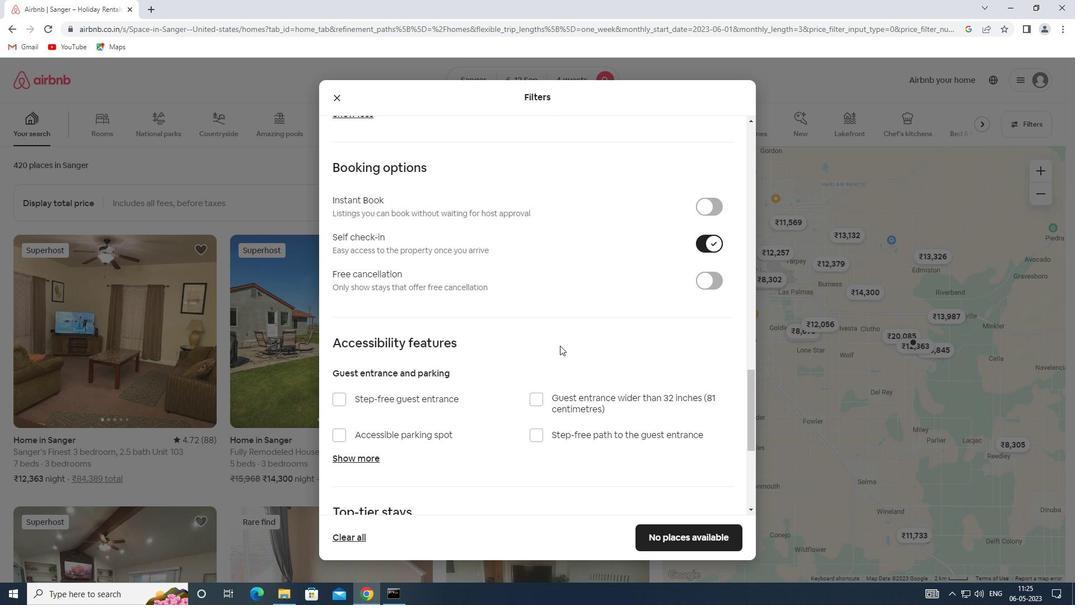 
Action: Mouse scrolled (560, 345) with delta (0, 0)
Screenshot: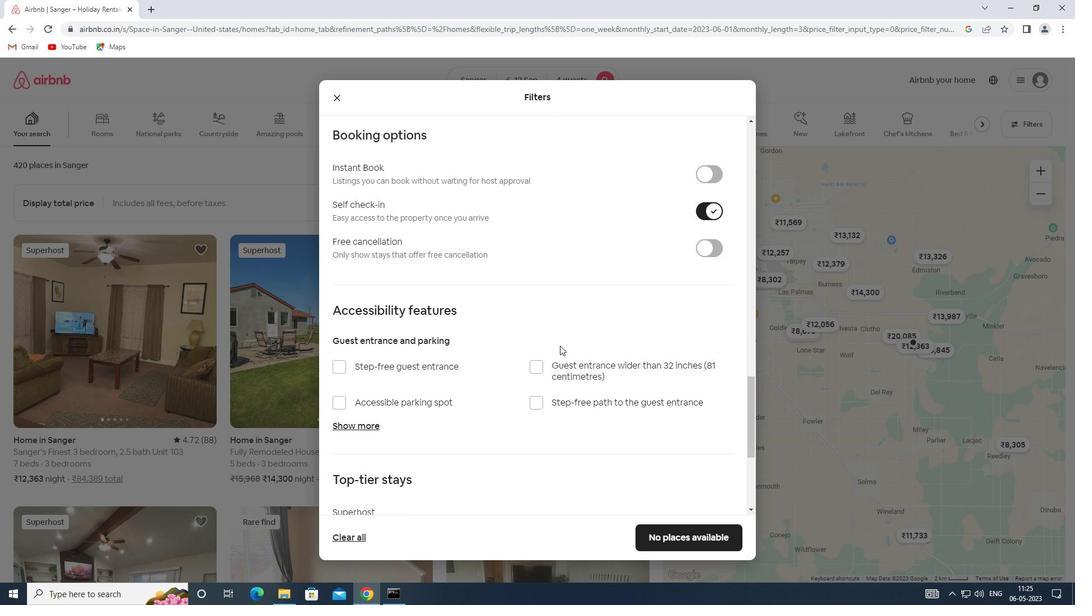 
Action: Mouse scrolled (560, 345) with delta (0, 0)
Screenshot: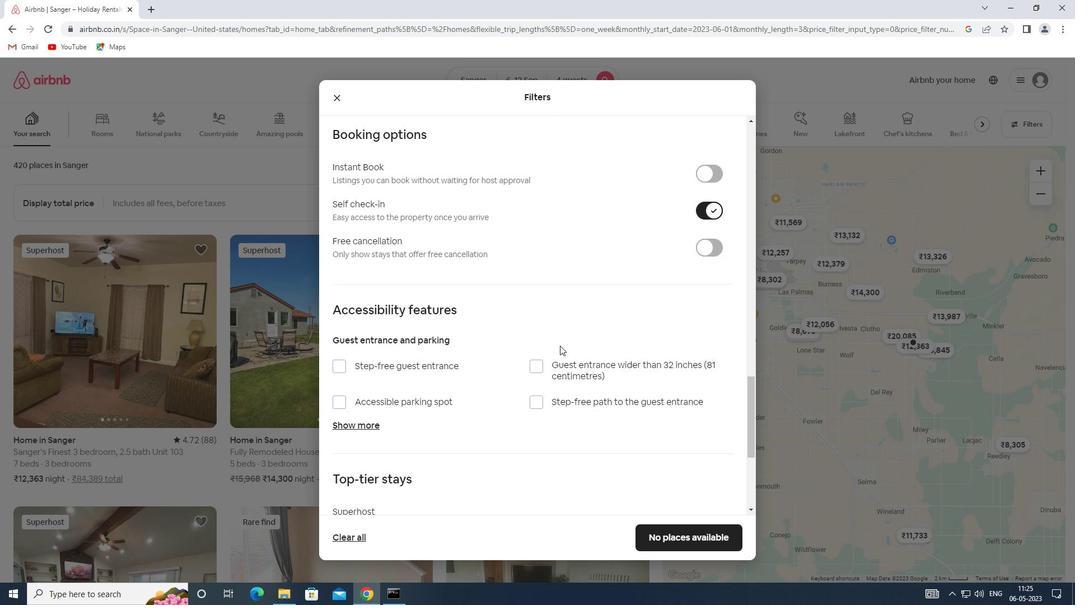 
Action: Mouse moved to (366, 499)
Screenshot: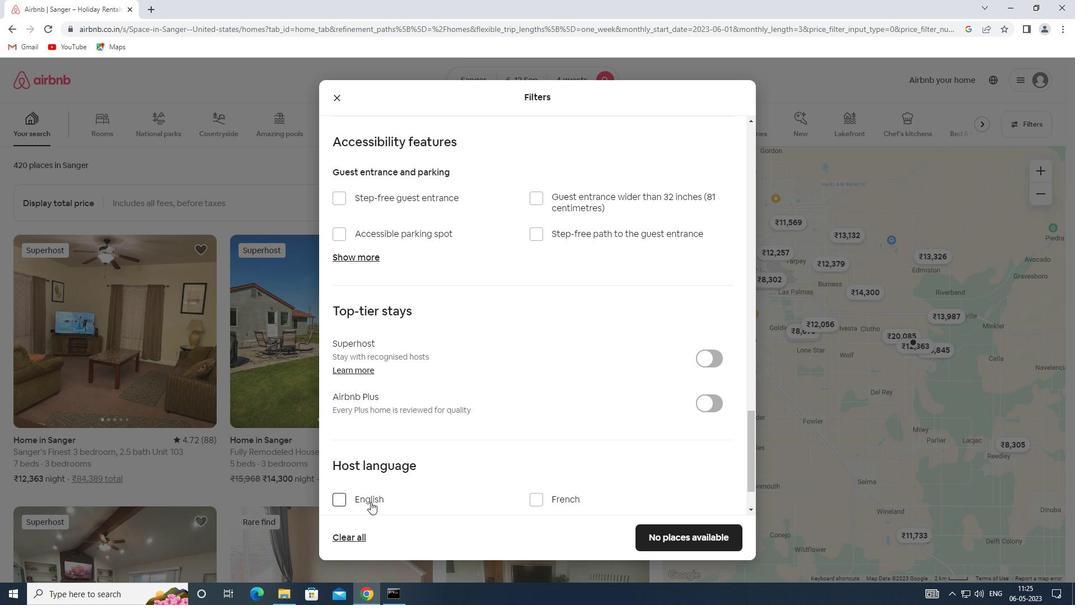 
Action: Mouse pressed left at (366, 499)
Screenshot: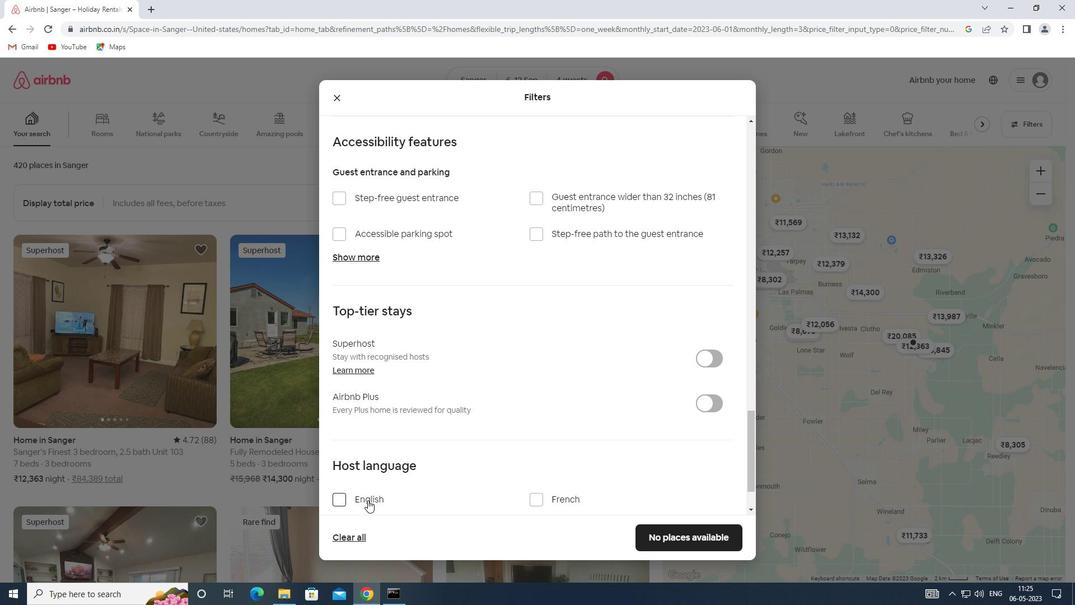 
Action: Mouse moved to (655, 537)
Screenshot: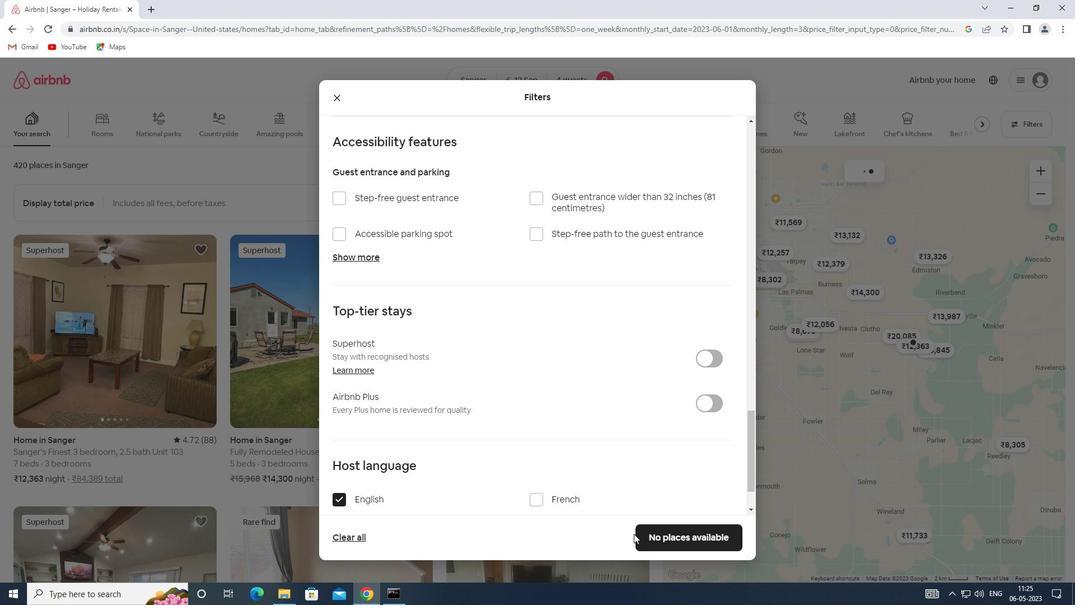 
Action: Mouse pressed left at (655, 537)
Screenshot: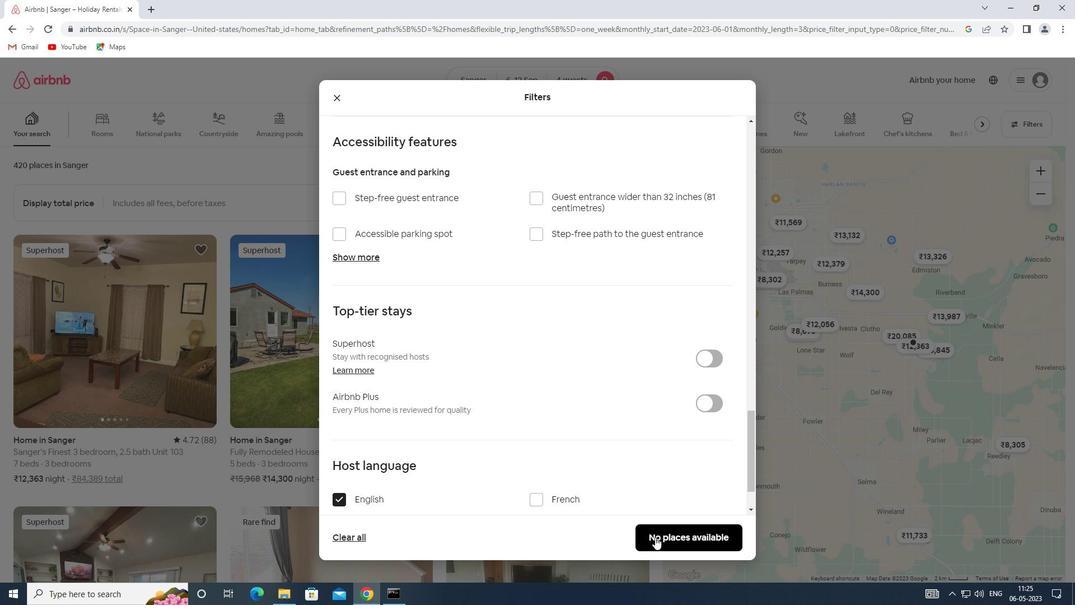 
Action: Mouse moved to (656, 537)
Screenshot: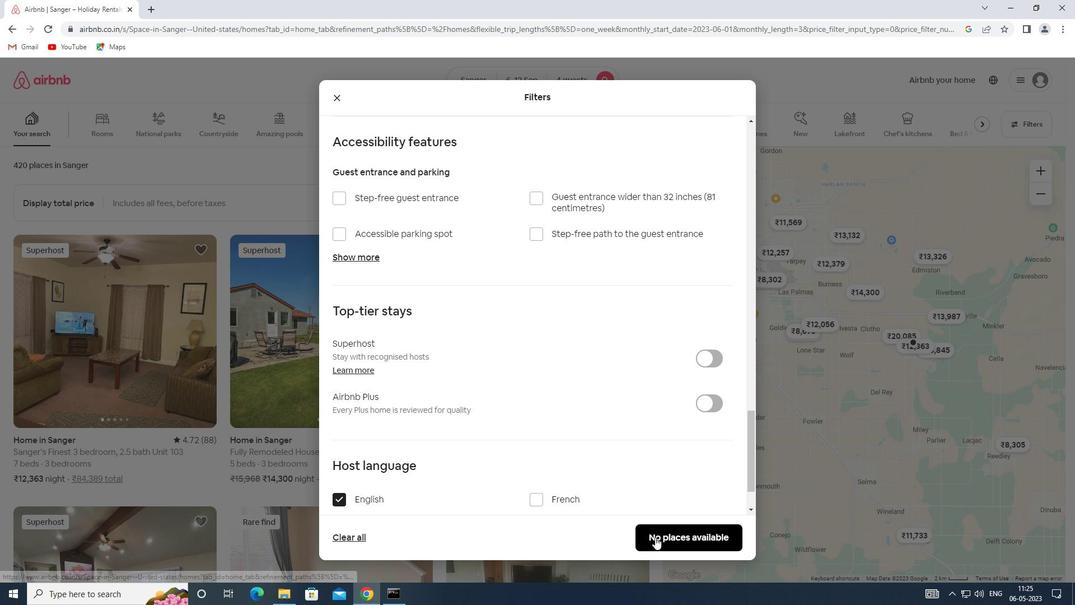 
